 Task: Create tabs for every object which are used in bookshop management system.
Action: Mouse moved to (713, 57)
Screenshot: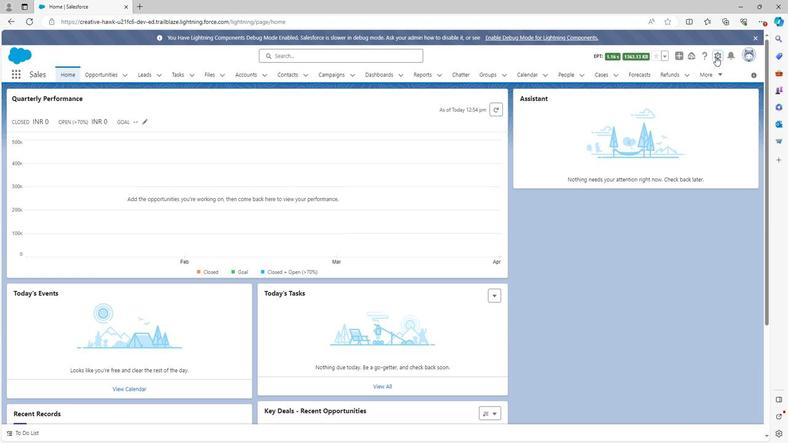 
Action: Mouse pressed left at (713, 57)
Screenshot: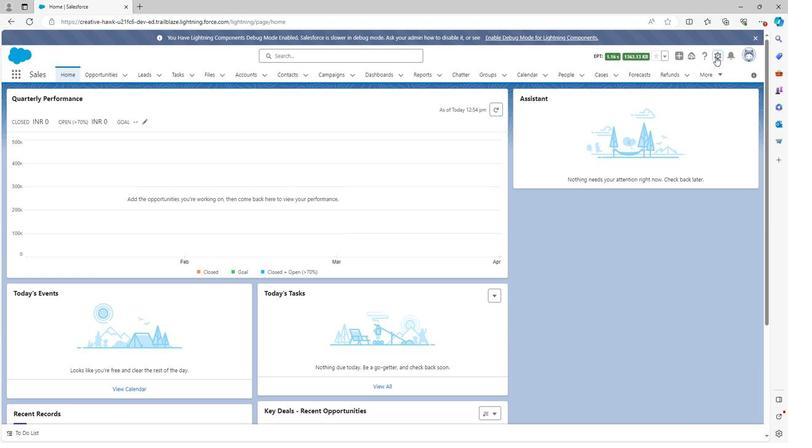 
Action: Mouse moved to (678, 81)
Screenshot: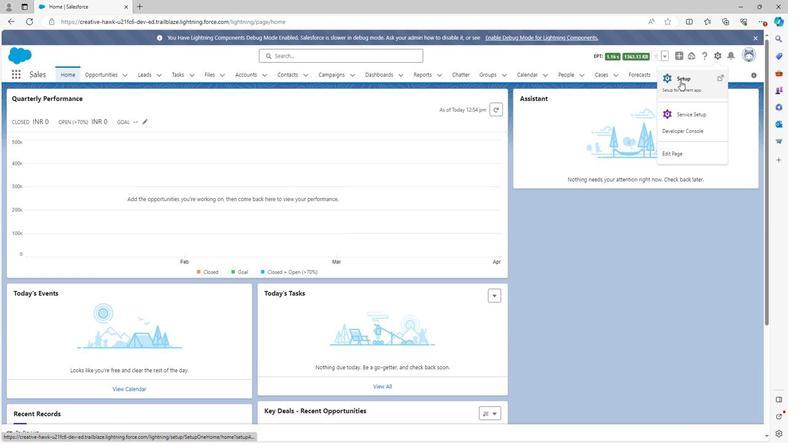 
Action: Mouse pressed left at (678, 81)
Screenshot: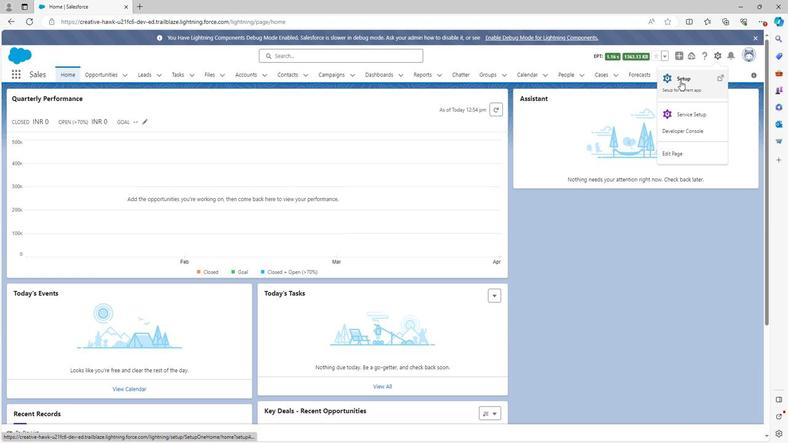 
Action: Mouse moved to (53, 99)
Screenshot: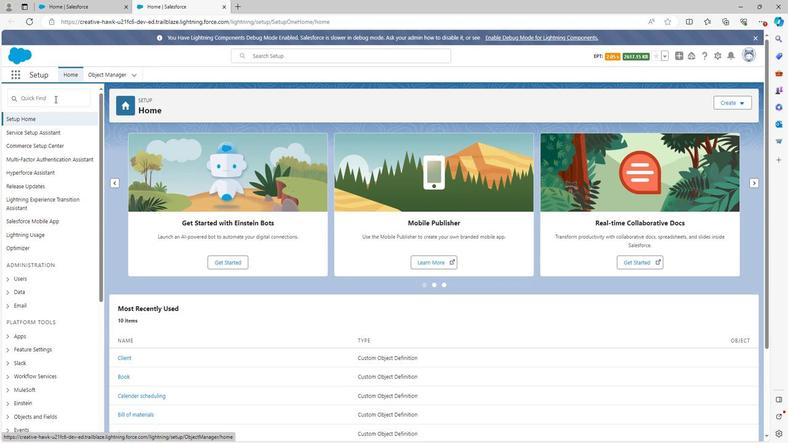 
Action: Mouse pressed left at (53, 99)
Screenshot: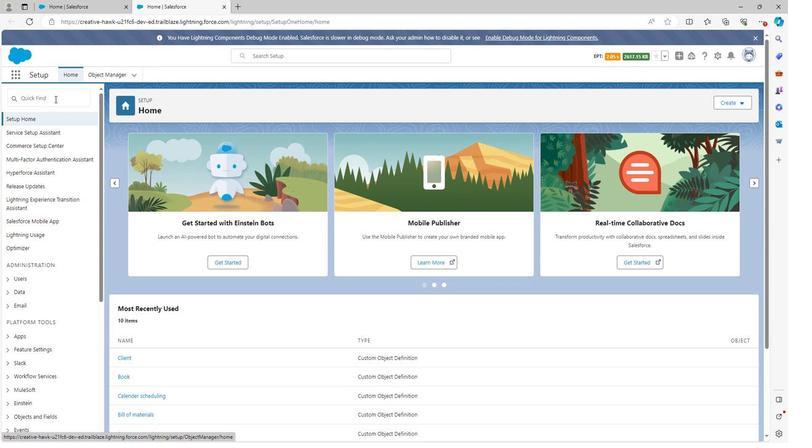 
Action: Mouse moved to (54, 106)
Screenshot: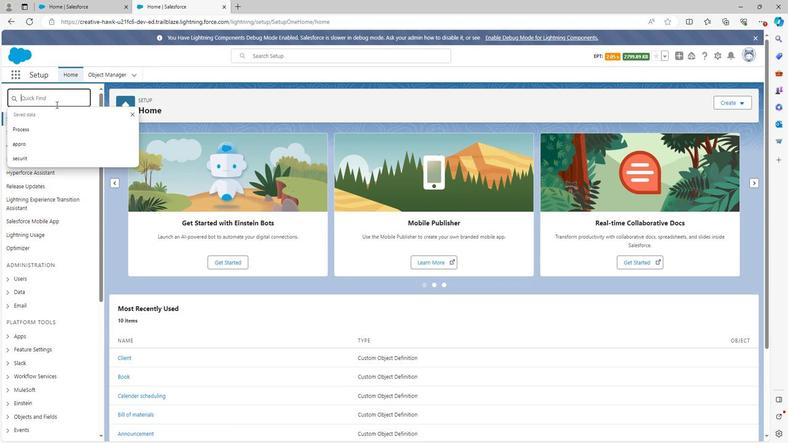 
Action: Key pressed t
Screenshot: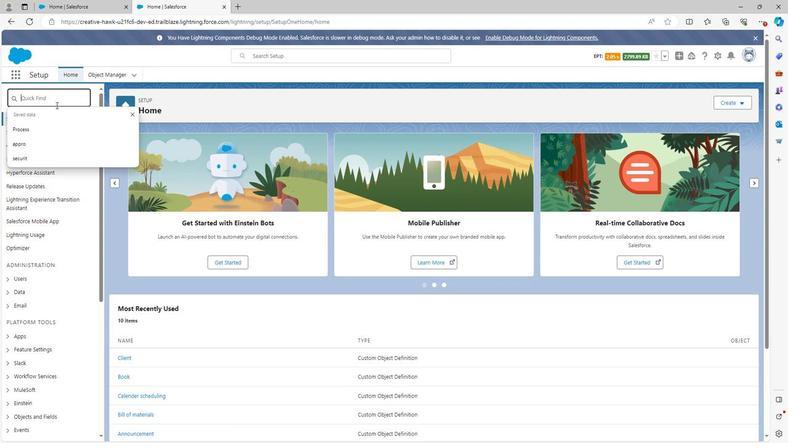 
Action: Mouse moved to (54, 108)
Screenshot: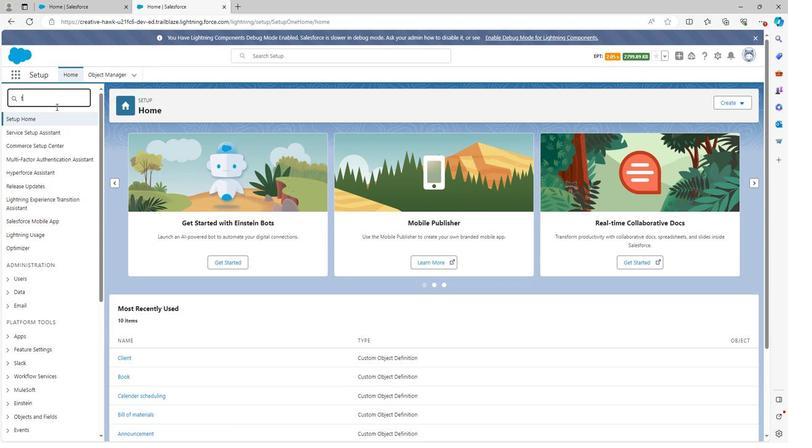 
Action: Key pressed a
Screenshot: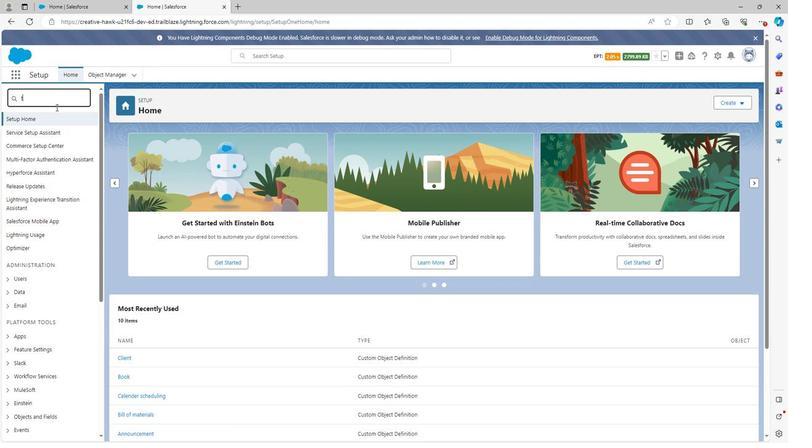 
Action: Mouse moved to (54, 108)
Screenshot: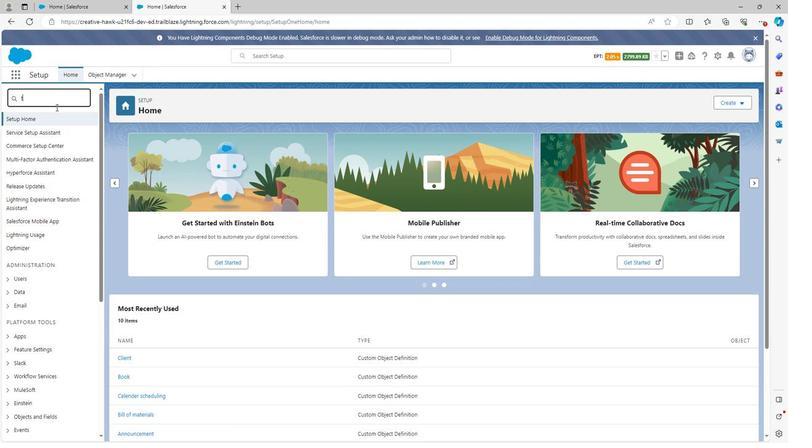 
Action: Key pressed bs
Screenshot: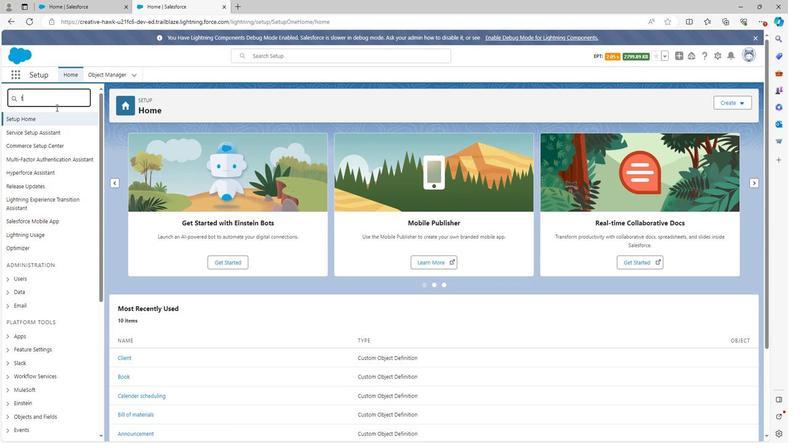 
Action: Mouse moved to (25, 146)
Screenshot: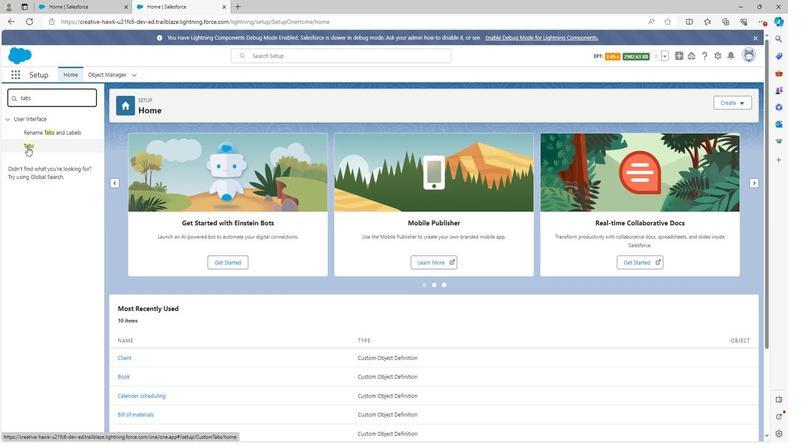 
Action: Mouse pressed left at (25, 146)
Screenshot: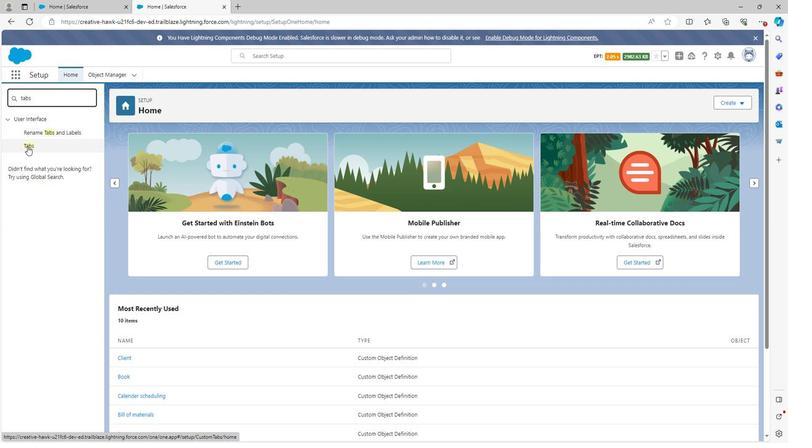 
Action: Mouse moved to (316, 200)
Screenshot: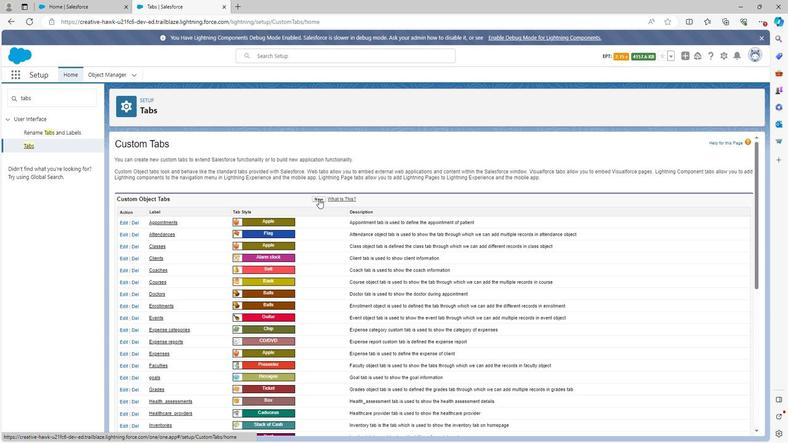 
Action: Mouse pressed left at (316, 200)
Screenshot: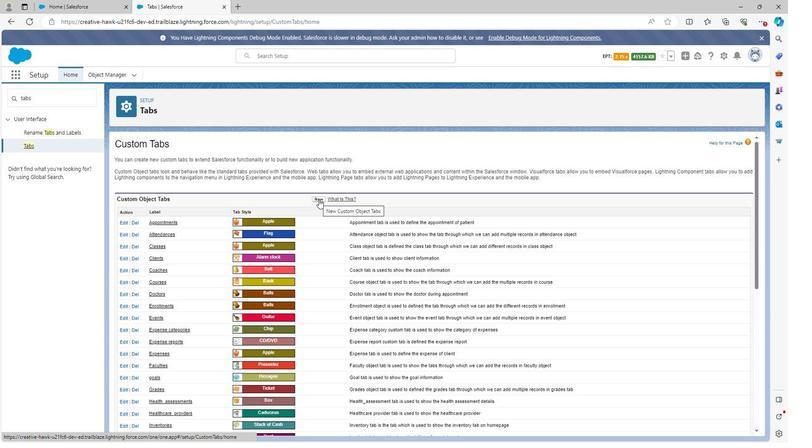 
Action: Mouse moved to (268, 213)
Screenshot: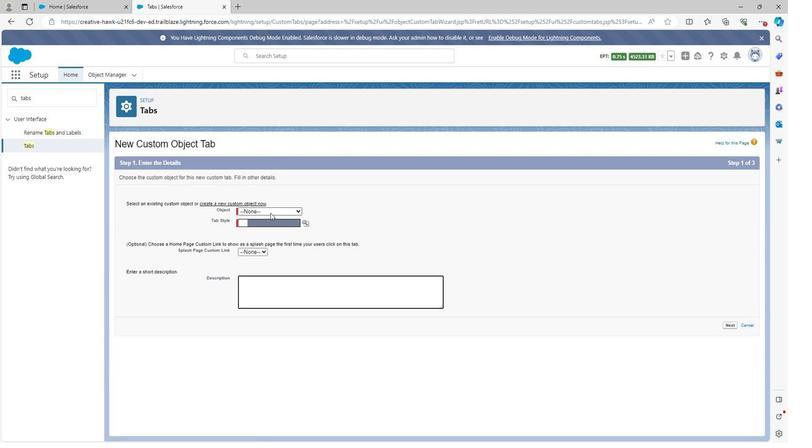 
Action: Mouse pressed left at (268, 213)
Screenshot: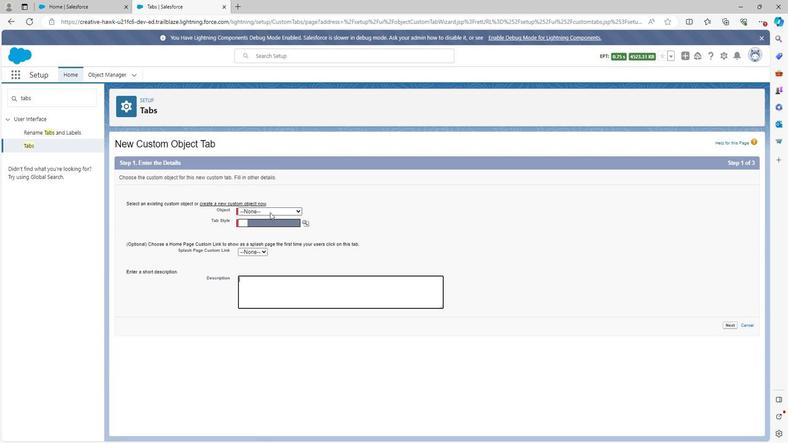 
Action: Mouse moved to (250, 255)
Screenshot: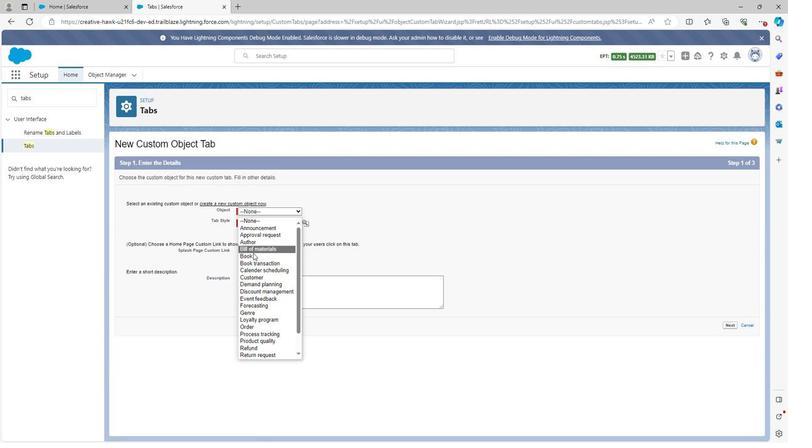 
Action: Mouse pressed left at (250, 255)
Screenshot: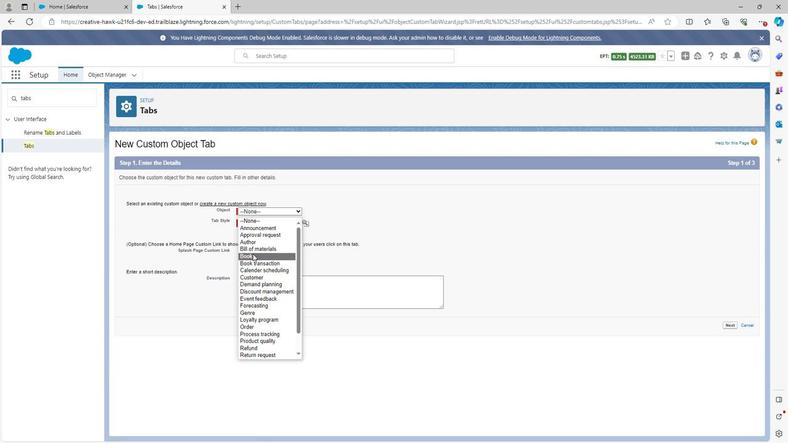 
Action: Mouse moved to (302, 224)
Screenshot: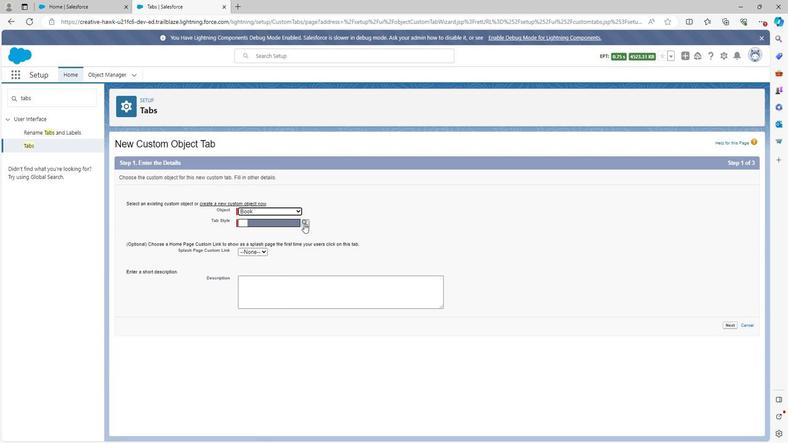 
Action: Mouse pressed left at (302, 224)
Screenshot: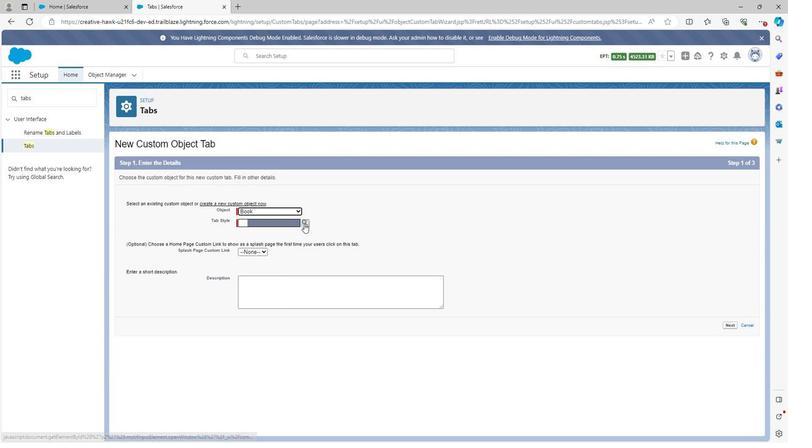 
Action: Mouse moved to (47, 384)
Screenshot: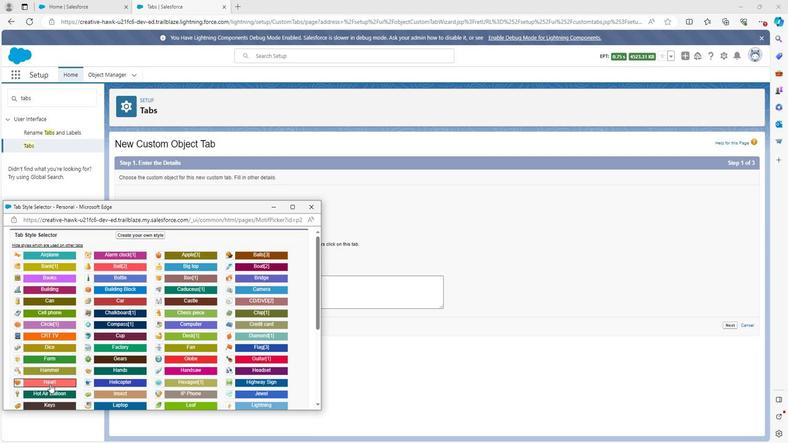 
Action: Mouse pressed left at (47, 384)
Screenshot: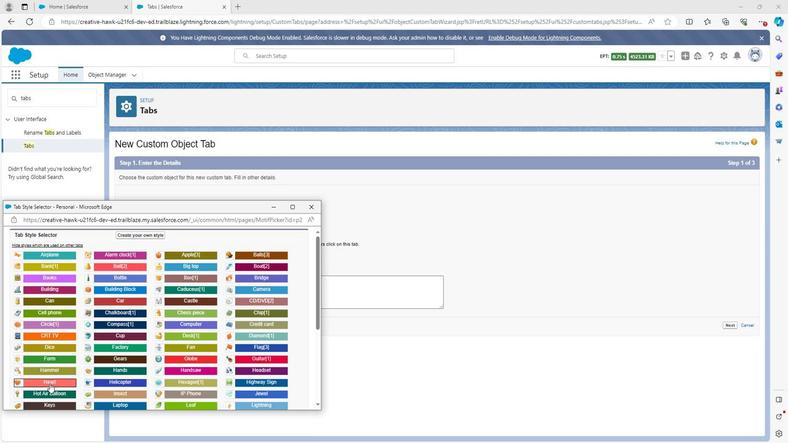 
Action: Mouse moved to (281, 289)
Screenshot: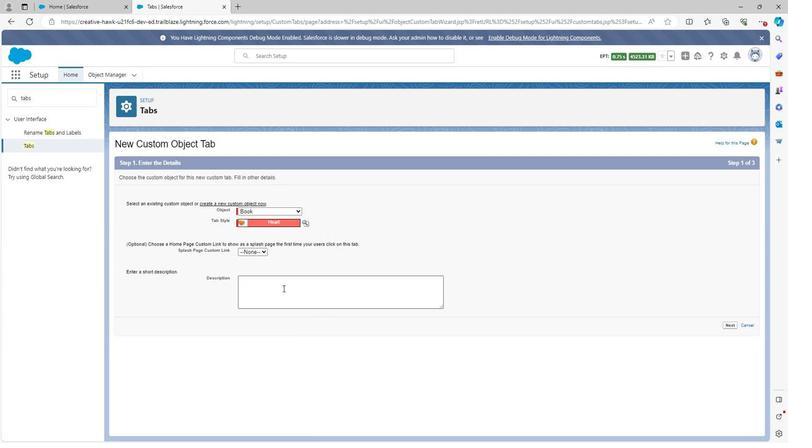 
Action: Mouse pressed left at (281, 289)
Screenshot: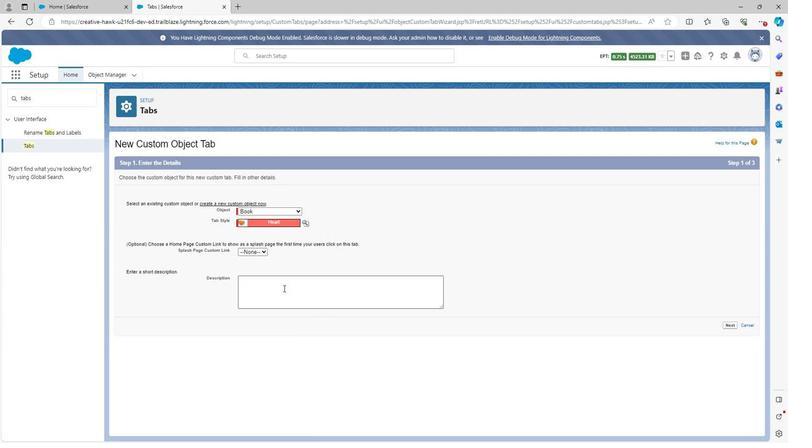 
Action: Mouse moved to (281, 287)
Screenshot: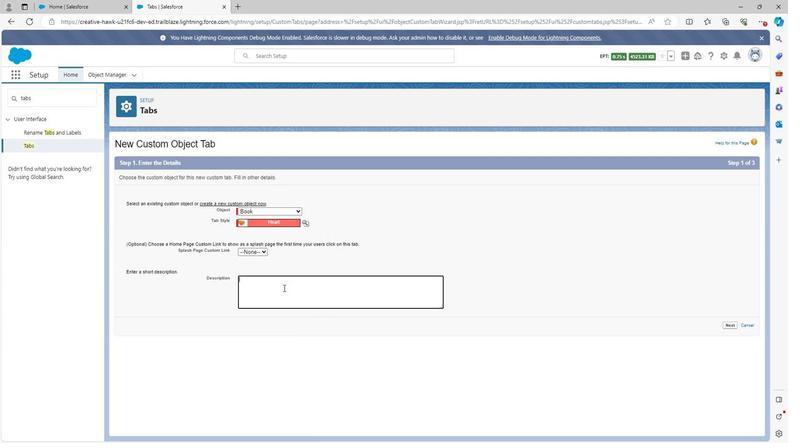 
Action: Key pressed <Key.shift>
Screenshot: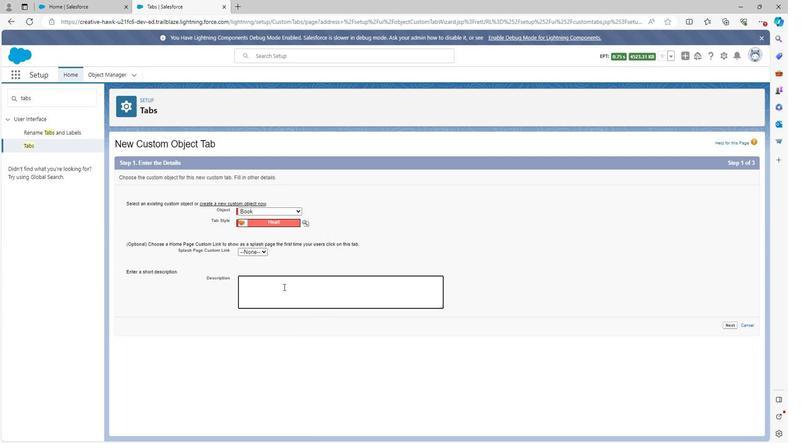 
Action: Mouse moved to (280, 294)
Screenshot: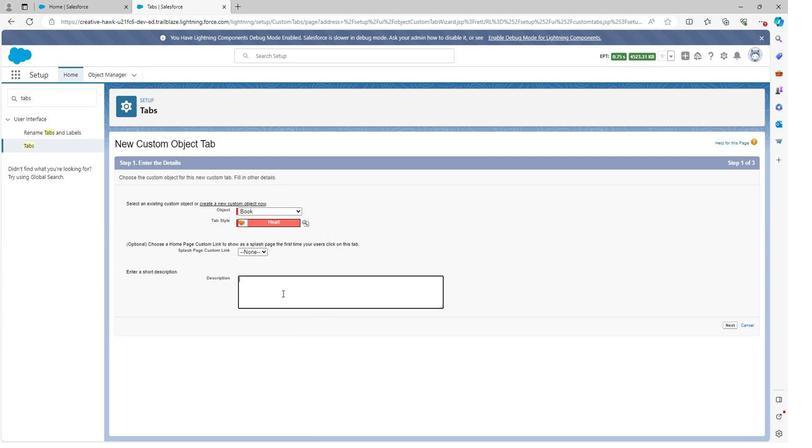 
Action: Key pressed Book<Key.space>t
Screenshot: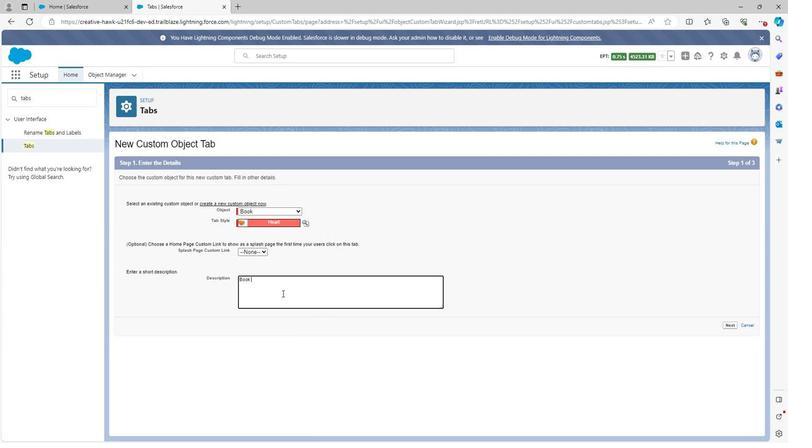 
Action: Mouse moved to (279, 295)
Screenshot: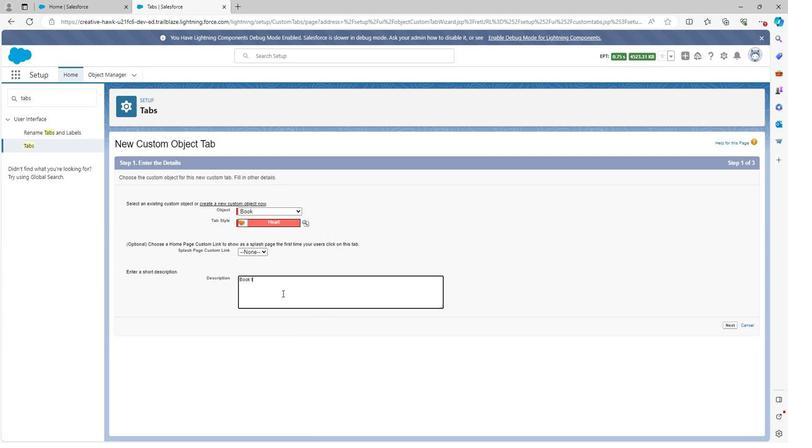 
Action: Key pressed ab<Key.space>
Screenshot: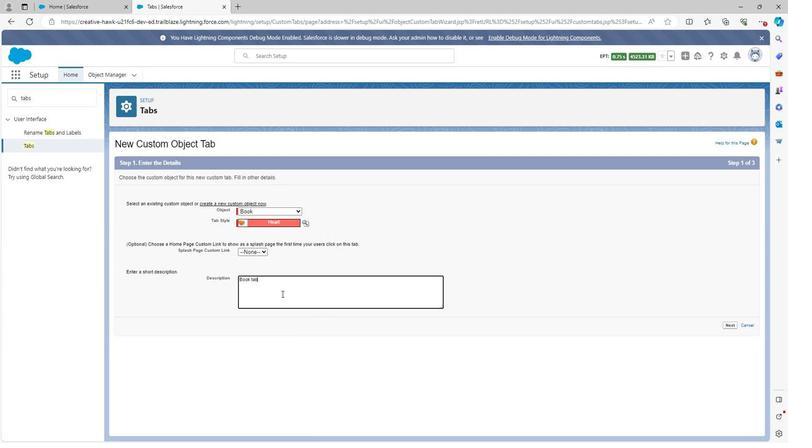 
Action: Mouse moved to (279, 295)
Screenshot: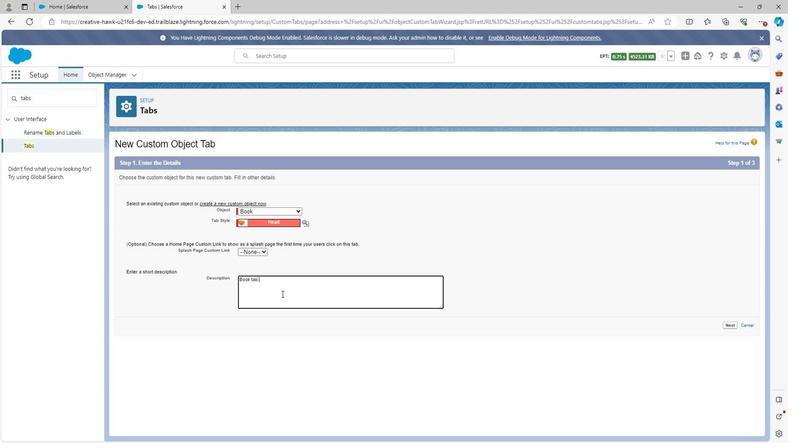 
Action: Key pressed is<Key.space>the<Key.space>tab<Key.space>through
Screenshot: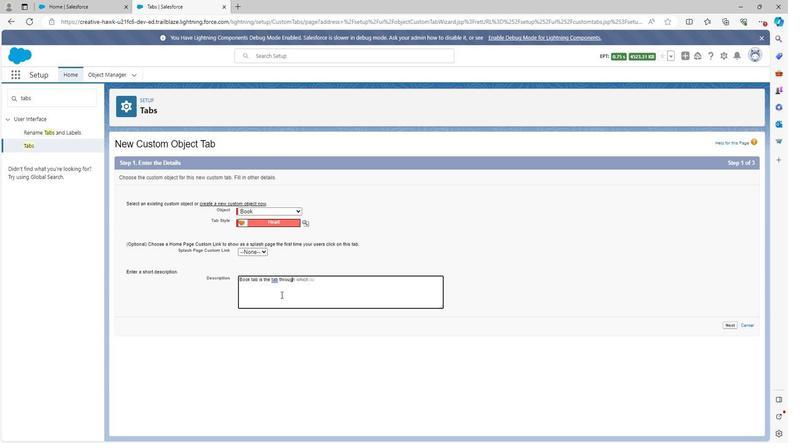 
Action: Mouse moved to (278, 295)
Screenshot: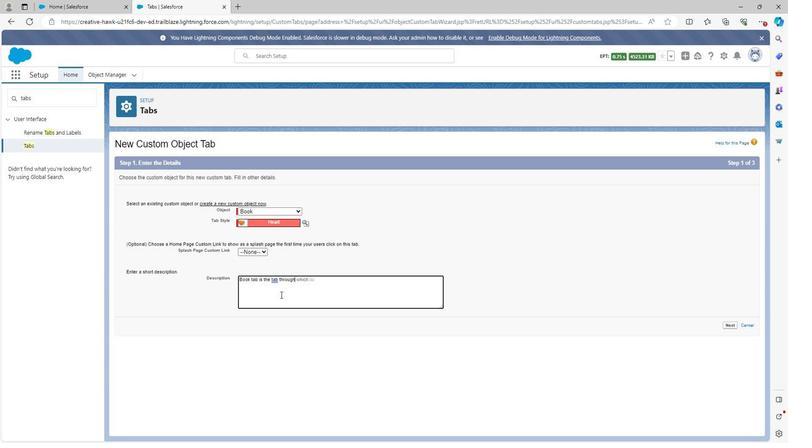 
Action: Key pressed <Key.space>
Screenshot: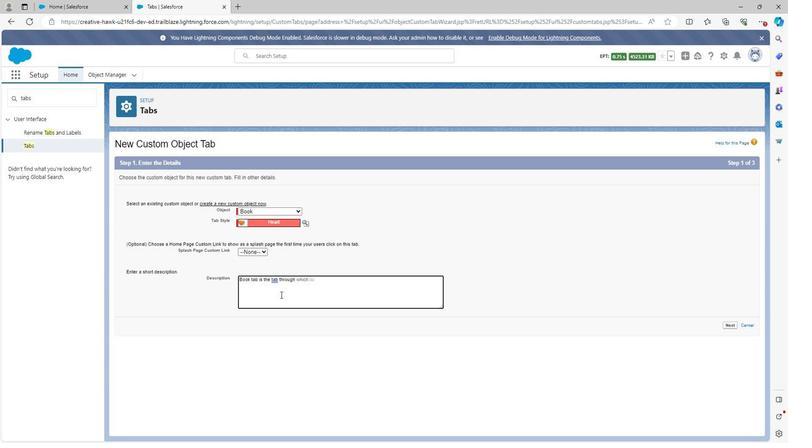 
Action: Mouse moved to (278, 297)
Screenshot: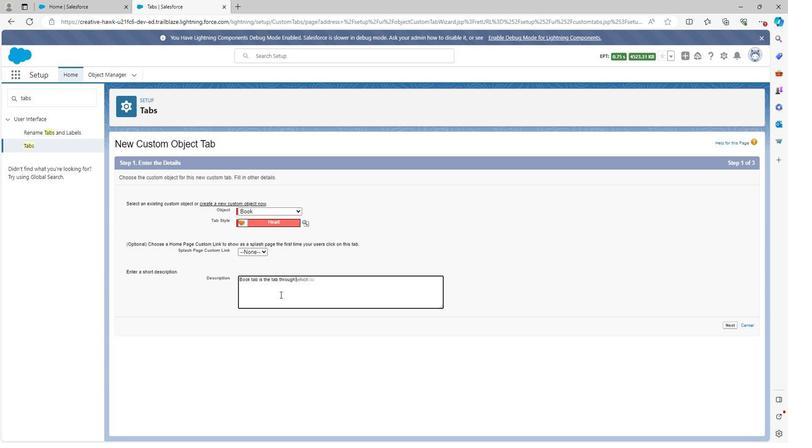
Action: Key pressed which<Key.space>we<Key.space>can<Key.space>add<Key.space>book
Screenshot: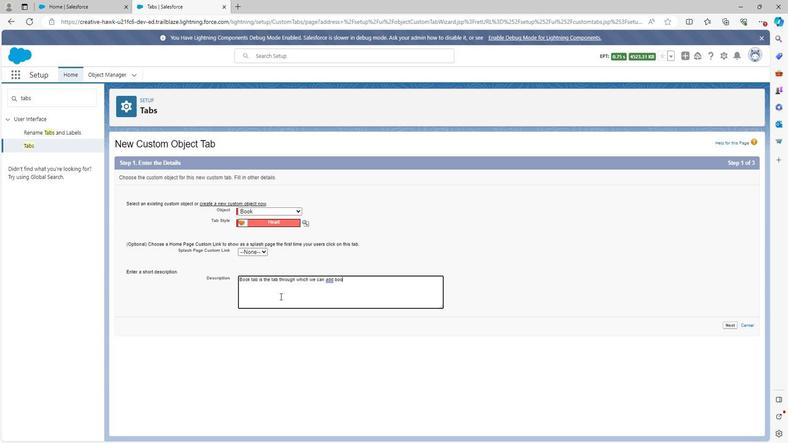 
Action: Mouse moved to (277, 297)
Screenshot: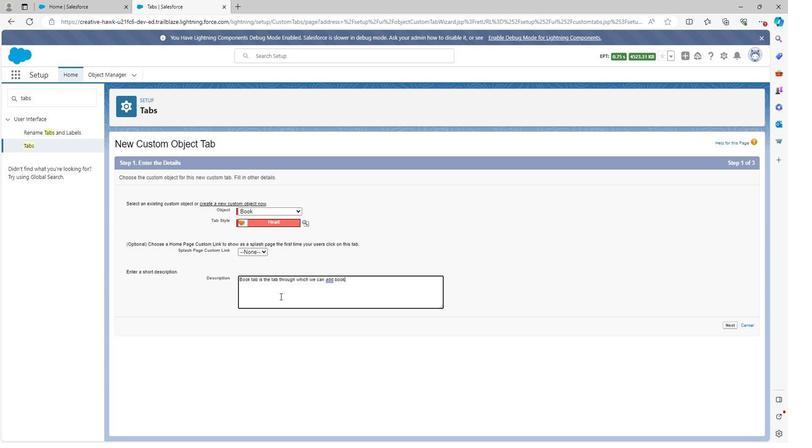 
Action: Key pressed <Key.space>re
Screenshot: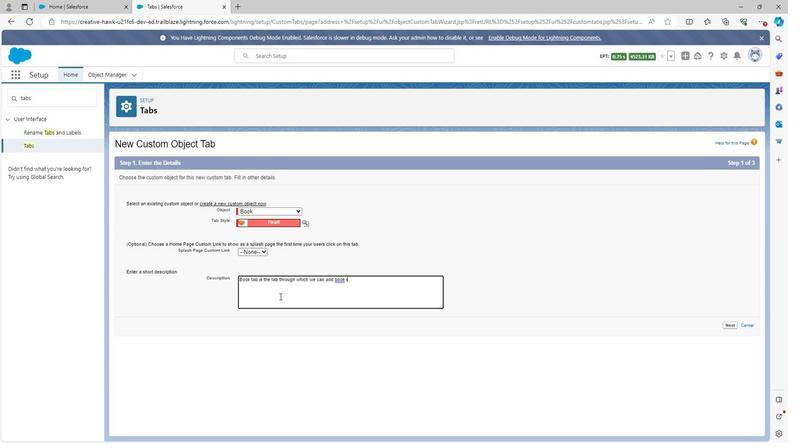 
Action: Mouse moved to (277, 297)
Screenshot: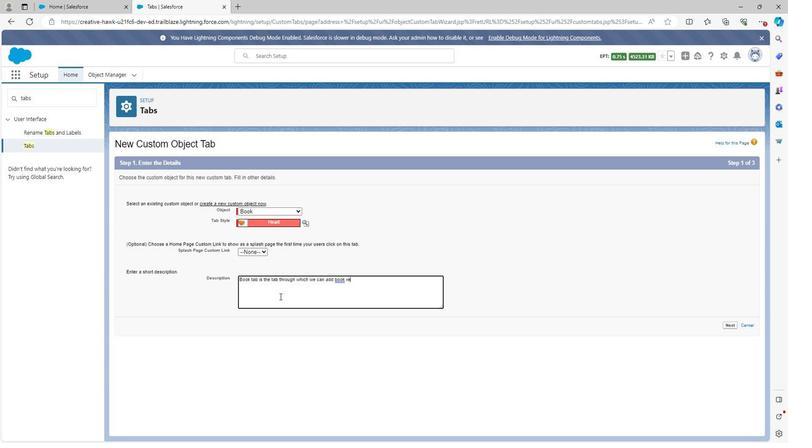 
Action: Key pressed co
Screenshot: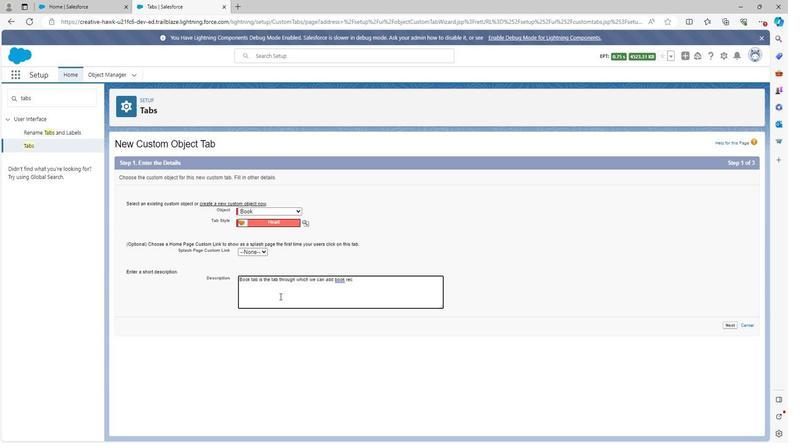 
Action: Mouse moved to (277, 297)
Screenshot: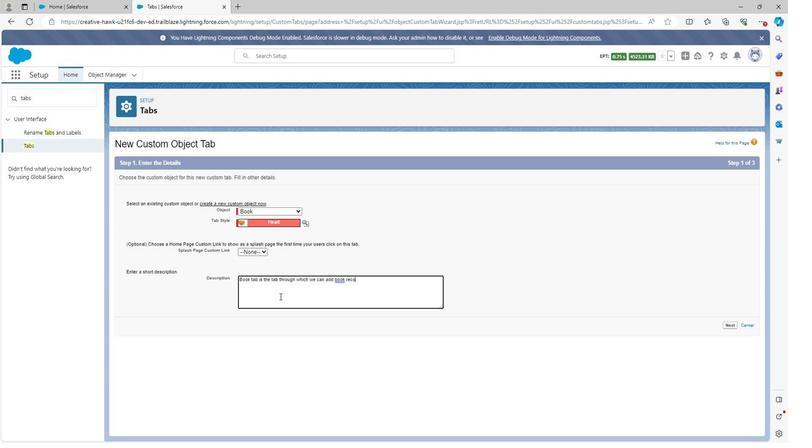 
Action: Key pressed rd
Screenshot: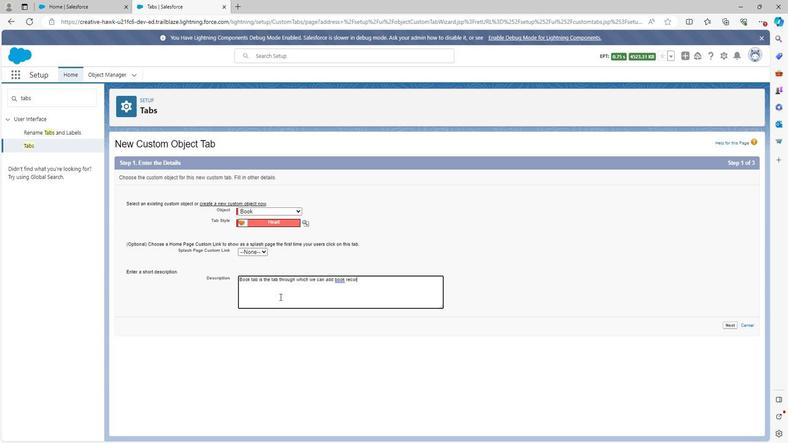 
Action: Mouse moved to (277, 298)
Screenshot: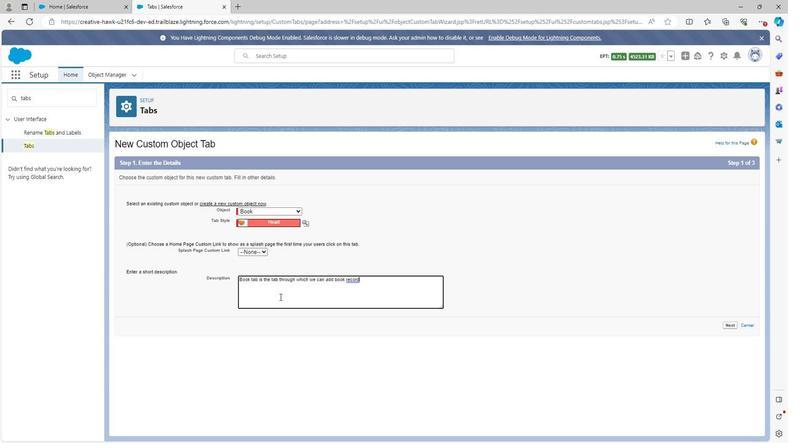 
Action: Key pressed s<Key.space>
Screenshot: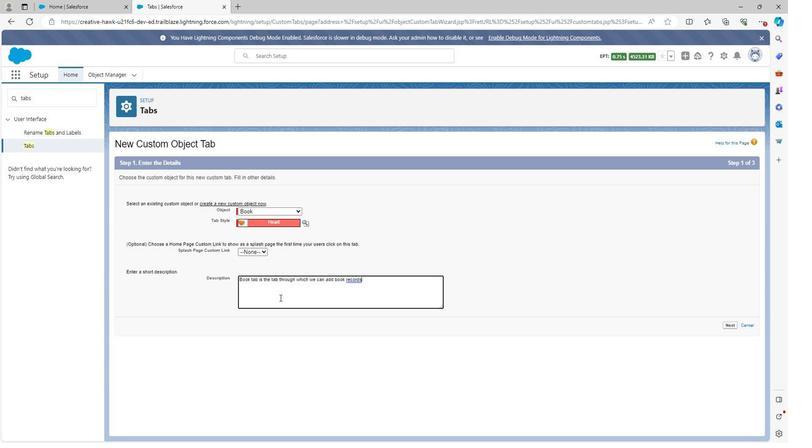 
Action: Mouse moved to (726, 325)
Screenshot: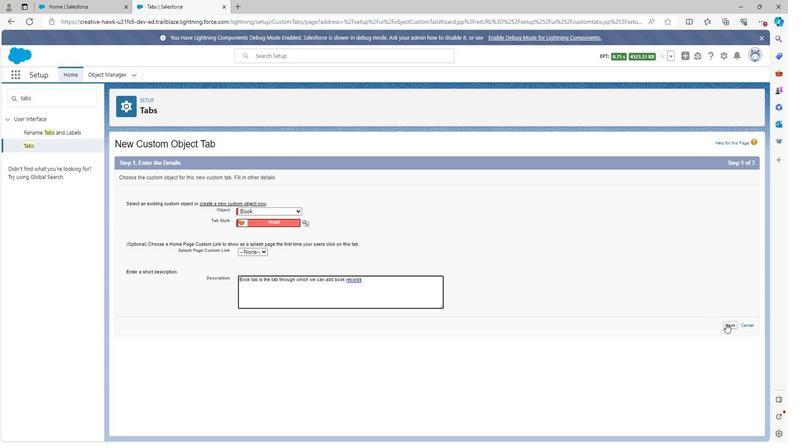 
Action: Mouse pressed left at (726, 325)
Screenshot: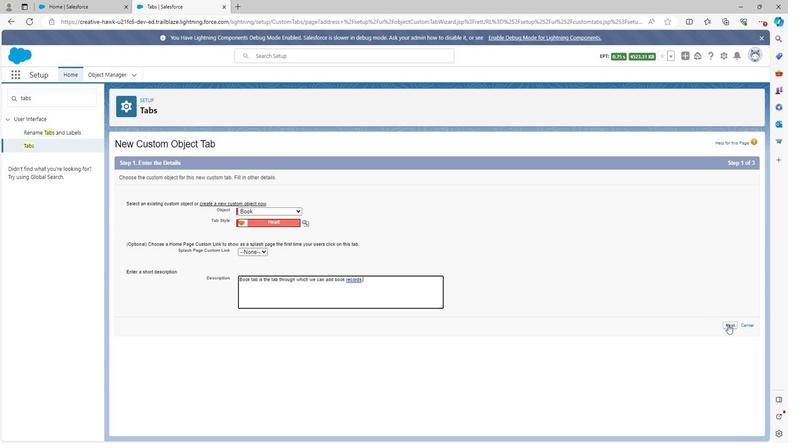 
Action: Mouse moved to (397, 284)
Screenshot: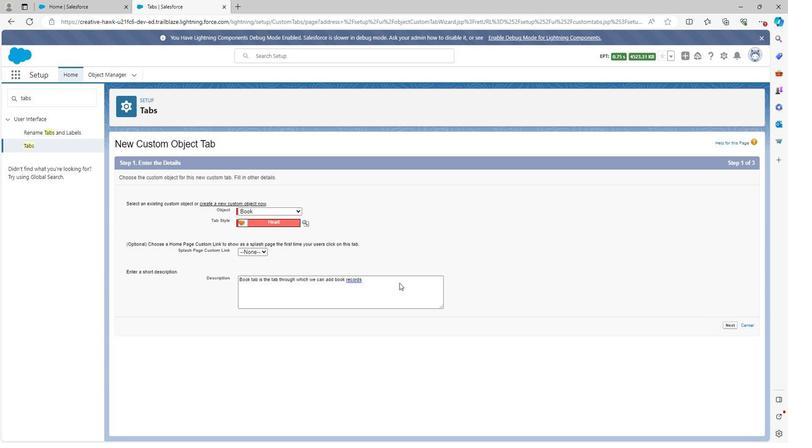 
Action: Mouse scrolled (397, 283) with delta (0, 0)
Screenshot: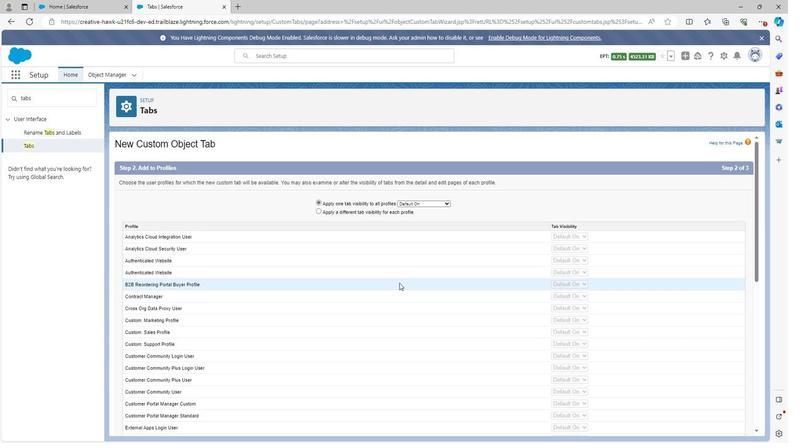 
Action: Mouse scrolled (397, 283) with delta (0, 0)
Screenshot: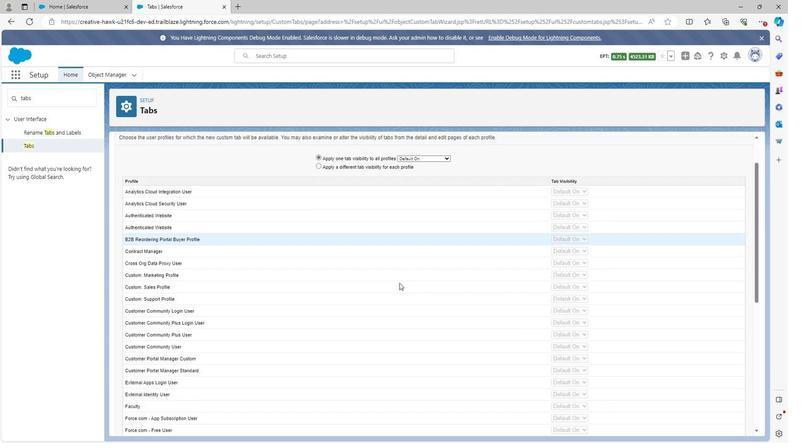 
Action: Mouse scrolled (397, 283) with delta (0, 0)
Screenshot: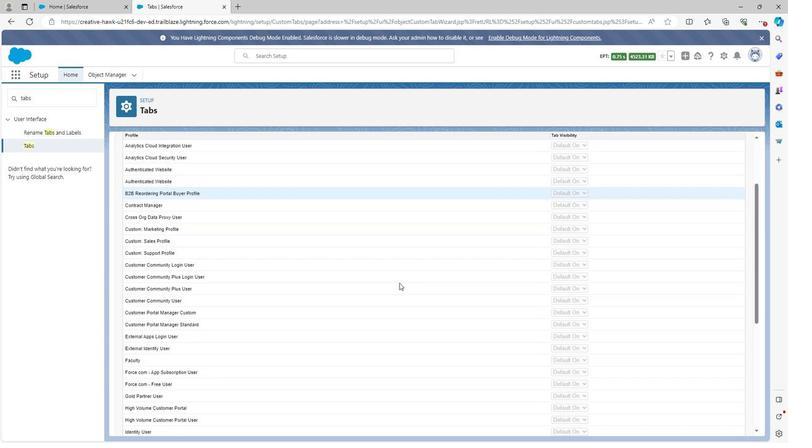 
Action: Mouse scrolled (397, 283) with delta (0, 0)
Screenshot: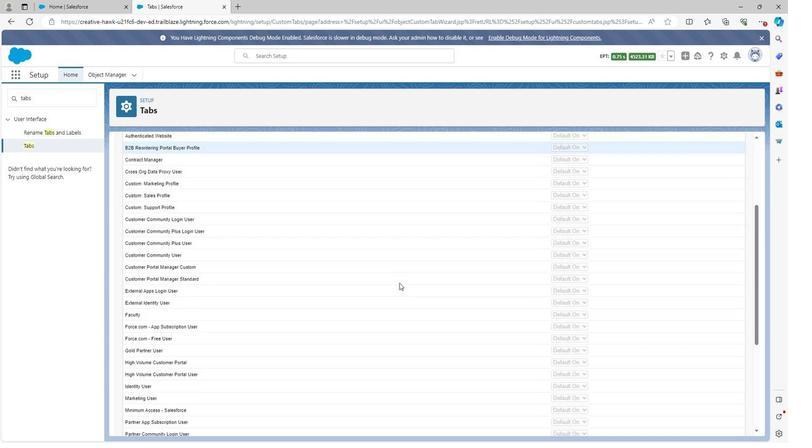 
Action: Mouse scrolled (397, 283) with delta (0, 0)
Screenshot: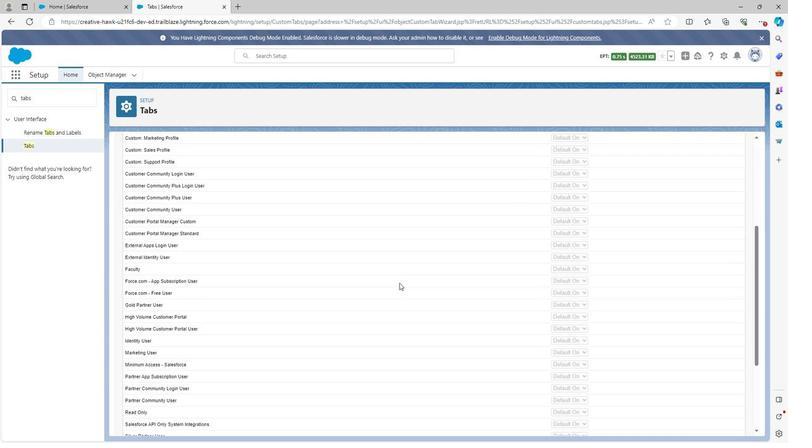 
Action: Mouse scrolled (397, 283) with delta (0, 0)
Screenshot: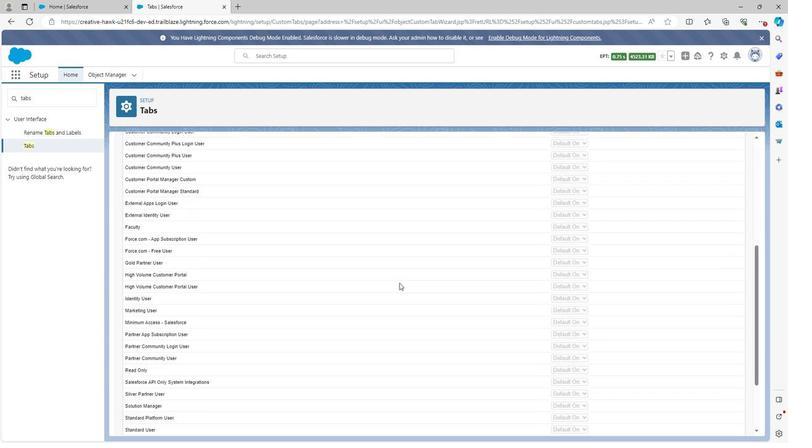 
Action: Mouse scrolled (397, 283) with delta (0, 0)
Screenshot: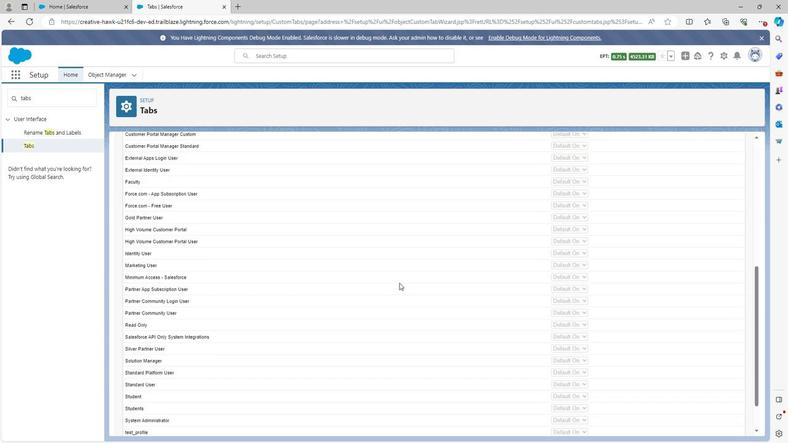 
Action: Mouse scrolled (397, 283) with delta (0, 0)
Screenshot: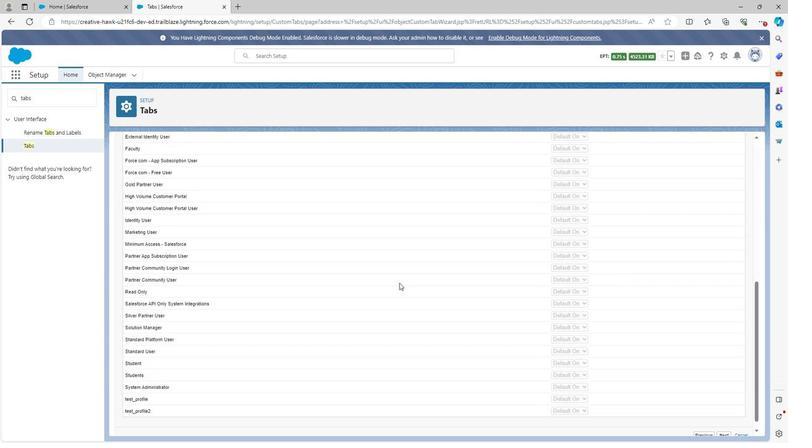 
Action: Mouse moved to (722, 424)
Screenshot: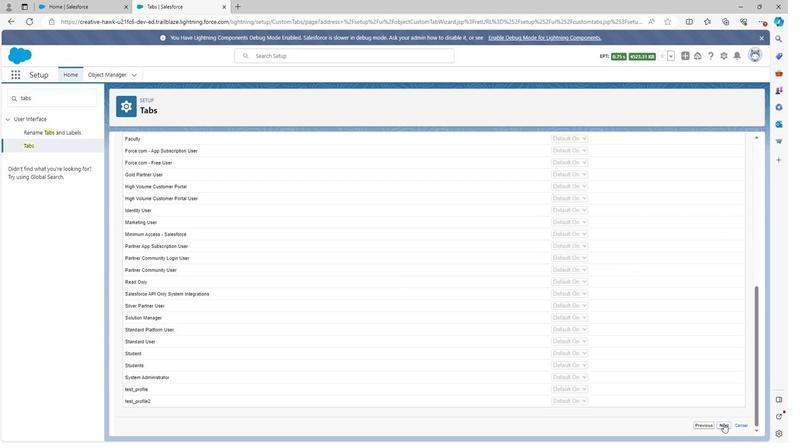 
Action: Mouse pressed left at (722, 424)
Screenshot: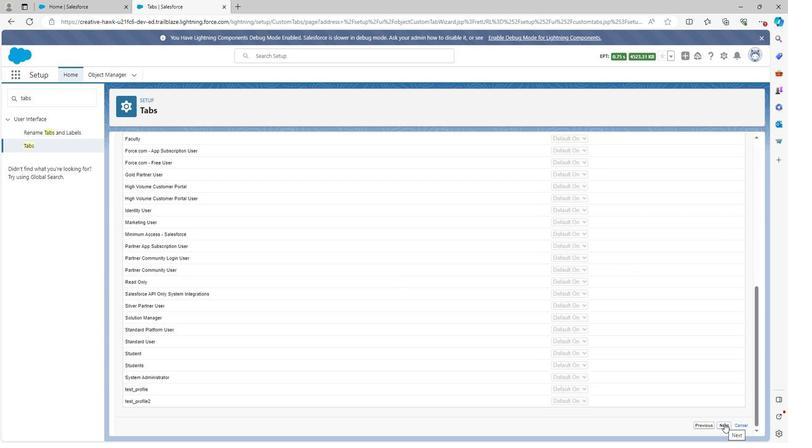 
Action: Mouse moved to (554, 272)
Screenshot: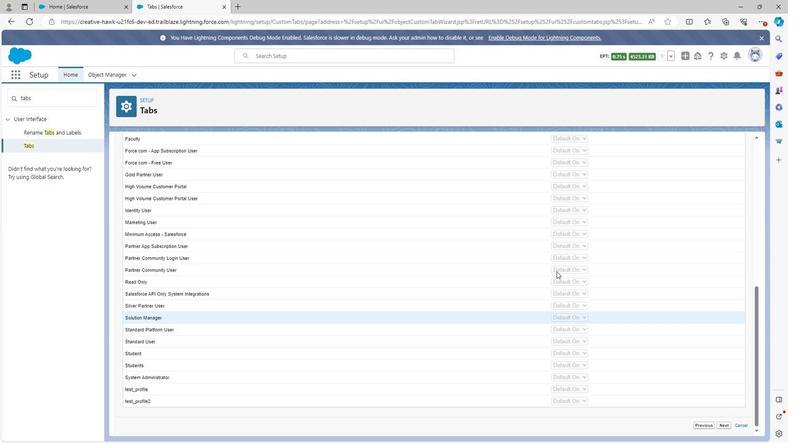 
Action: Mouse scrolled (554, 271) with delta (0, 0)
Screenshot: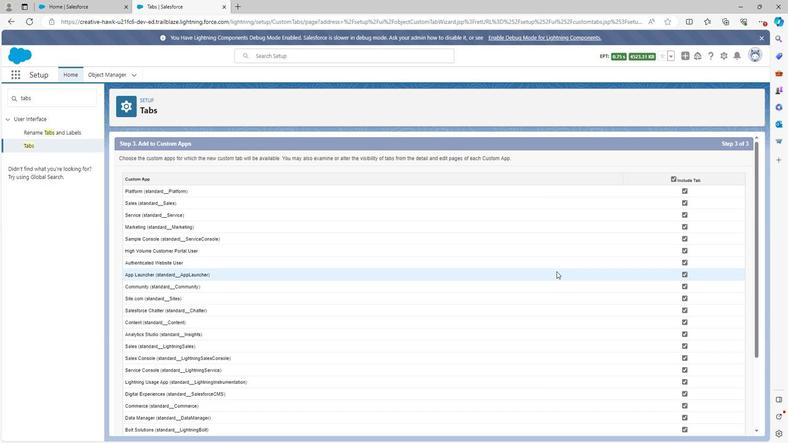 
Action: Mouse scrolled (554, 271) with delta (0, 0)
Screenshot: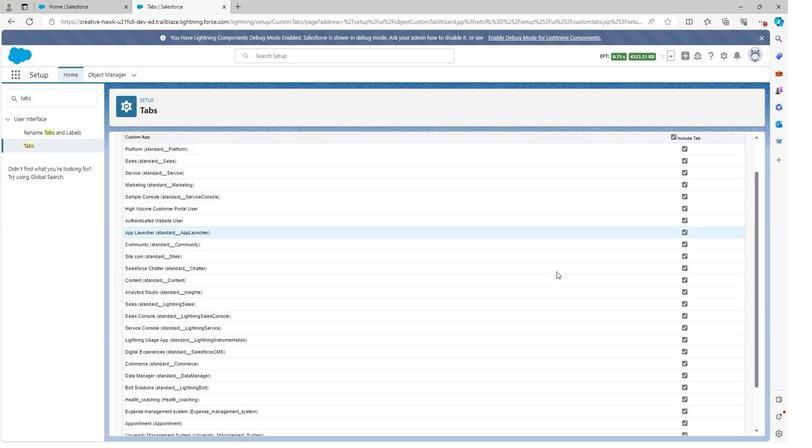 
Action: Mouse scrolled (554, 271) with delta (0, 0)
Screenshot: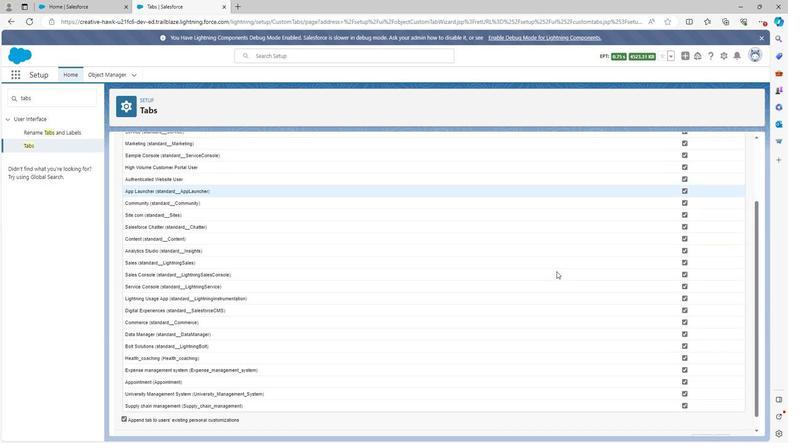 
Action: Mouse scrolled (554, 271) with delta (0, 0)
Screenshot: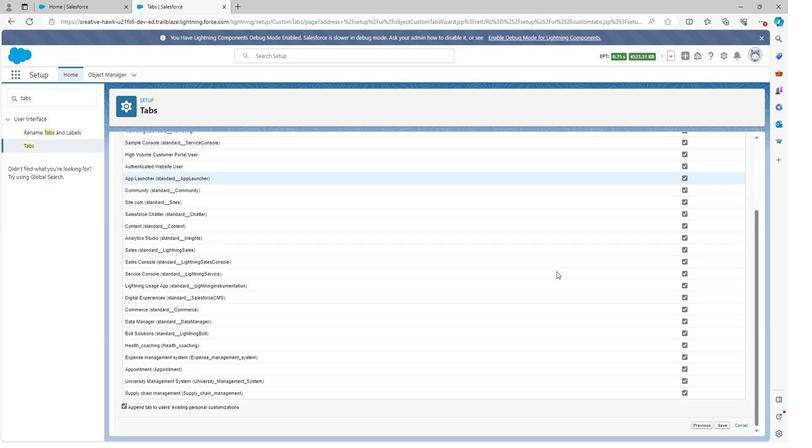 
Action: Mouse moved to (719, 425)
Screenshot: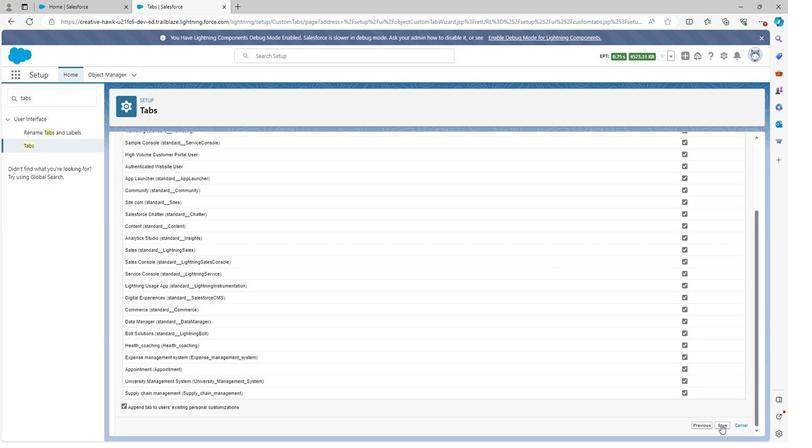 
Action: Mouse pressed left at (719, 425)
Screenshot: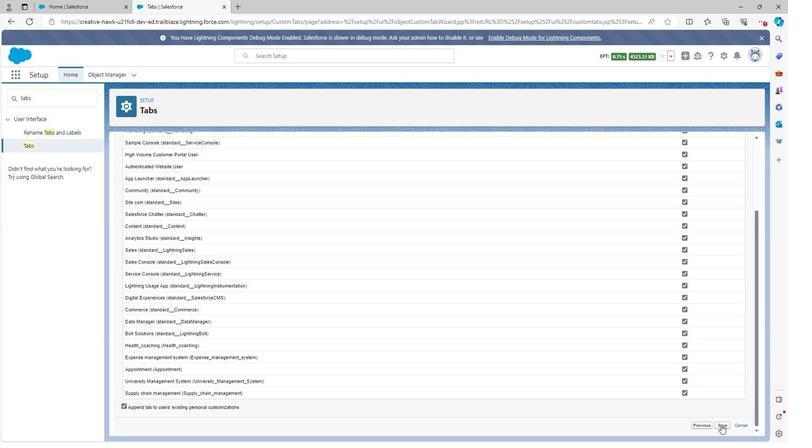 
Action: Mouse moved to (314, 197)
Screenshot: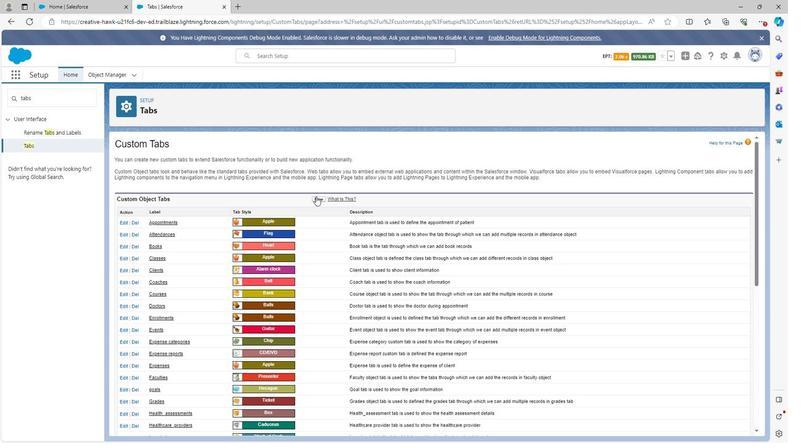 
Action: Mouse pressed left at (314, 197)
Screenshot: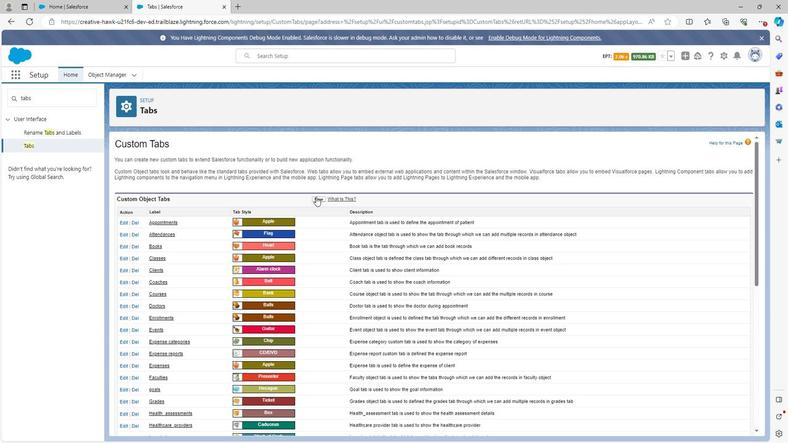
Action: Mouse moved to (261, 213)
Screenshot: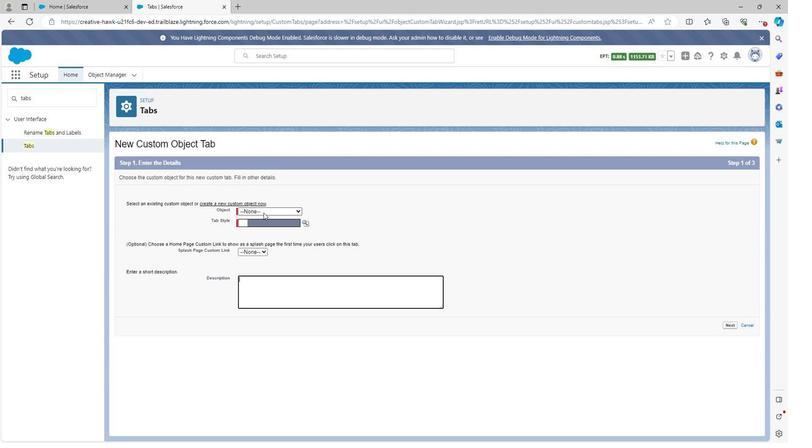 
Action: Mouse pressed left at (261, 213)
Screenshot: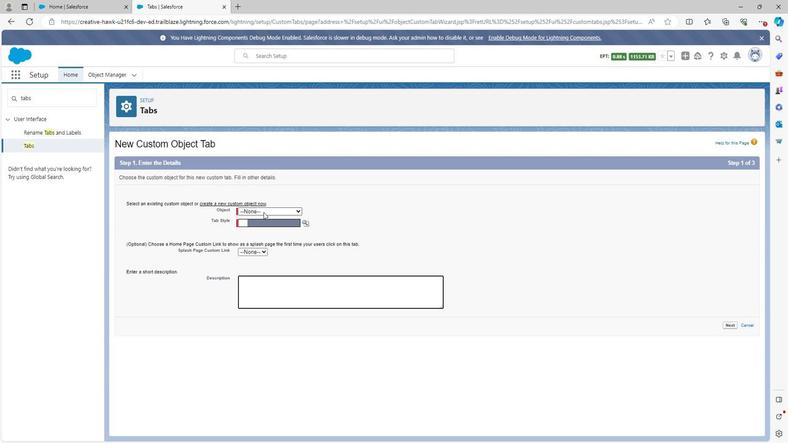
Action: Mouse moved to (255, 240)
Screenshot: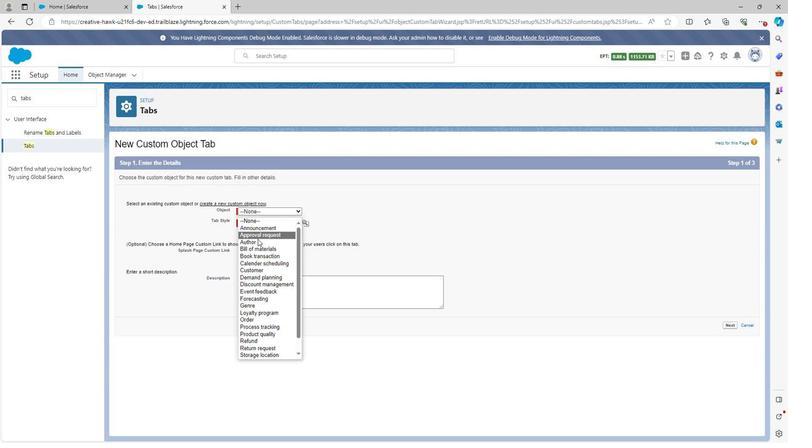 
Action: Mouse pressed left at (255, 240)
Screenshot: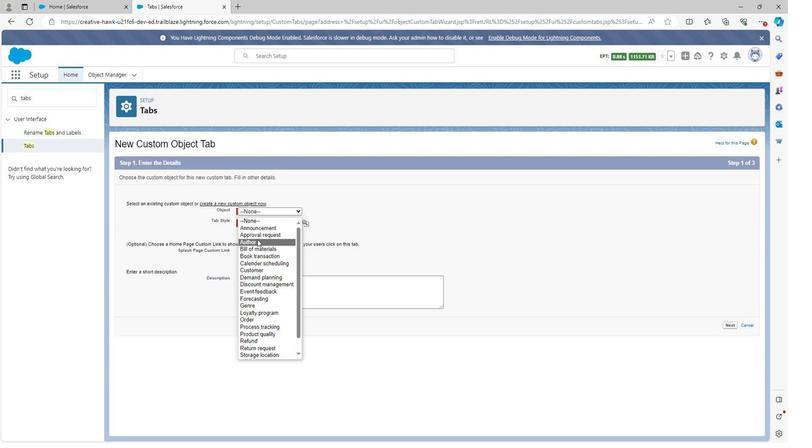 
Action: Mouse moved to (301, 223)
Screenshot: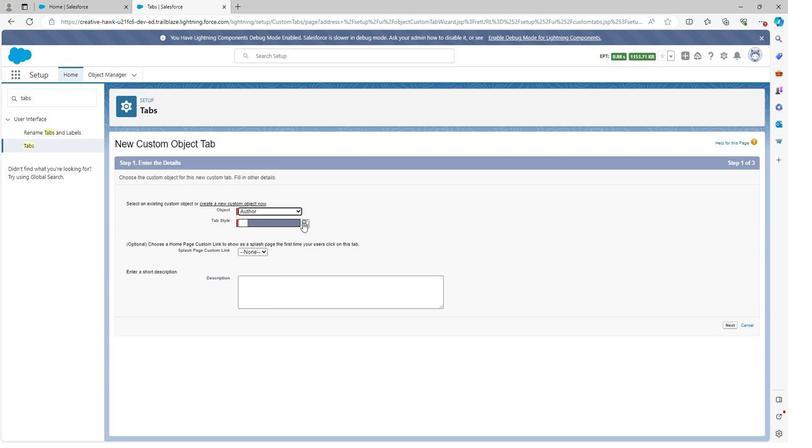 
Action: Mouse pressed left at (301, 223)
Screenshot: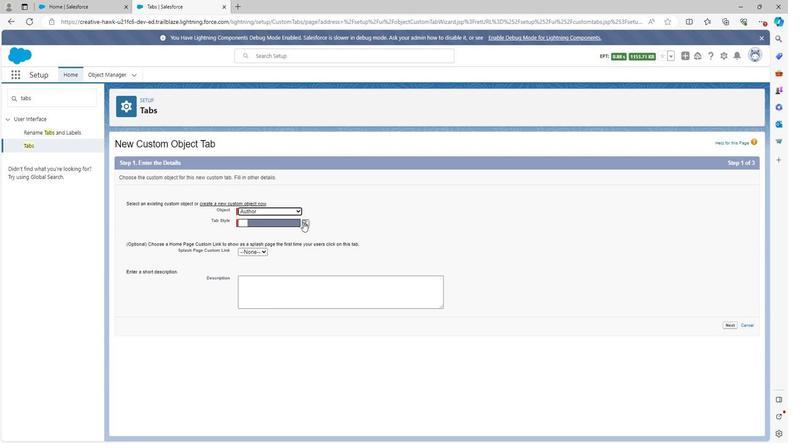 
Action: Mouse moved to (130, 395)
Screenshot: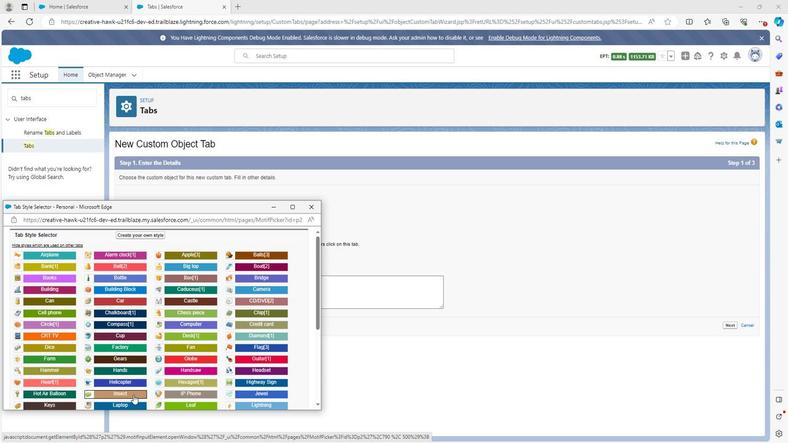 
Action: Mouse pressed left at (130, 395)
Screenshot: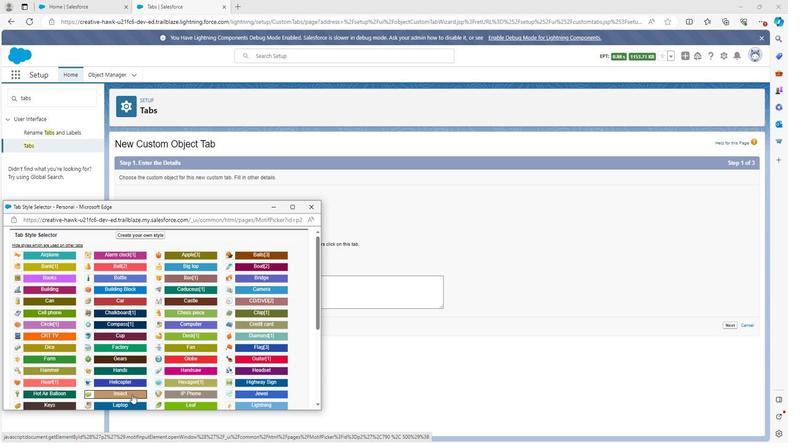 
Action: Mouse moved to (271, 293)
Screenshot: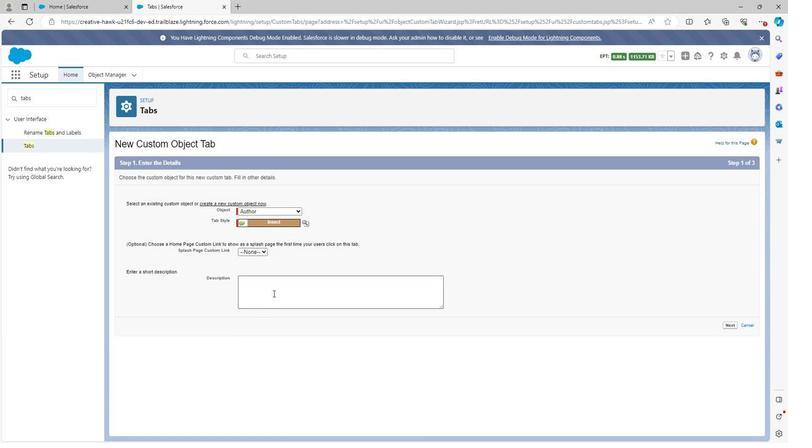 
Action: Mouse pressed left at (271, 293)
Screenshot: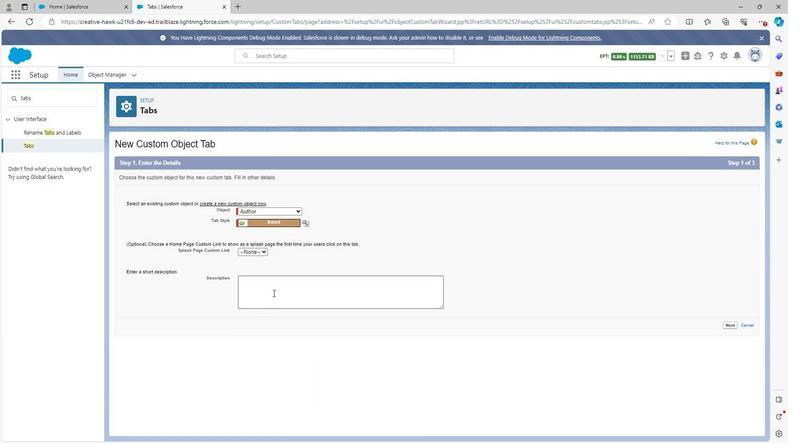 
Action: Key pressed <Key.shift>A
Screenshot: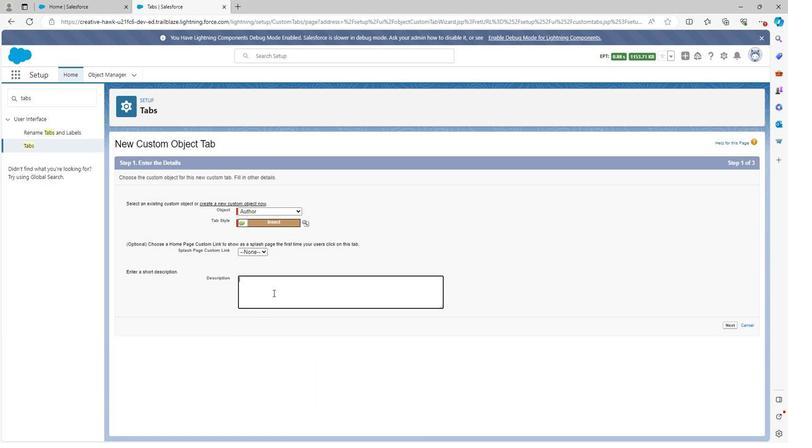 
Action: Mouse moved to (271, 293)
Screenshot: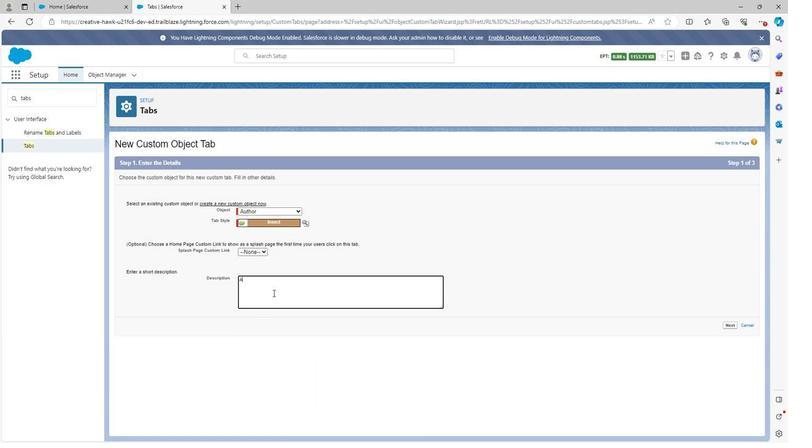 
Action: Key pressed u
Screenshot: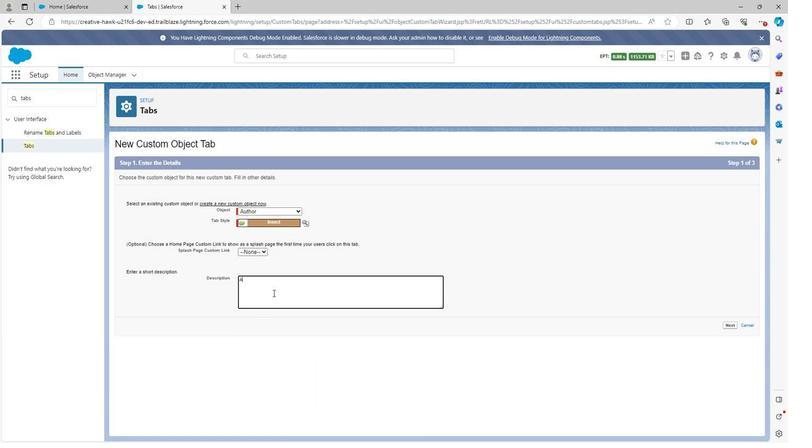 
Action: Mouse moved to (271, 293)
Screenshot: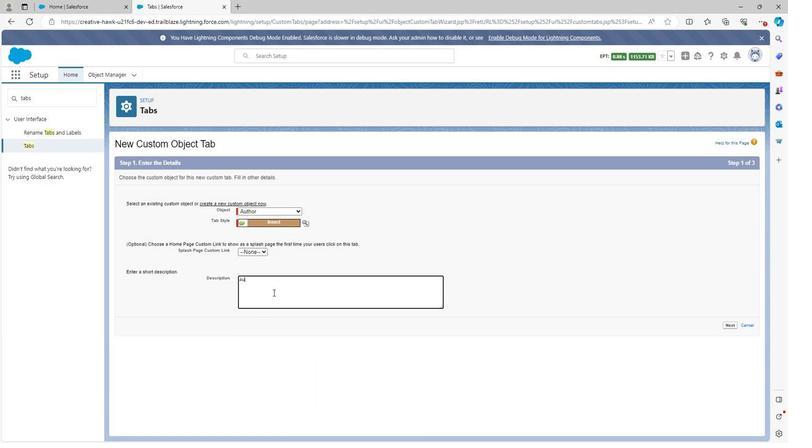 
Action: Key pressed tho
Screenshot: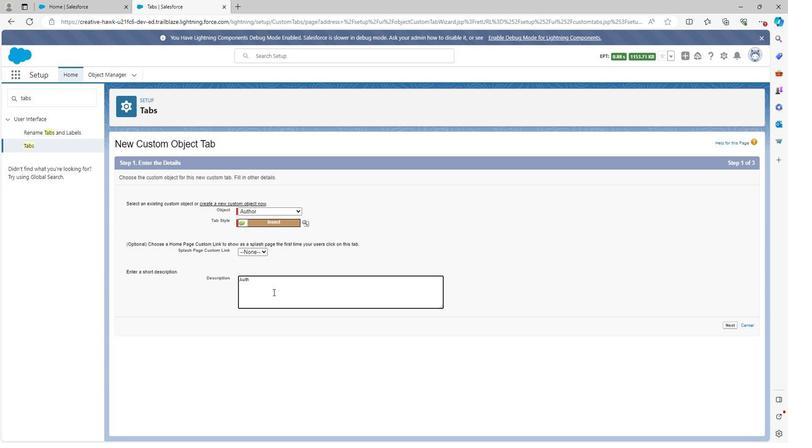 
Action: Mouse moved to (270, 293)
Screenshot: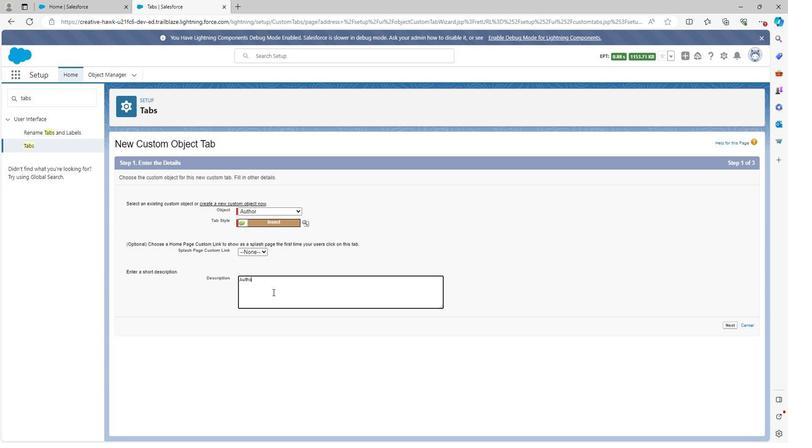 
Action: Key pressed r<Key.space>
Screenshot: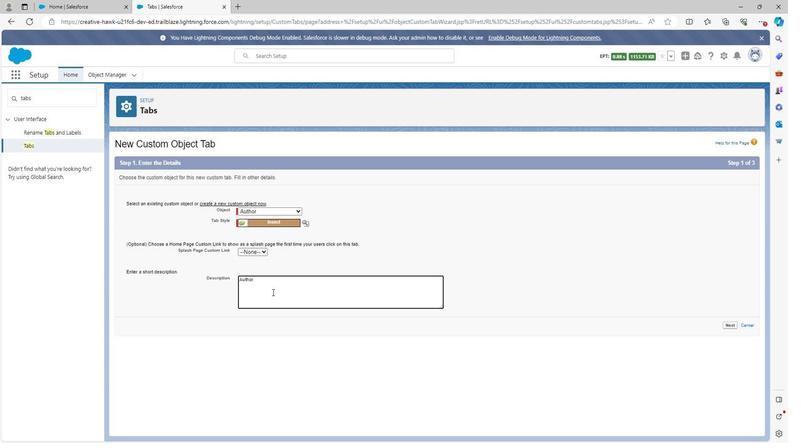 
Action: Mouse moved to (270, 292)
Screenshot: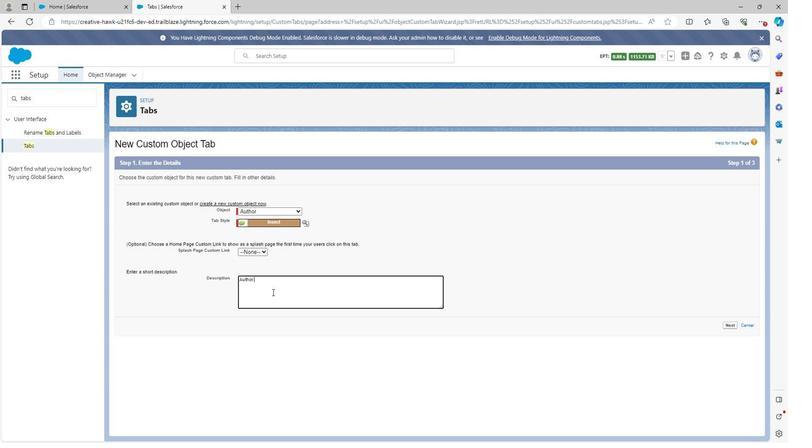 
Action: Key pressed tab<Key.space>
Screenshot: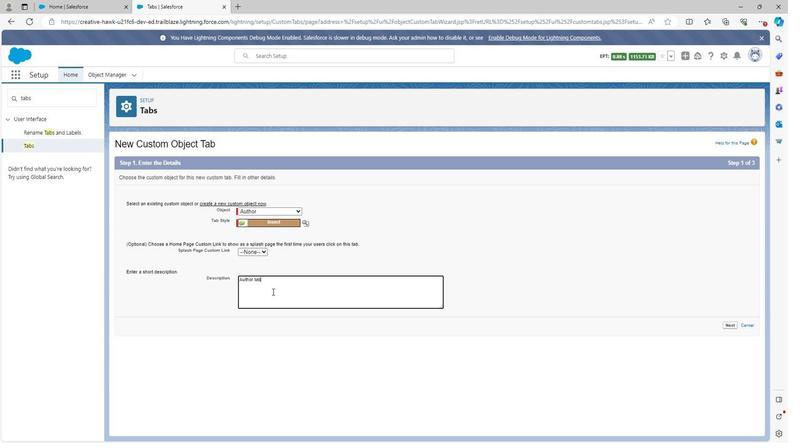 
Action: Mouse moved to (269, 292)
Screenshot: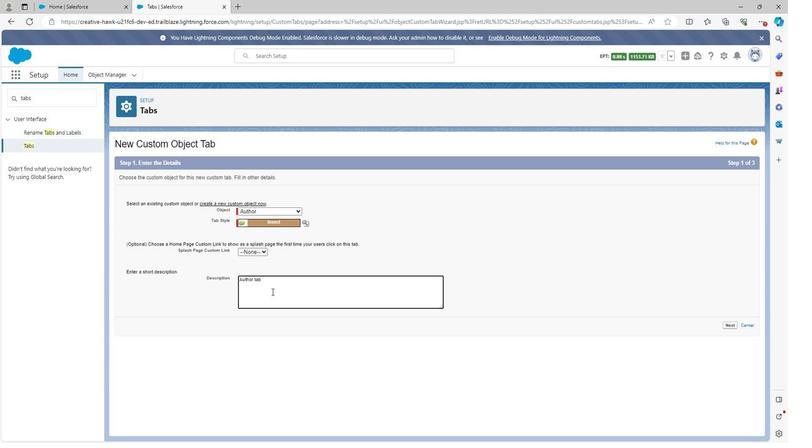 
Action: Key pressed i
Screenshot: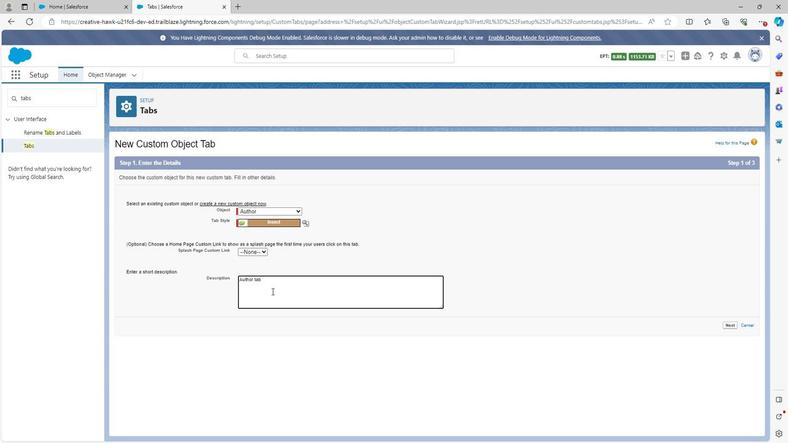 
Action: Mouse moved to (269, 292)
Screenshot: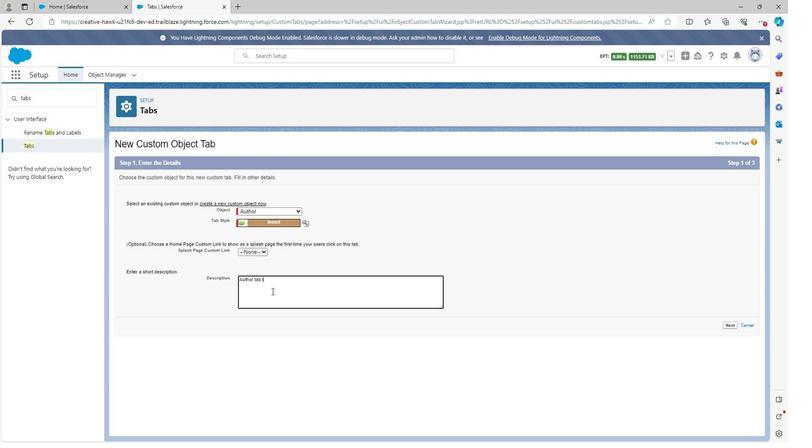 
Action: Key pressed s
Screenshot: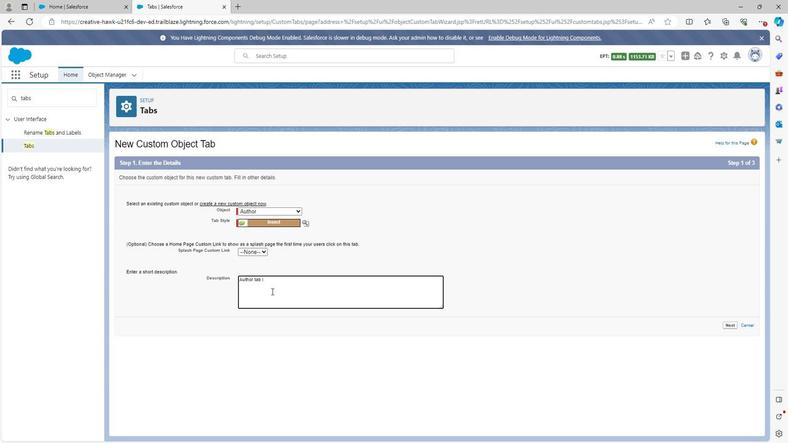 
Action: Mouse moved to (268, 292)
Screenshot: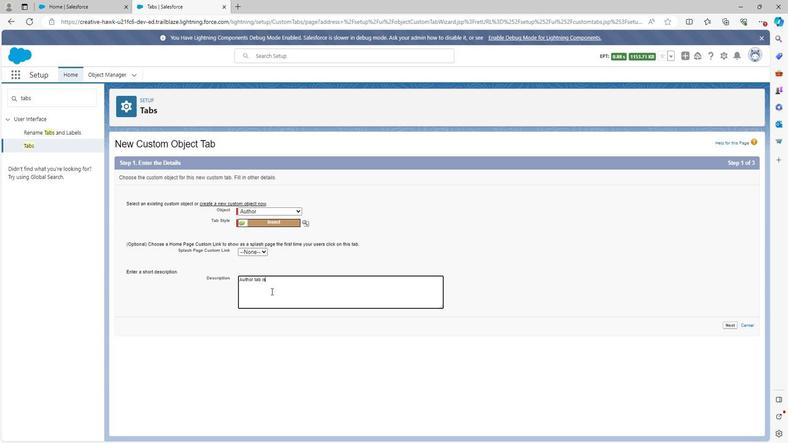 
Action: Key pressed <Key.space>the<Key.space>tab<Key.space>through<Key.space>which<Key.space>we<Key.space>can<Key.space>add<Key.space>author<Key.space>reco
Screenshot: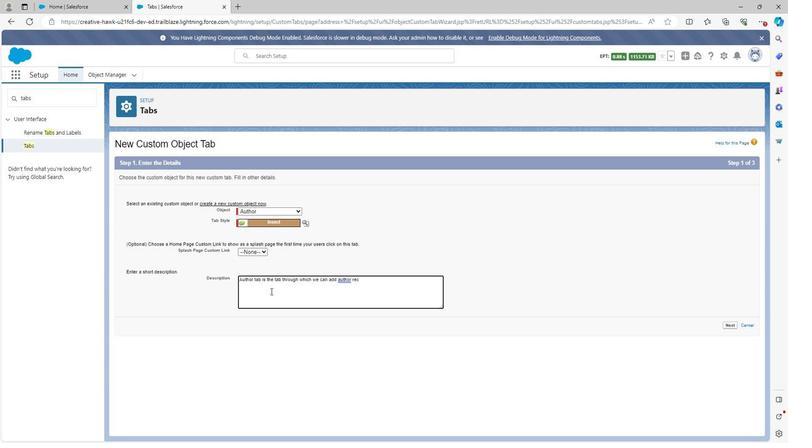 
Action: Mouse moved to (268, 292)
Screenshot: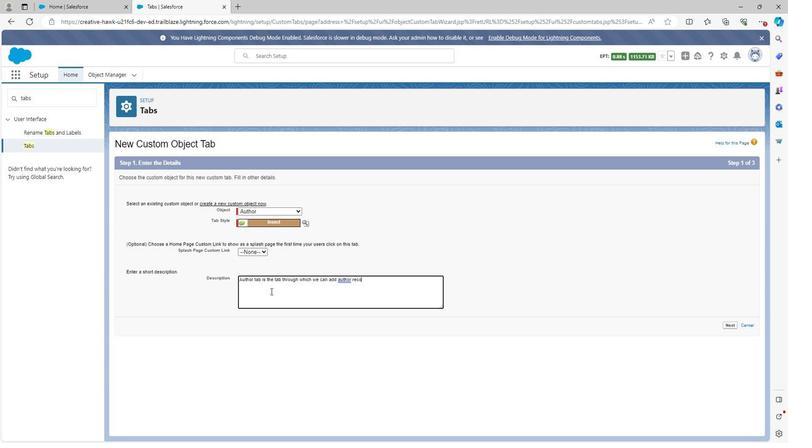 
Action: Key pressed rds
Screenshot: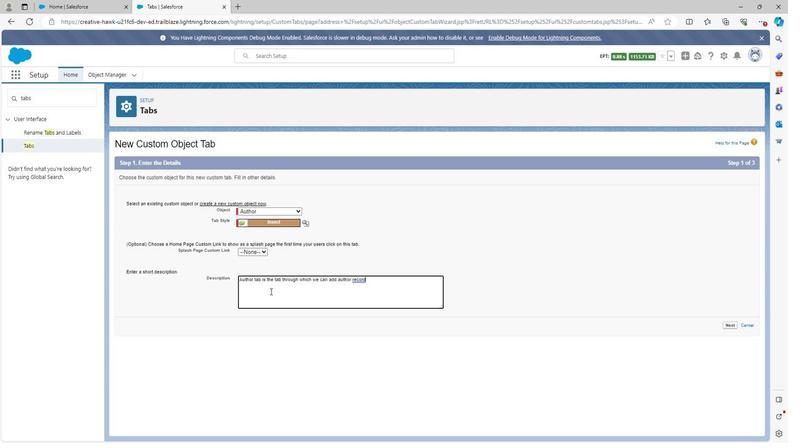 
Action: Mouse moved to (729, 326)
Screenshot: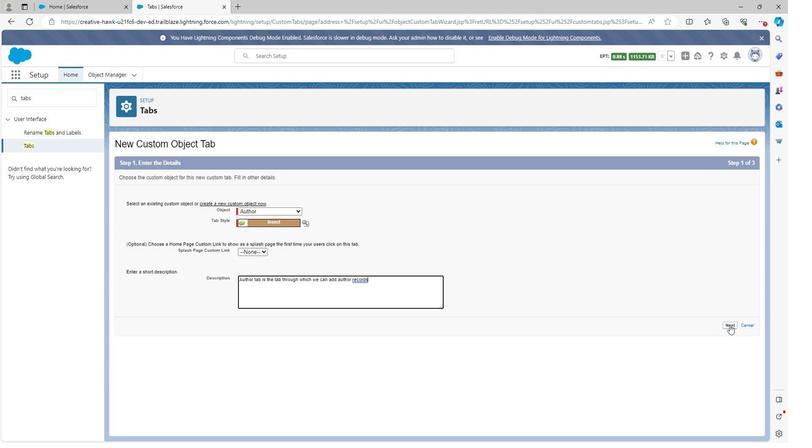 
Action: Mouse pressed left at (729, 326)
Screenshot: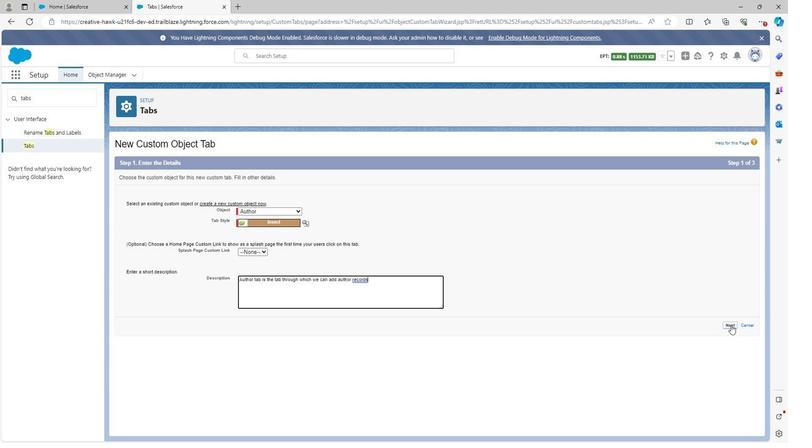
Action: Mouse moved to (513, 278)
Screenshot: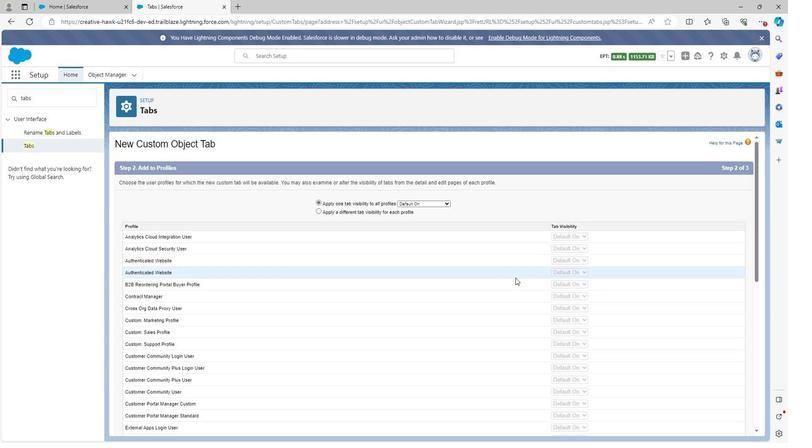 
Action: Mouse scrolled (513, 278) with delta (0, 0)
Screenshot: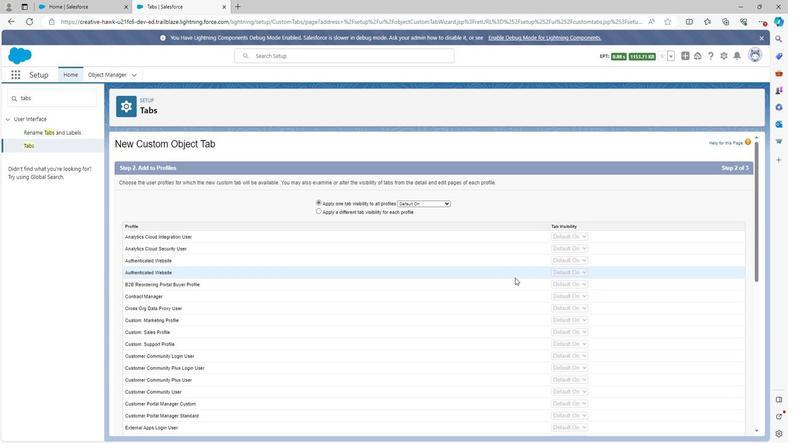 
Action: Mouse scrolled (513, 278) with delta (0, 0)
Screenshot: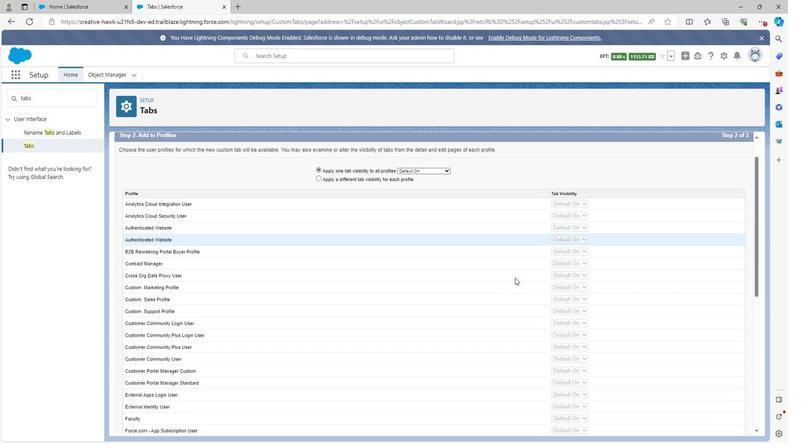 
Action: Mouse scrolled (513, 278) with delta (0, 0)
Screenshot: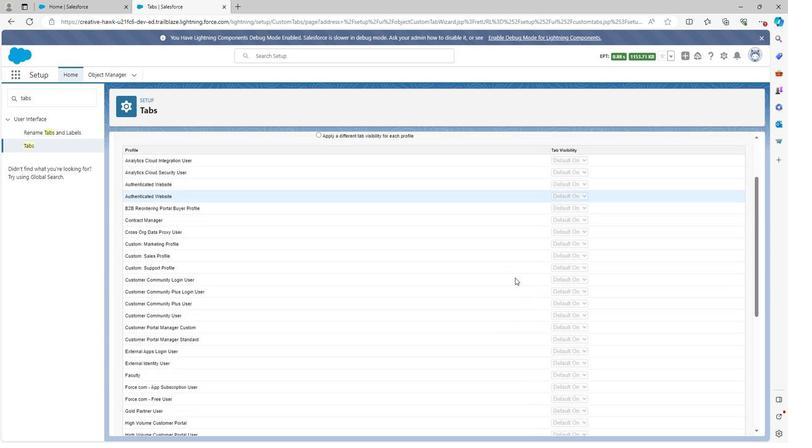 
Action: Mouse scrolled (513, 278) with delta (0, 0)
Screenshot: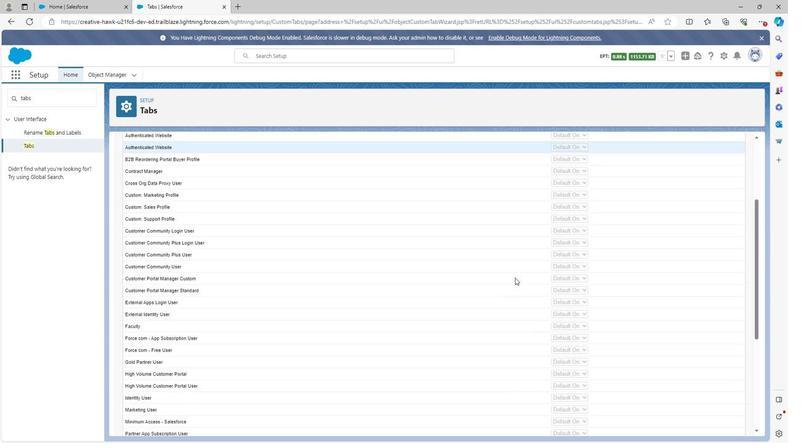 
Action: Mouse scrolled (513, 278) with delta (0, 0)
Screenshot: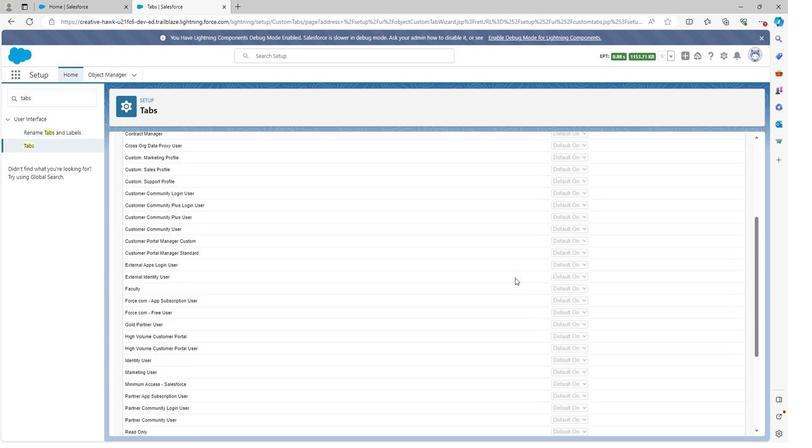 
Action: Mouse scrolled (513, 278) with delta (0, 0)
Screenshot: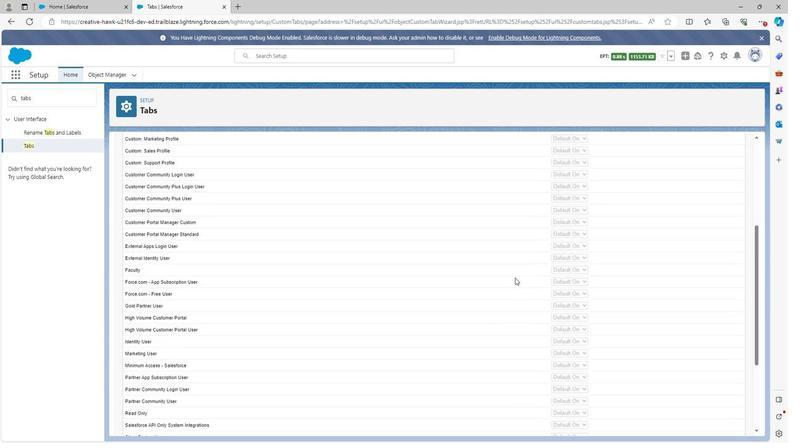 
Action: Mouse scrolled (513, 278) with delta (0, 0)
Screenshot: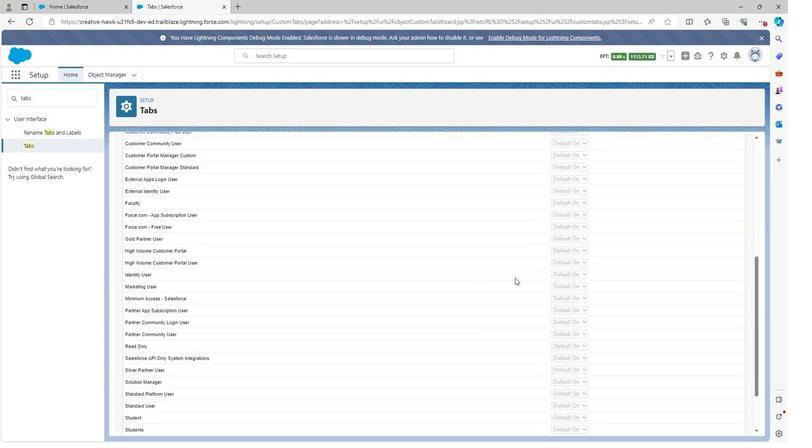
Action: Mouse scrolled (513, 278) with delta (0, 0)
Screenshot: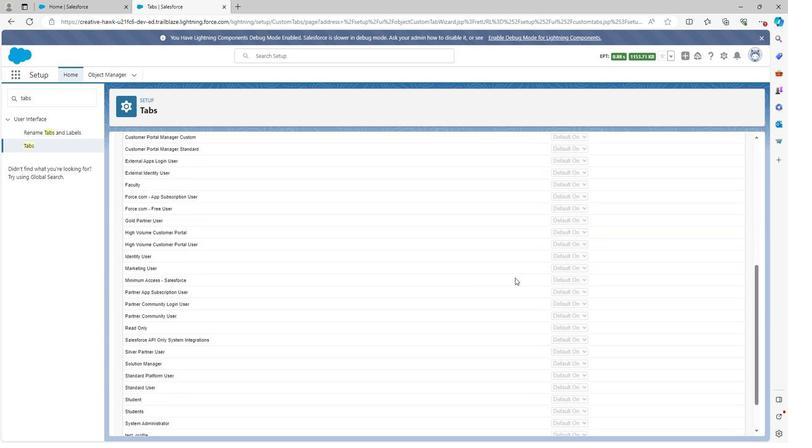 
Action: Mouse moved to (724, 425)
Screenshot: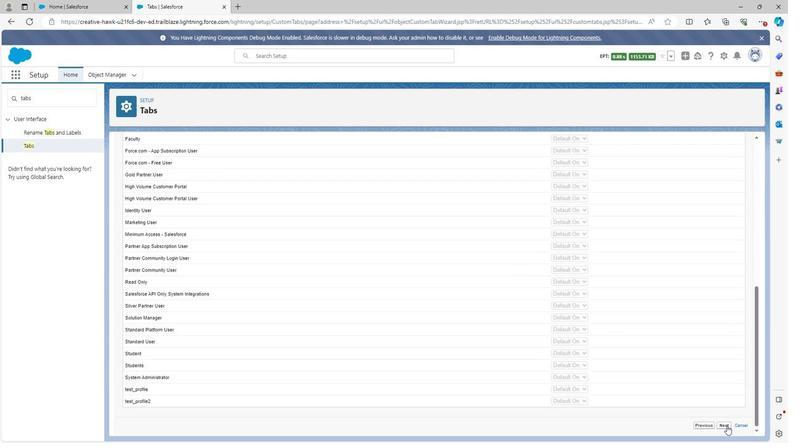 
Action: Mouse pressed left at (724, 425)
Screenshot: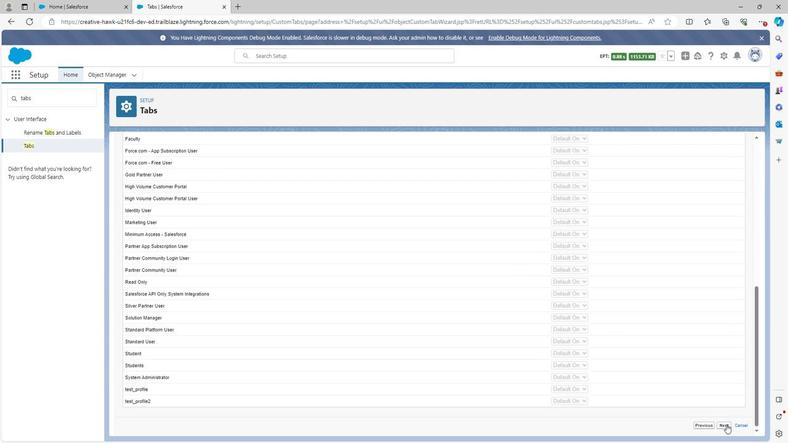 
Action: Mouse moved to (486, 318)
Screenshot: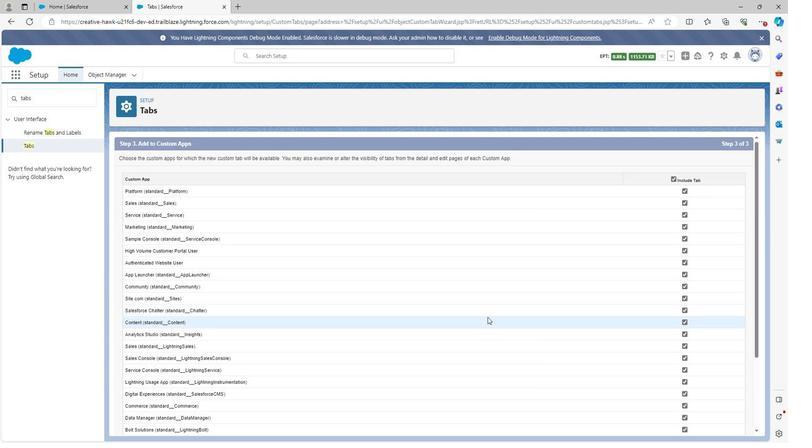 
Action: Mouse scrolled (486, 318) with delta (0, 0)
Screenshot: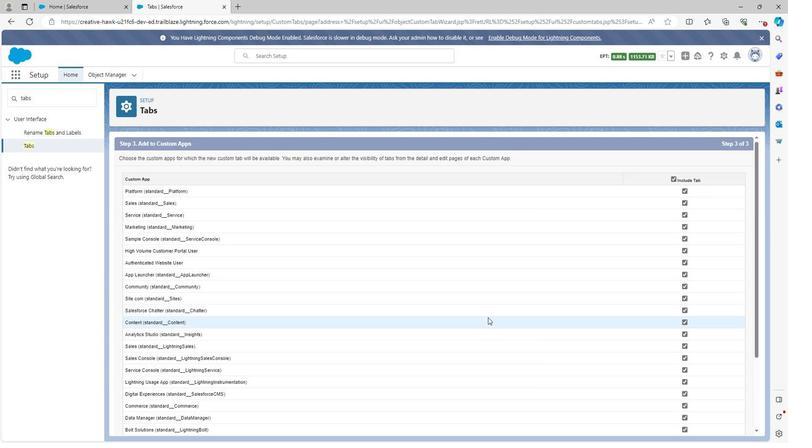 
Action: Mouse scrolled (486, 318) with delta (0, 0)
Screenshot: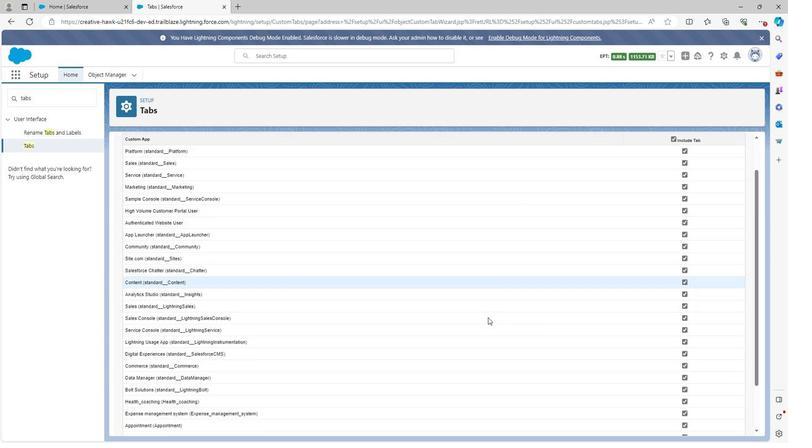 
Action: Mouse scrolled (486, 318) with delta (0, 0)
Screenshot: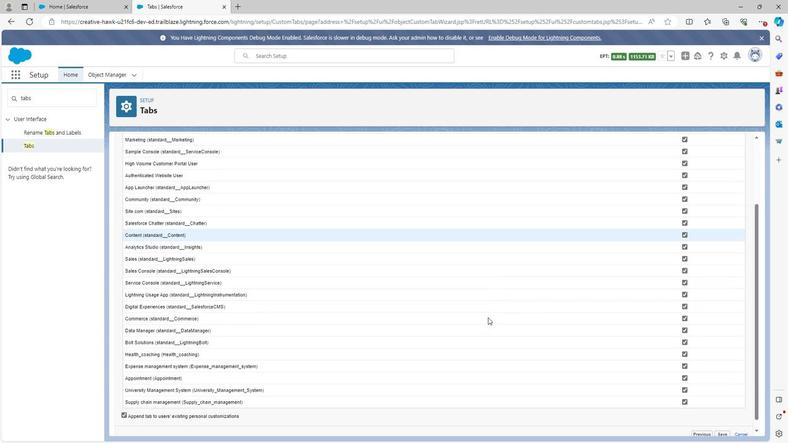 
Action: Mouse moved to (722, 425)
Screenshot: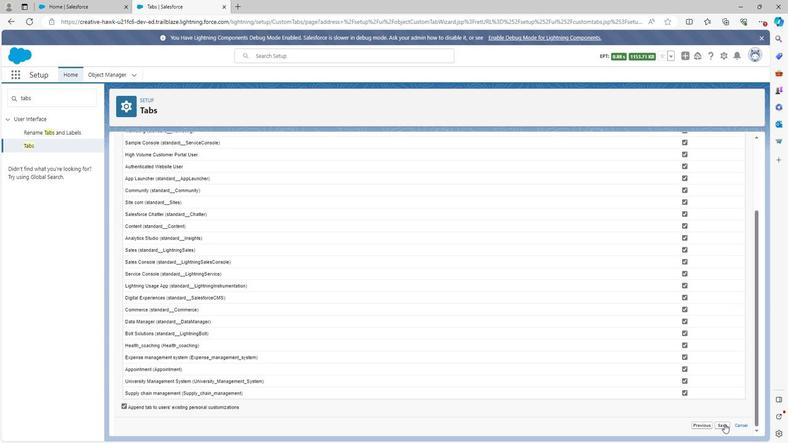 
Action: Mouse pressed left at (722, 425)
Screenshot: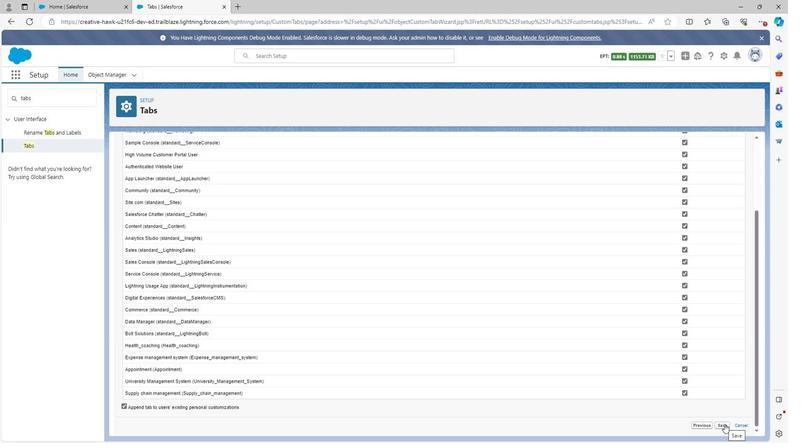 
Action: Mouse moved to (320, 199)
Screenshot: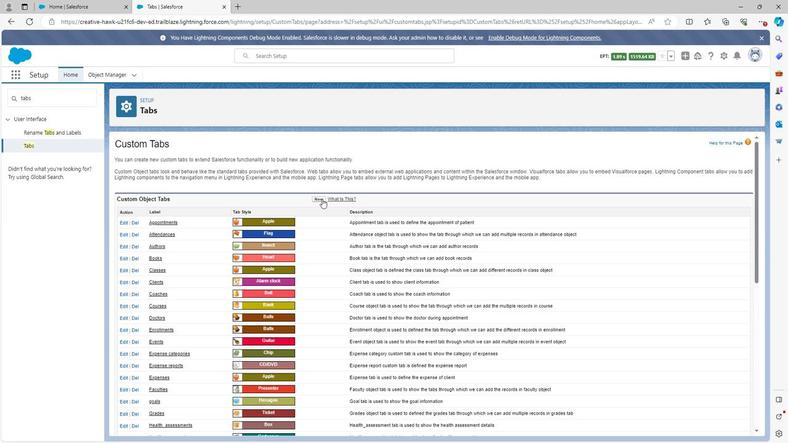 
Action: Mouse pressed left at (320, 199)
Screenshot: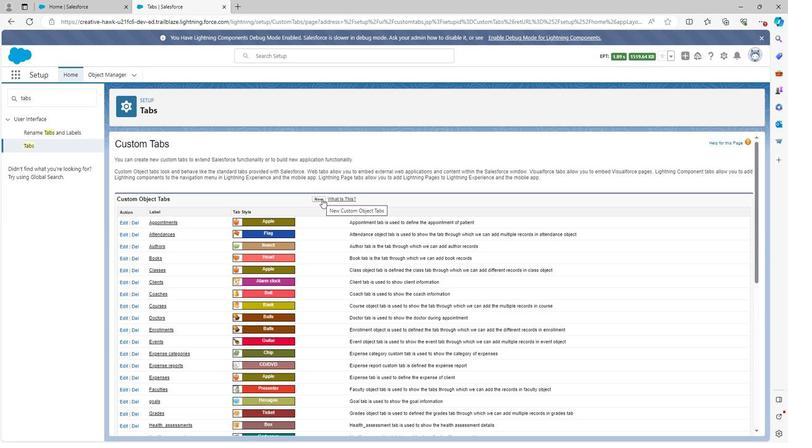 
Action: Mouse moved to (275, 212)
Screenshot: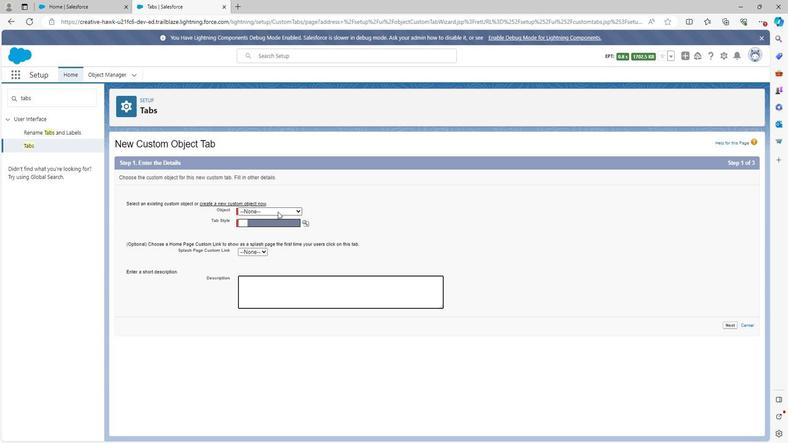 
Action: Mouse pressed left at (275, 212)
Screenshot: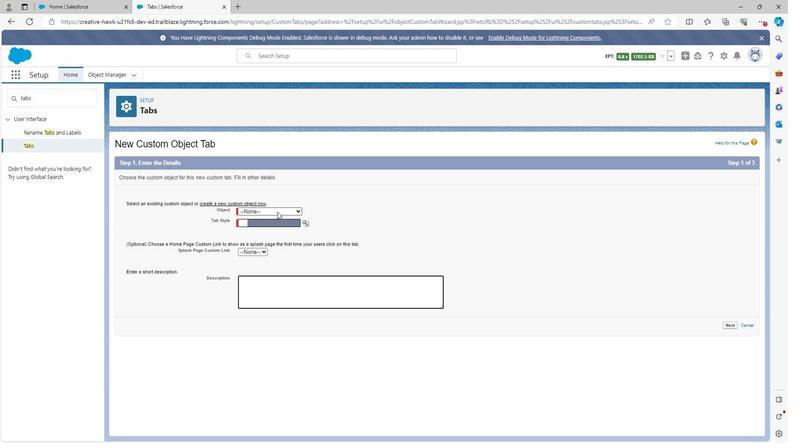 
Action: Mouse moved to (250, 298)
Screenshot: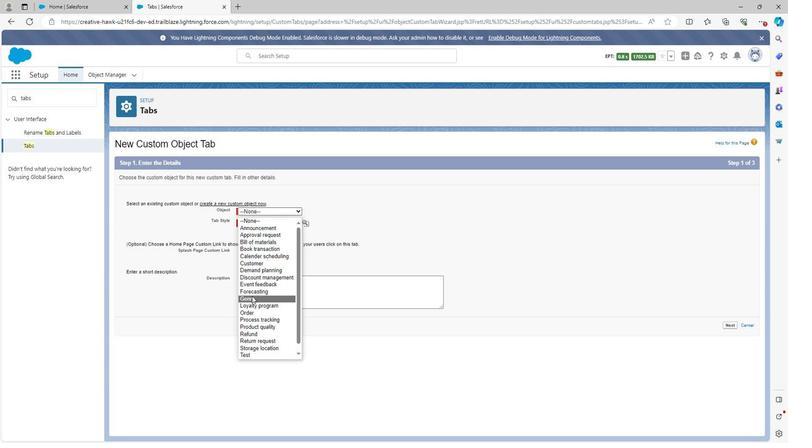 
Action: Mouse pressed left at (250, 298)
Screenshot: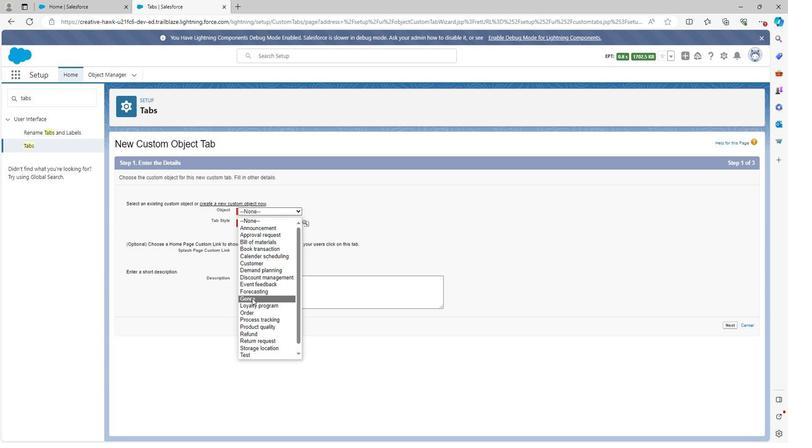 
Action: Mouse moved to (305, 221)
Screenshot: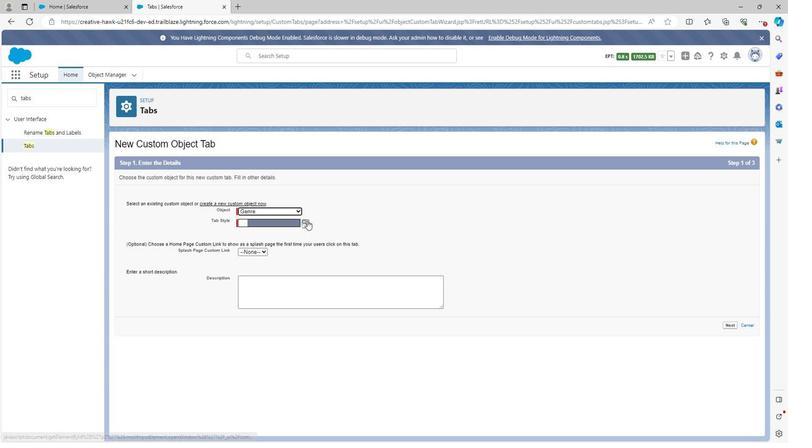 
Action: Mouse pressed left at (305, 221)
Screenshot: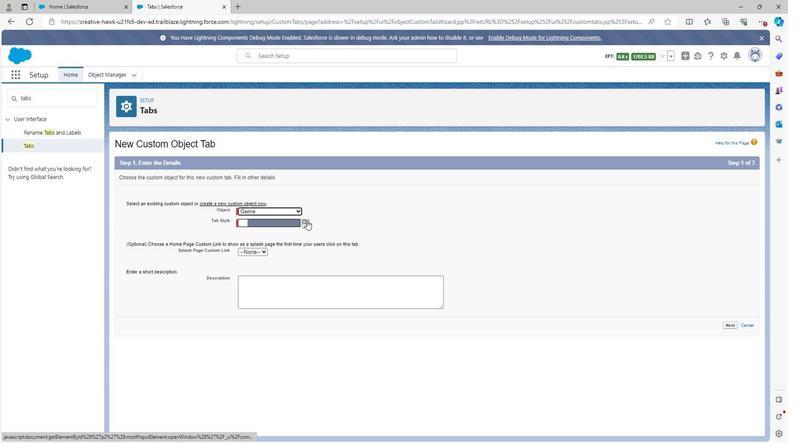
Action: Mouse moved to (48, 368)
Screenshot: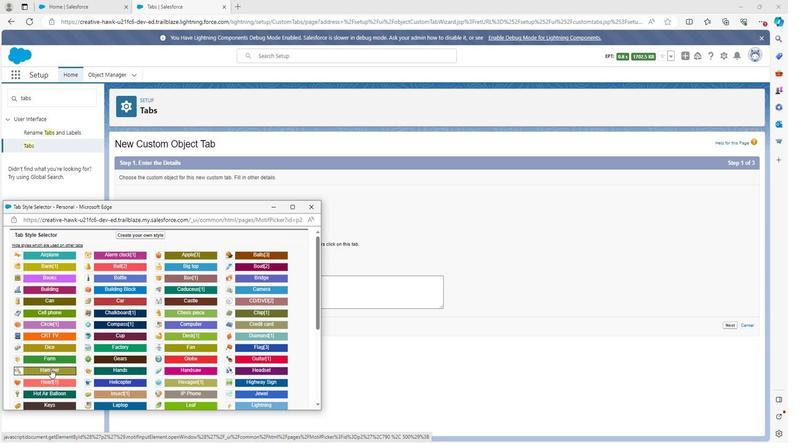 
Action: Mouse pressed left at (48, 368)
Screenshot: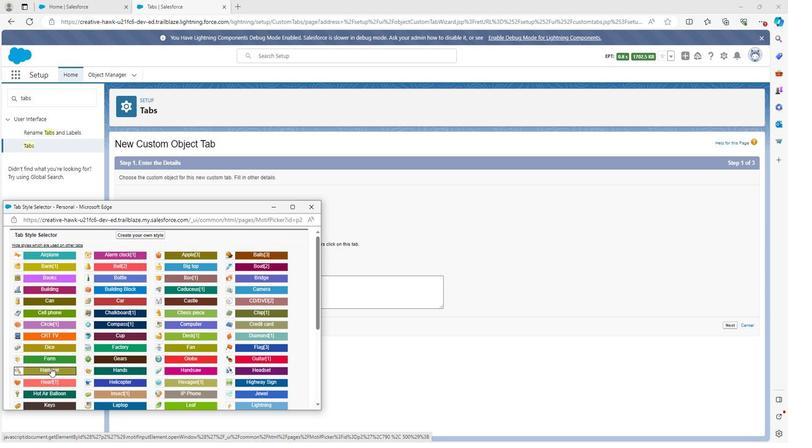 
Action: Mouse moved to (299, 295)
Screenshot: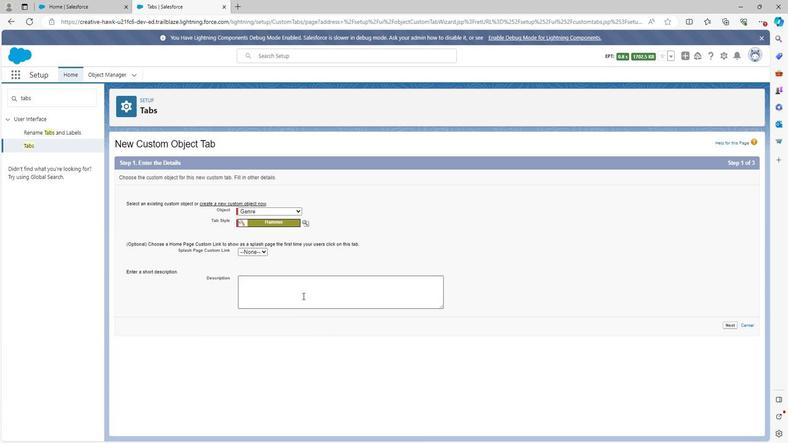 
Action: Mouse pressed left at (299, 295)
Screenshot: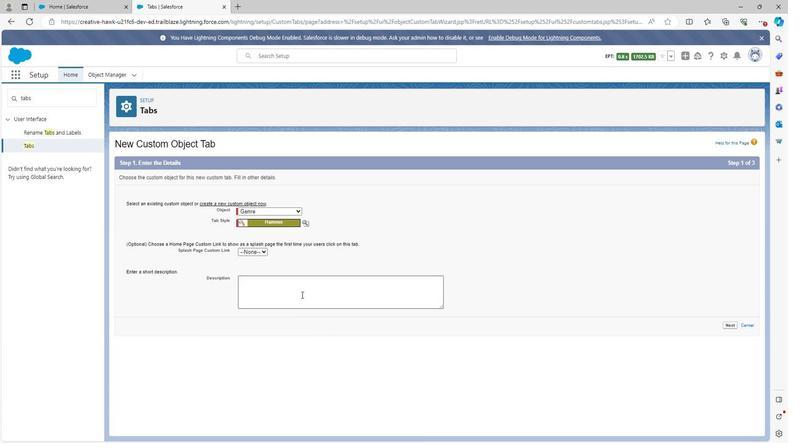 
Action: Key pressed <Key.shift>G
Screenshot: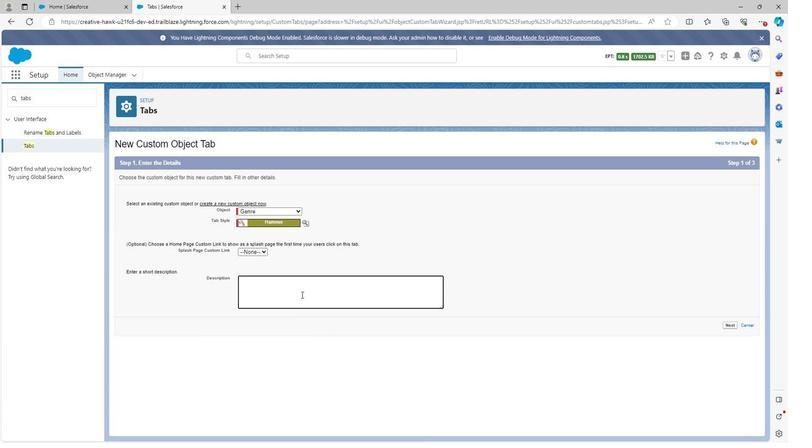 
Action: Mouse moved to (299, 295)
Screenshot: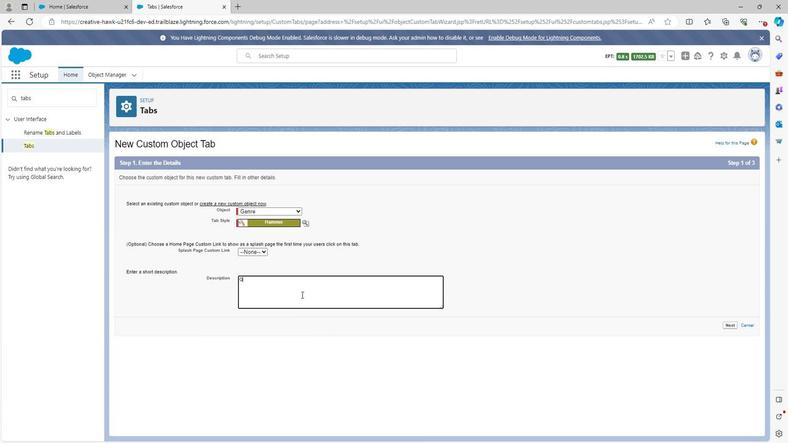 
Action: Key pressed e
Screenshot: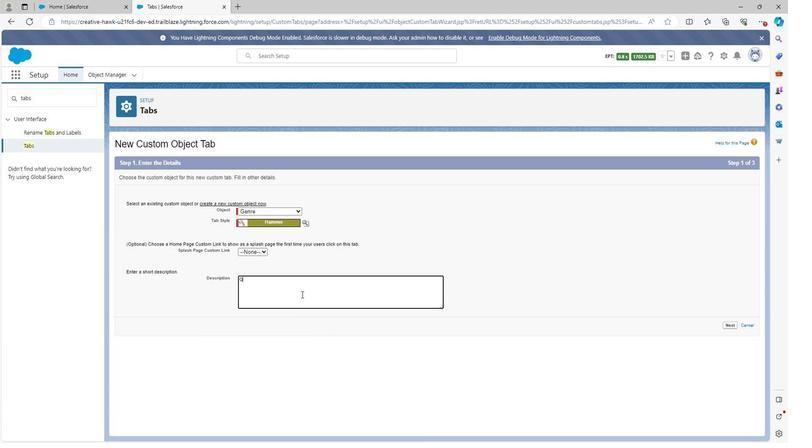 
Action: Mouse moved to (299, 295)
Screenshot: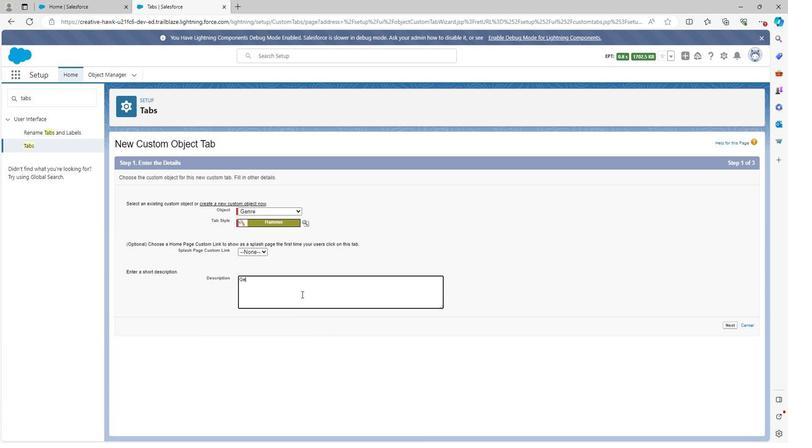 
Action: Key pressed n
Screenshot: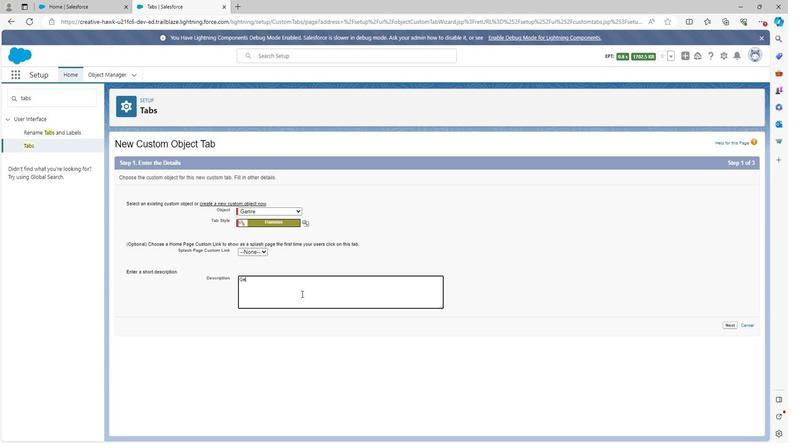
Action: Mouse moved to (299, 295)
Screenshot: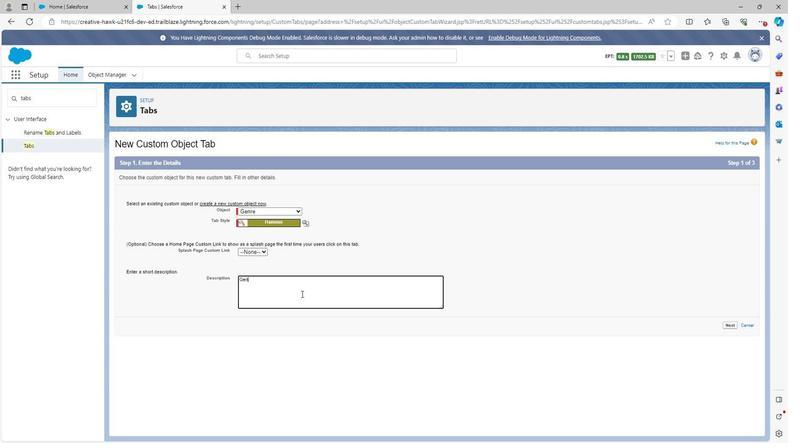 
Action: Key pressed r
Screenshot: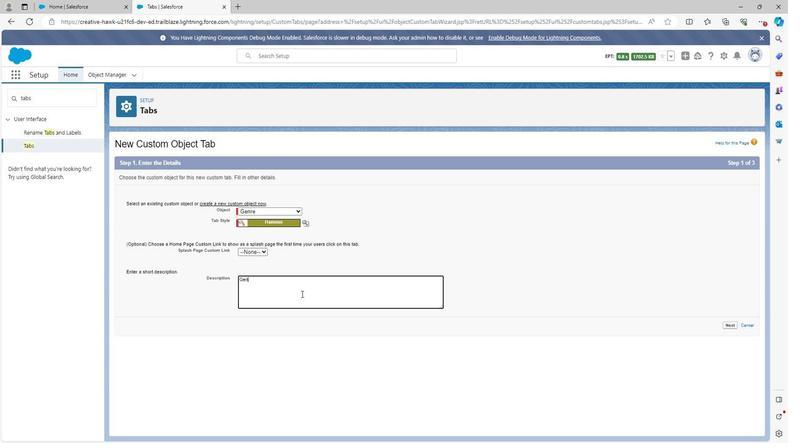 
Action: Mouse moved to (299, 293)
Screenshot: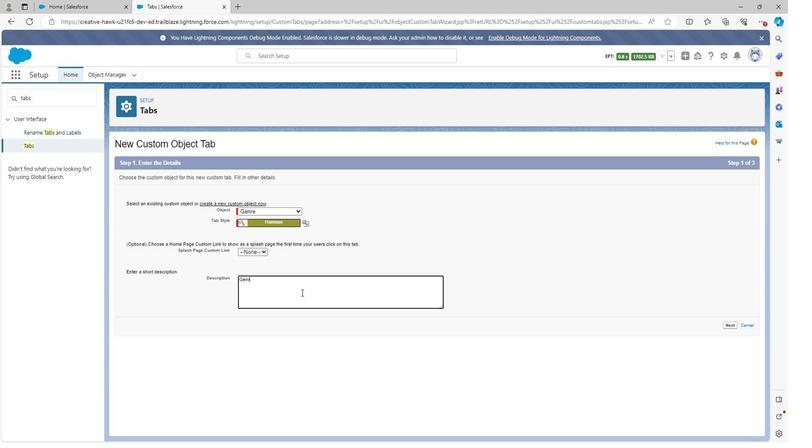 
Action: Key pressed e
Screenshot: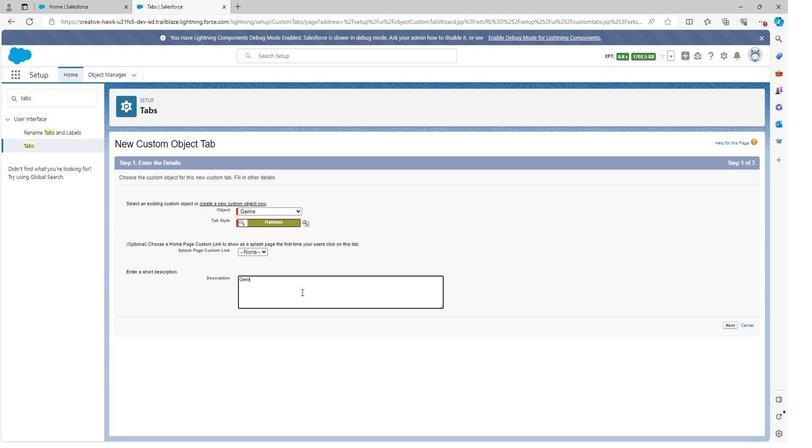 
Action: Mouse moved to (299, 293)
Screenshot: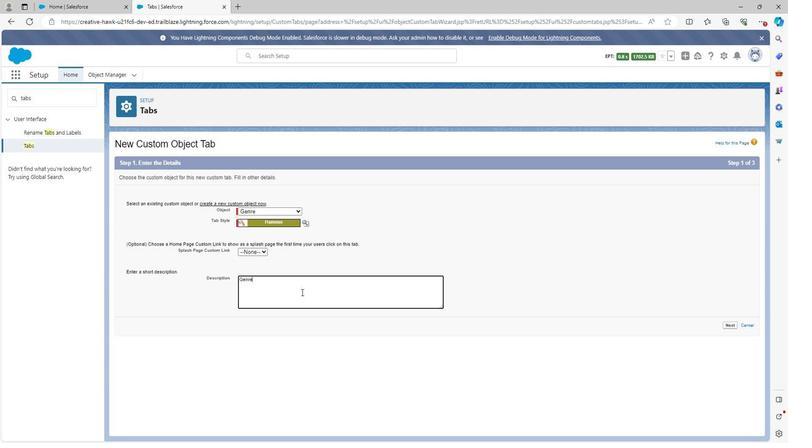 
Action: Key pressed <Key.space>t 735, 685)ab<Key.space>
Screenshot: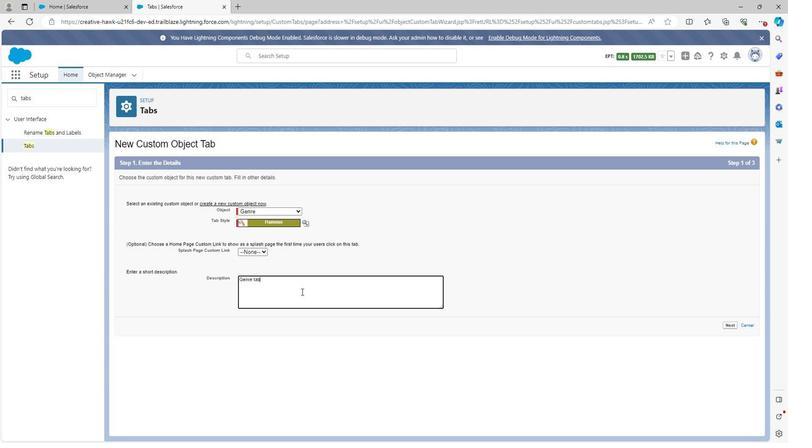 
Action: Mouse moved to (299, 292)
Screenshot: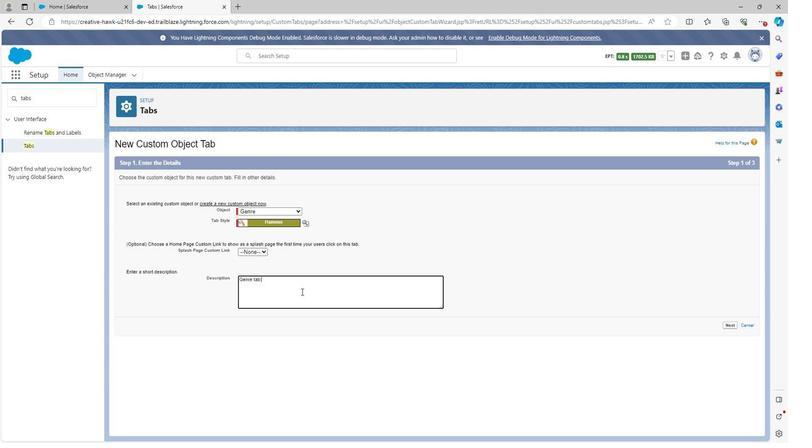
Action: Key pressed i
Screenshot: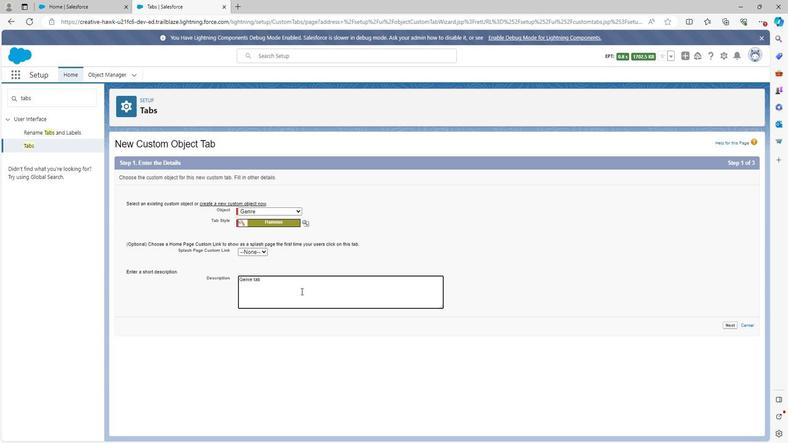 
Action: Mouse moved to (298, 292)
Screenshot: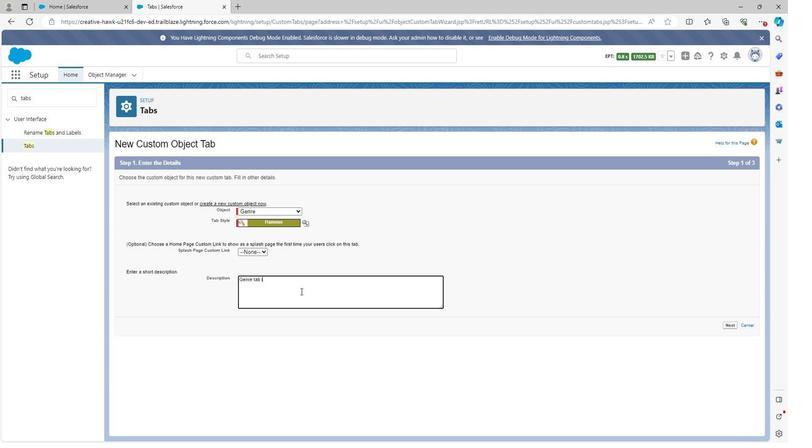 
Action: Key pressed s<Key.space>the<Key.space>
Screenshot: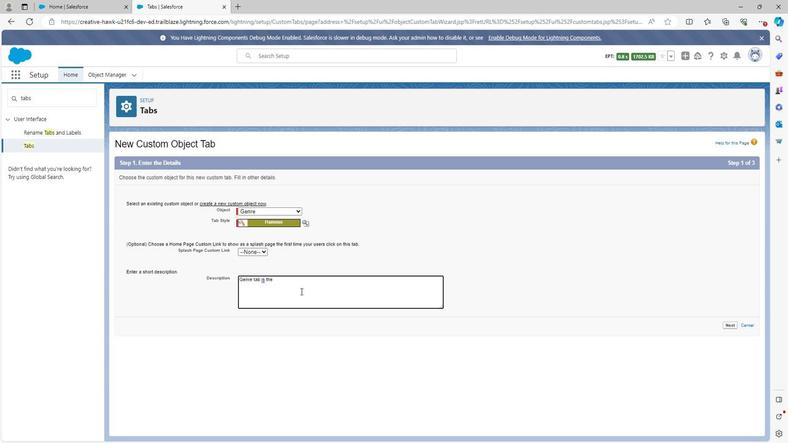 
Action: Mouse moved to (298, 292)
Screenshot: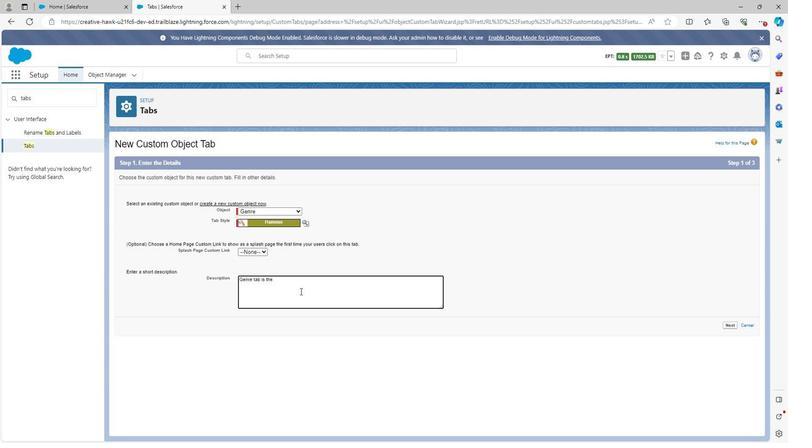 
Action: Key pressed tab<Key.space>th
Screenshot: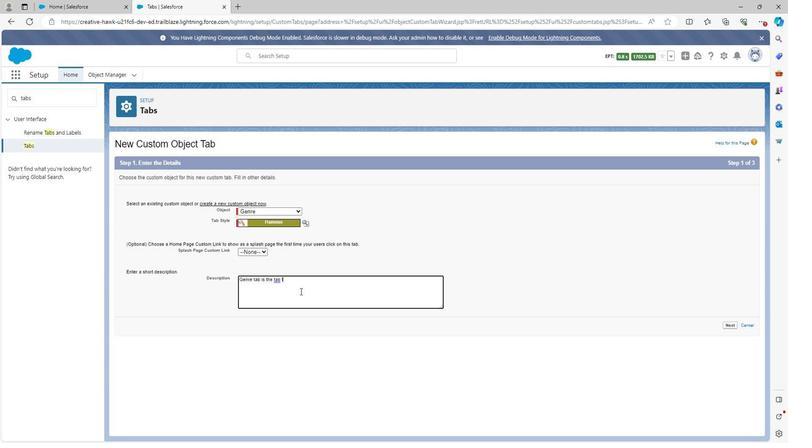 
Action: Mouse moved to (298, 292)
Screenshot: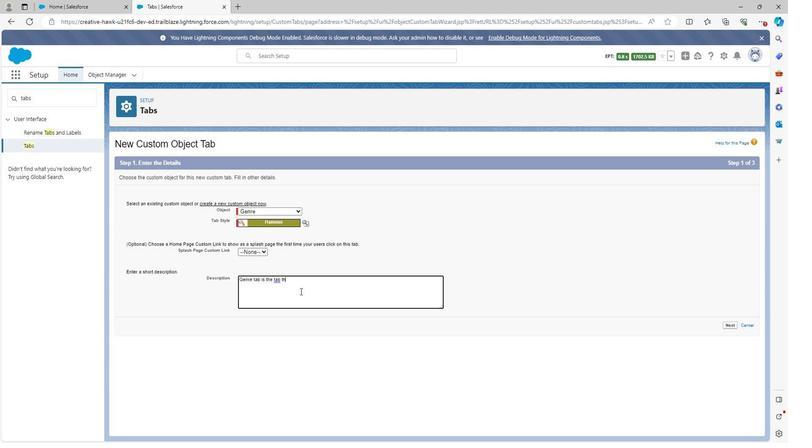 
Action: Key pressed r
Screenshot: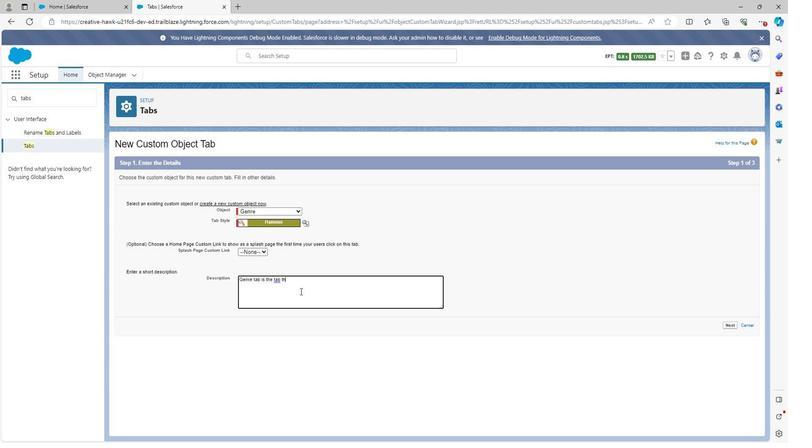 
Action: Mouse moved to (297, 292)
Screenshot: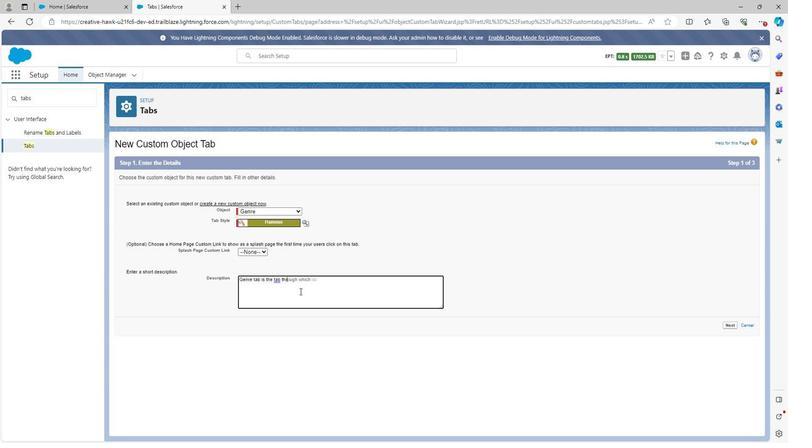 
Action: Key pressed o
Screenshot: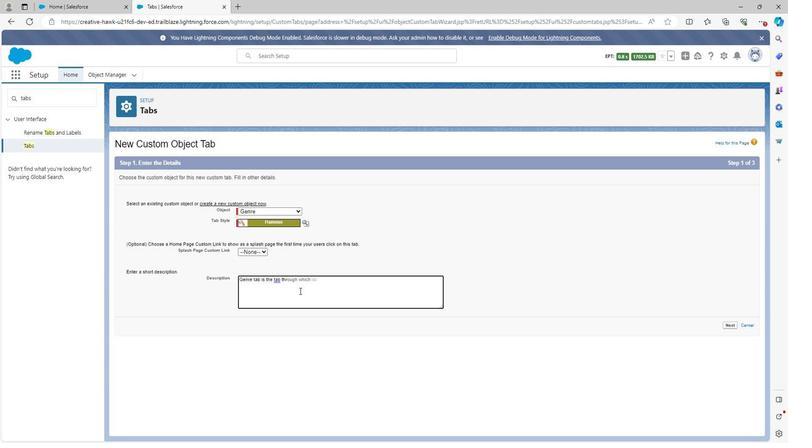 
Action: Mouse moved to (297, 292)
Screenshot: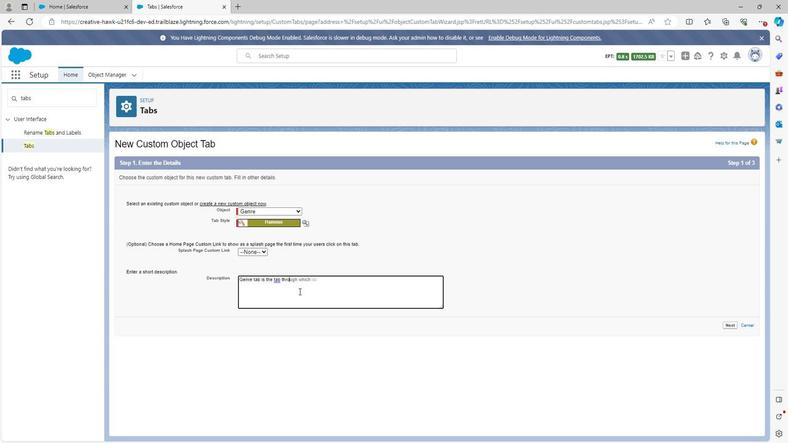 
Action: Key pressed ugh<Key.space>
Screenshot: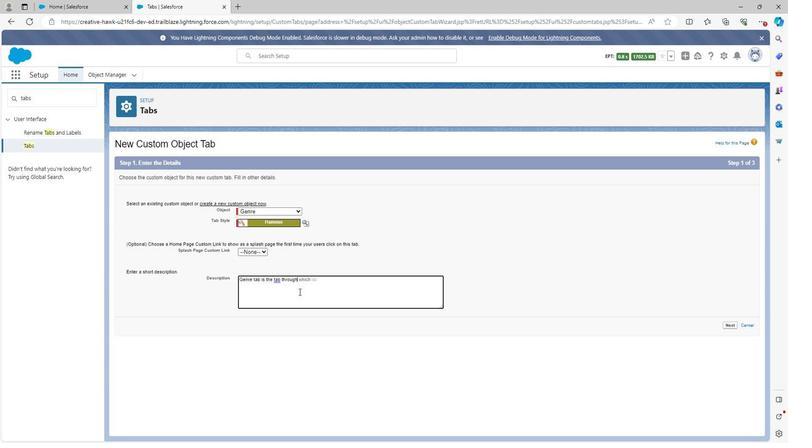 
Action: Mouse moved to (297, 293)
Screenshot: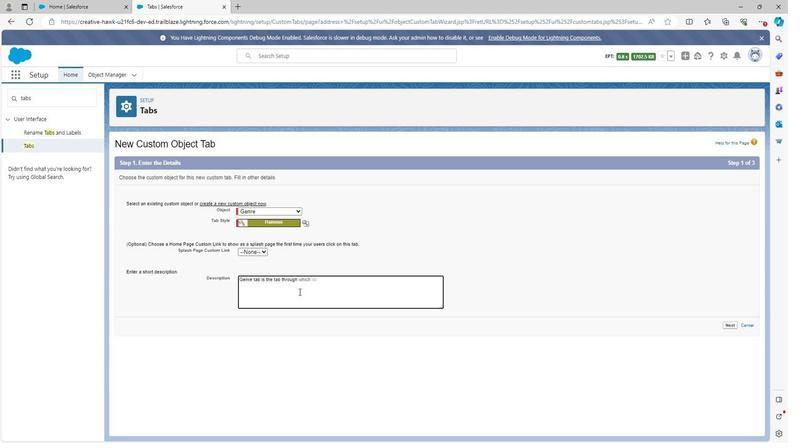 
Action: Key pressed which<Key.space>we<Key.space>can<Key.space>add<Key.space>genre<Key.space>records
Screenshot: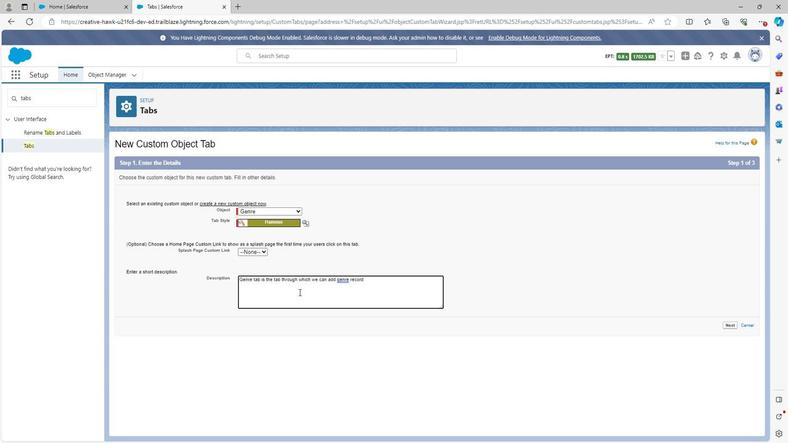 
Action: Mouse moved to (730, 326)
Screenshot: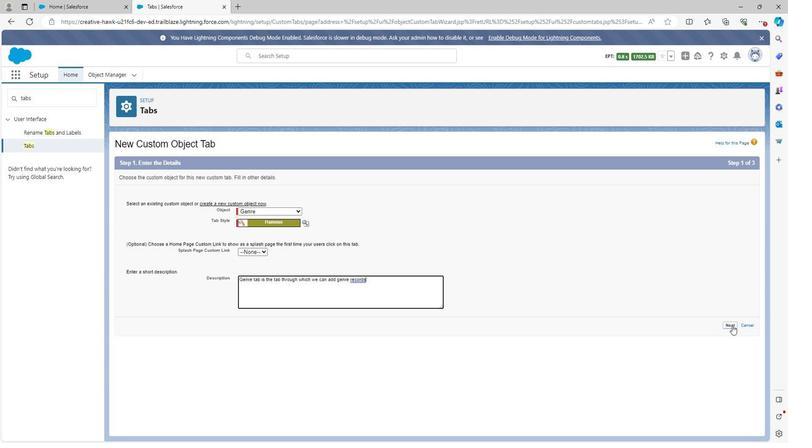 
Action: Mouse pressed left at (730, 326)
Screenshot: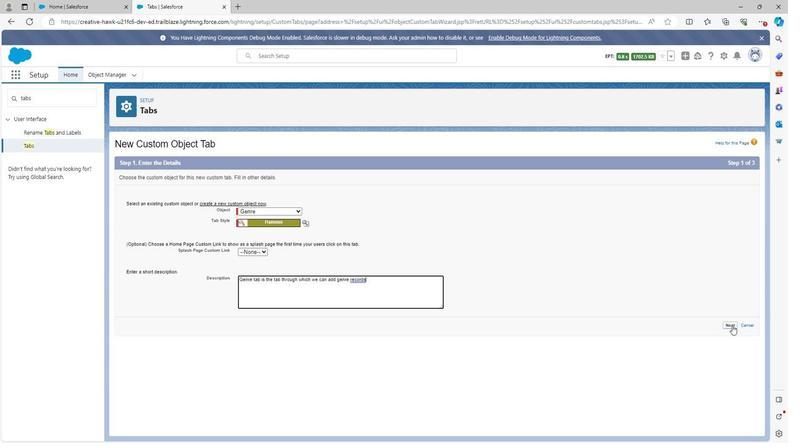 
Action: Mouse moved to (495, 317)
Screenshot: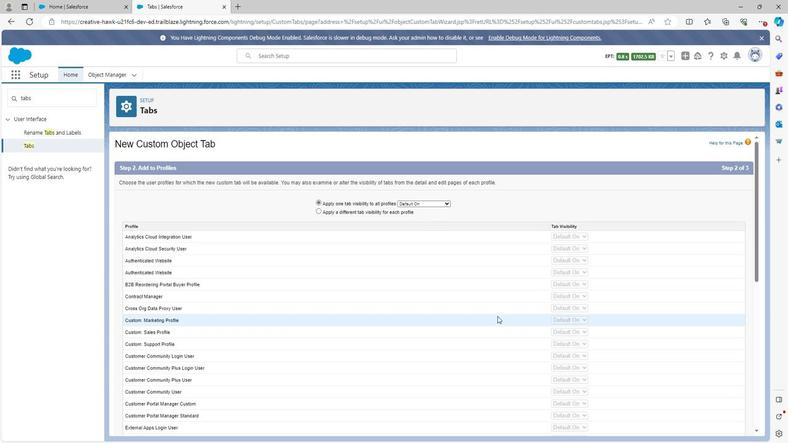 
Action: Mouse scrolled (495, 317) with delta (0, 0)
Screenshot: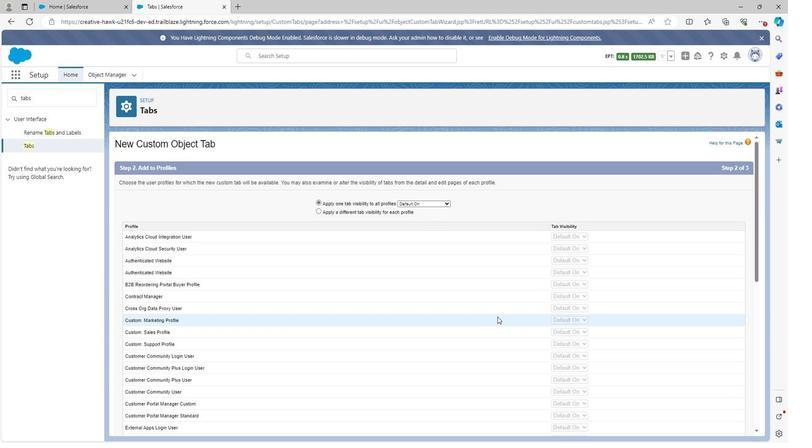 
Action: Mouse moved to (496, 318)
Screenshot: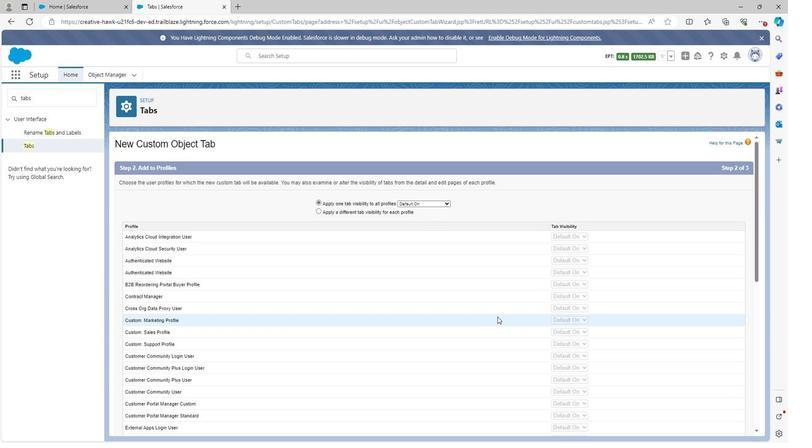 
Action: Mouse scrolled (496, 317) with delta (0, 0)
Screenshot: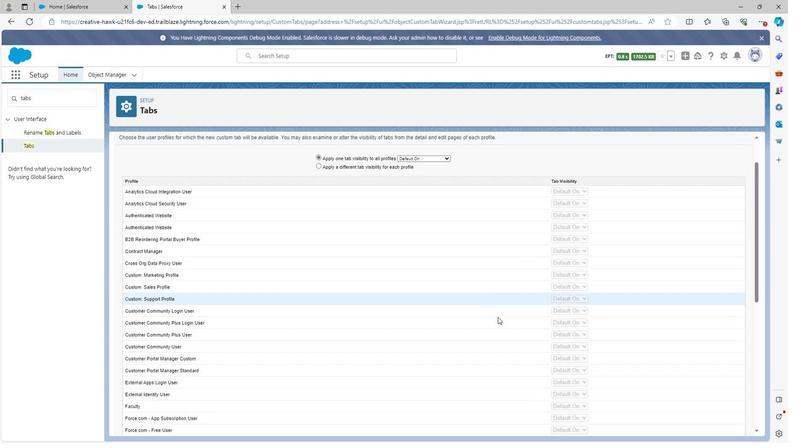 
Action: Mouse scrolled (496, 317) with delta (0, 0)
Screenshot: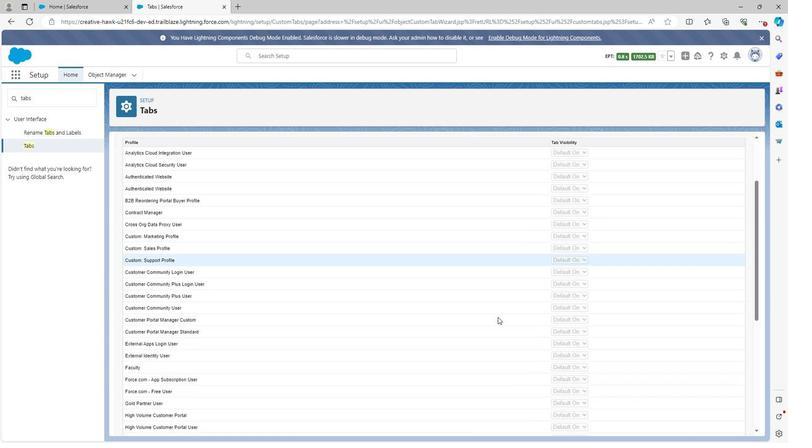 
Action: Mouse scrolled (496, 317) with delta (0, 0)
Screenshot: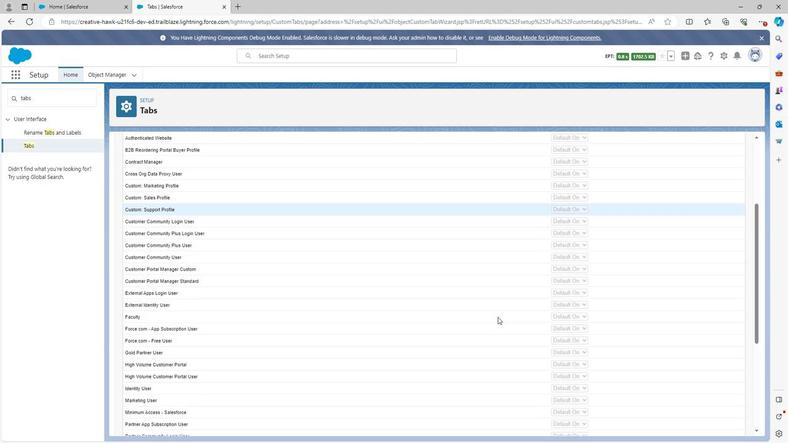 
Action: Mouse scrolled (496, 317) with delta (0, 0)
Screenshot: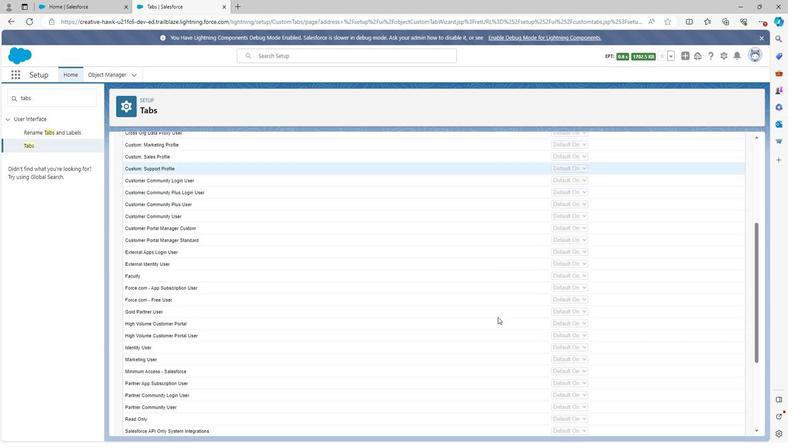 
Action: Mouse scrolled (496, 317) with delta (0, 0)
Screenshot: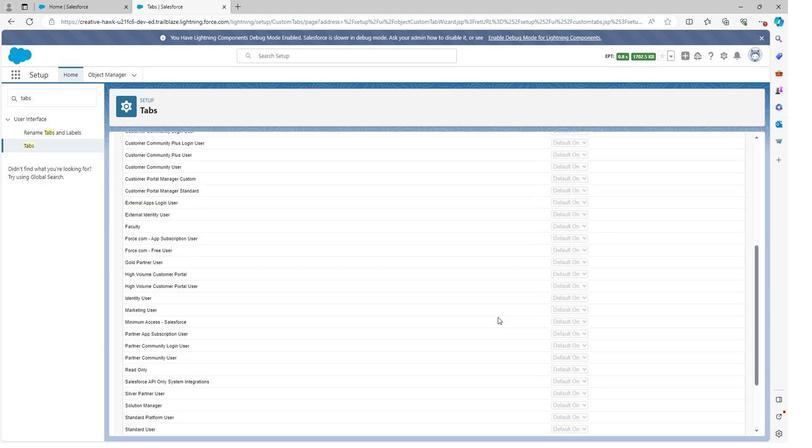 
Action: Mouse scrolled (496, 317) with delta (0, 0)
Screenshot: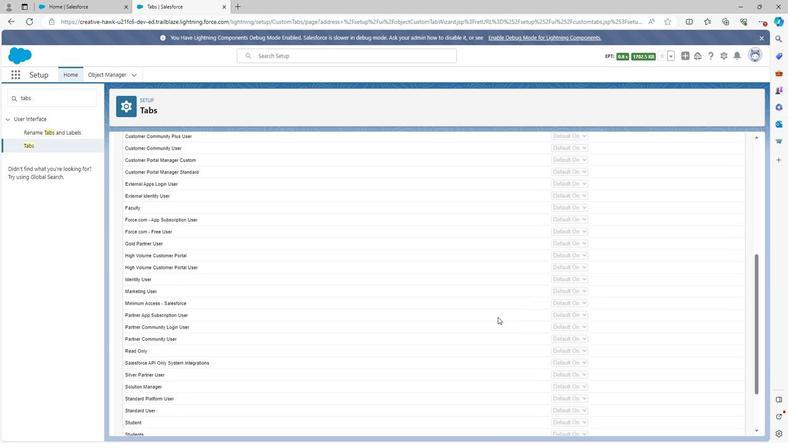 
Action: Mouse scrolled (496, 317) with delta (0, 0)
Screenshot: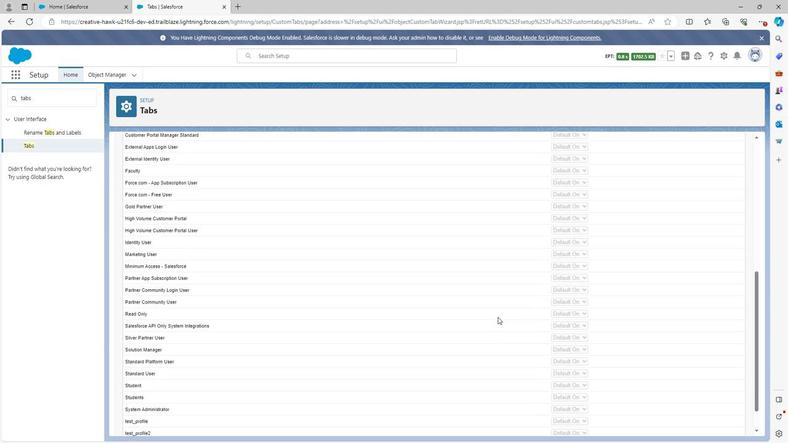 
Action: Mouse scrolled (496, 317) with delta (0, 0)
Screenshot: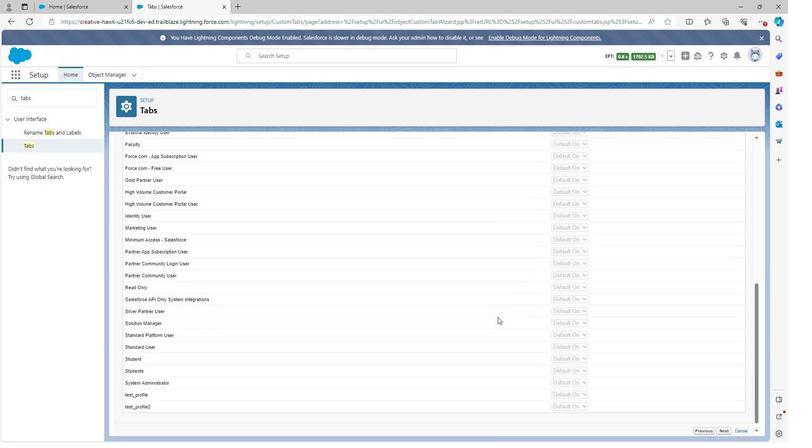 
Action: Mouse moved to (721, 425)
Screenshot: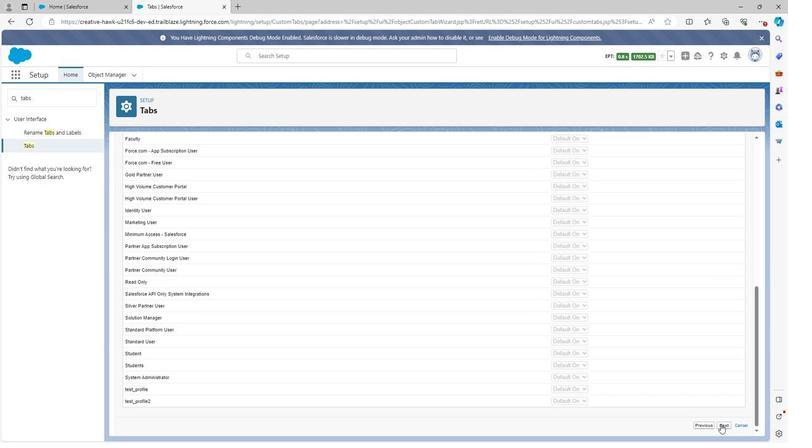 
Action: Mouse pressed left at (721, 425)
Screenshot: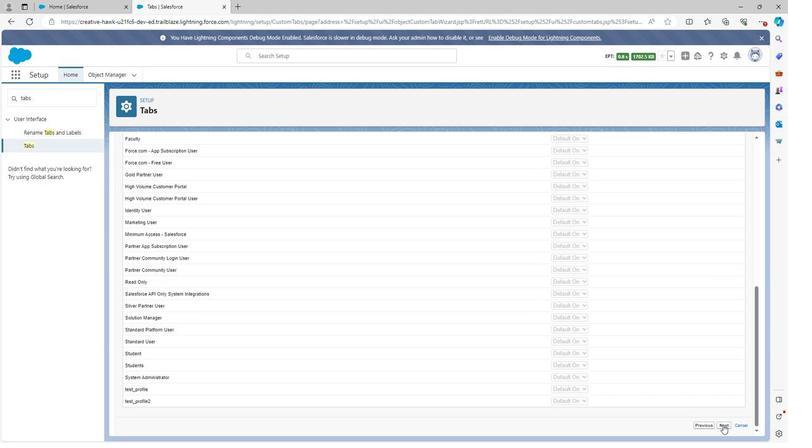 
Action: Mouse moved to (660, 366)
Screenshot: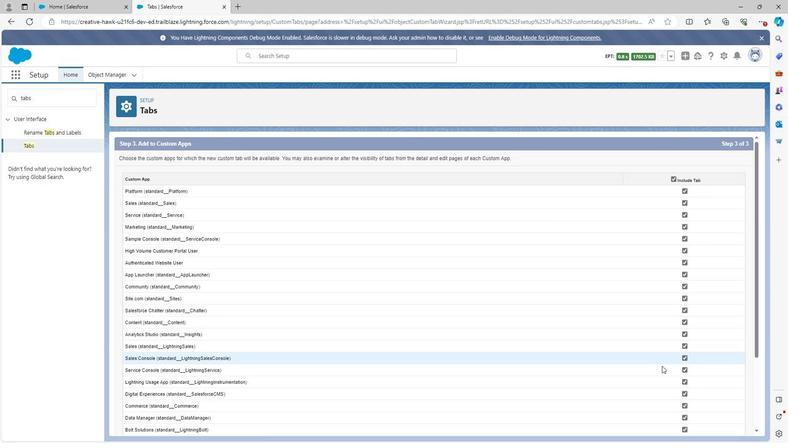 
Action: Mouse scrolled (660, 366) with delta (0, 0)
Screenshot: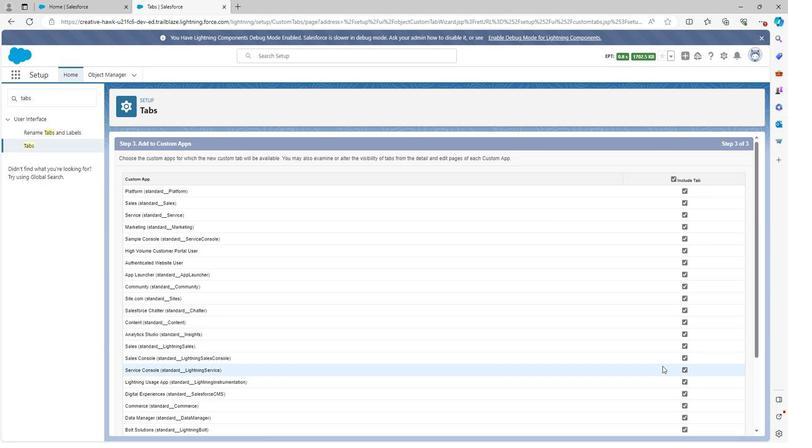 
Action: Mouse scrolled (660, 366) with delta (0, 0)
Screenshot: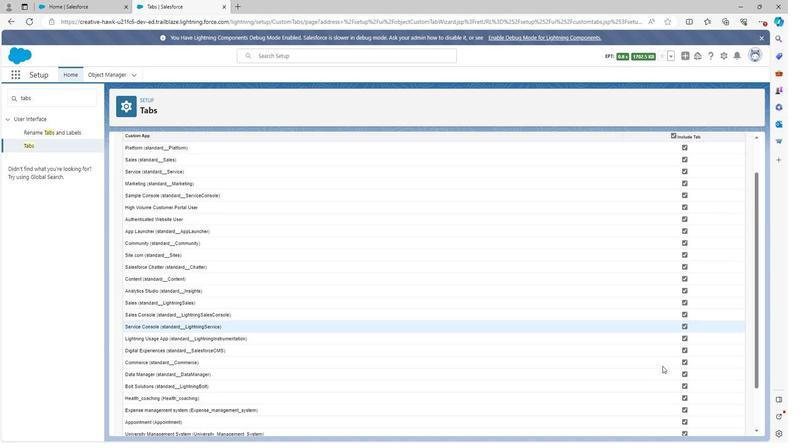 
Action: Mouse moved to (660, 367)
Screenshot: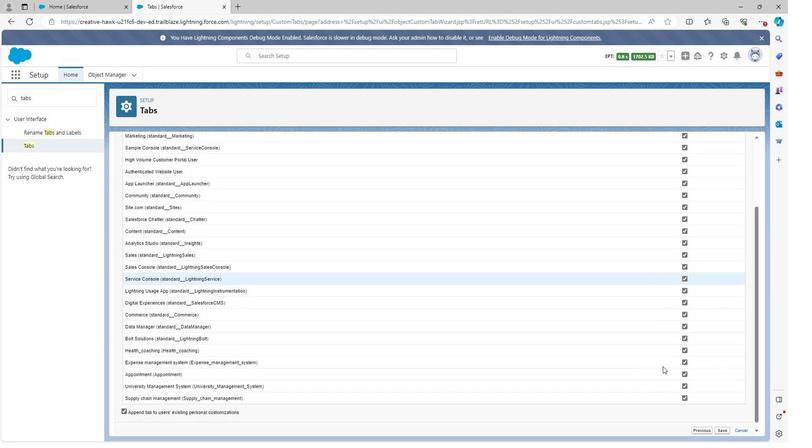 
Action: Mouse scrolled (660, 366) with delta (0, 0)
Screenshot: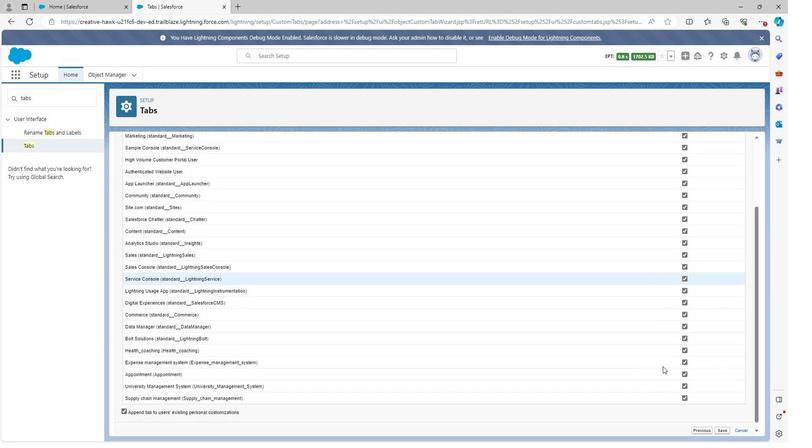 
Action: Mouse moved to (719, 426)
Screenshot: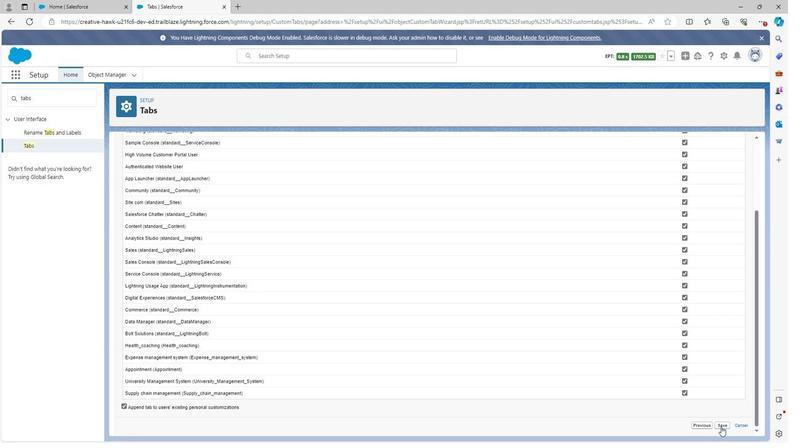 
Action: Mouse pressed left at (719, 426)
Screenshot: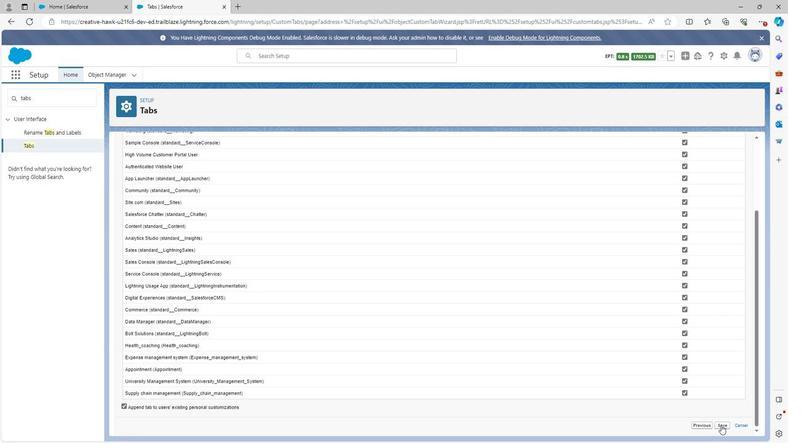 
Action: Mouse moved to (318, 199)
Screenshot: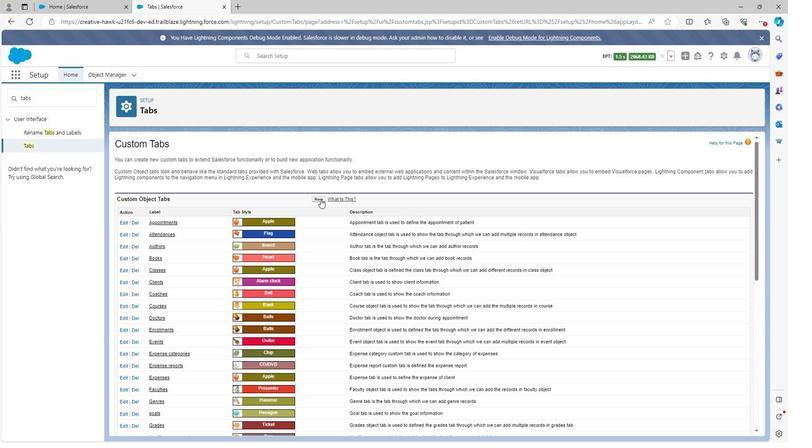 
Action: Mouse pressed left at (318, 199)
Screenshot: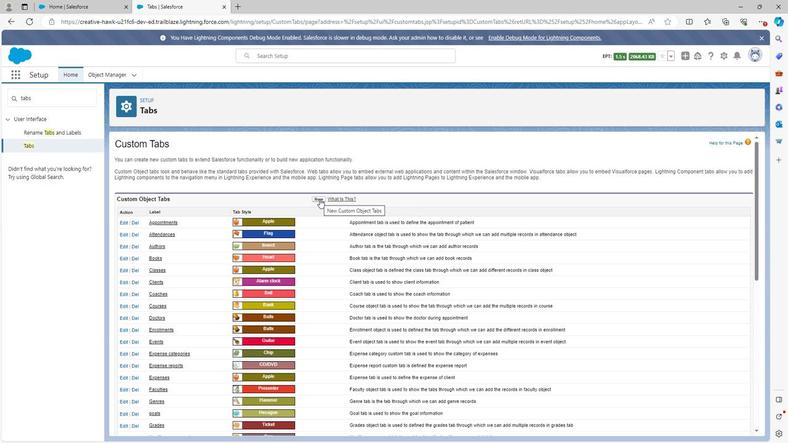 
Action: Mouse moved to (261, 213)
Screenshot: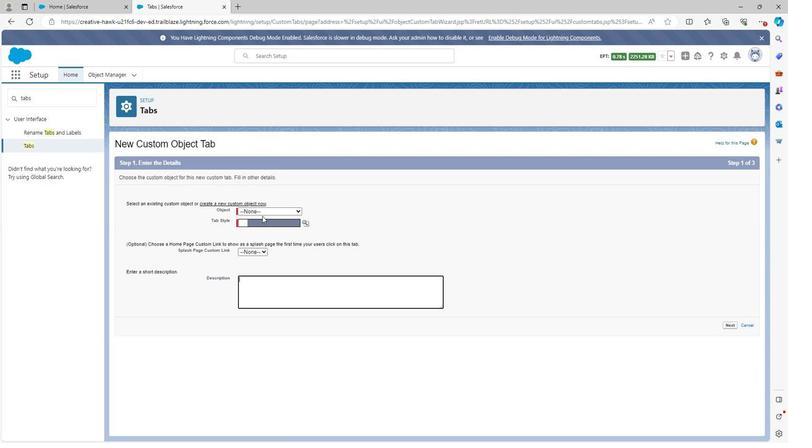 
Action: Mouse pressed left at (261, 213)
Screenshot: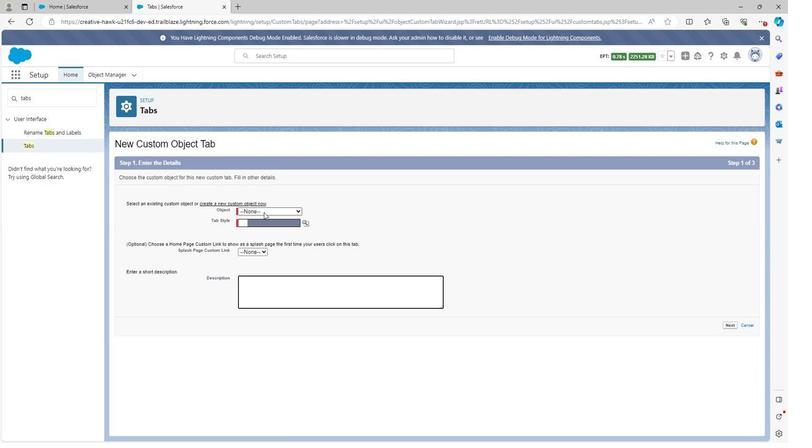 
Action: Mouse moved to (257, 307)
Screenshot: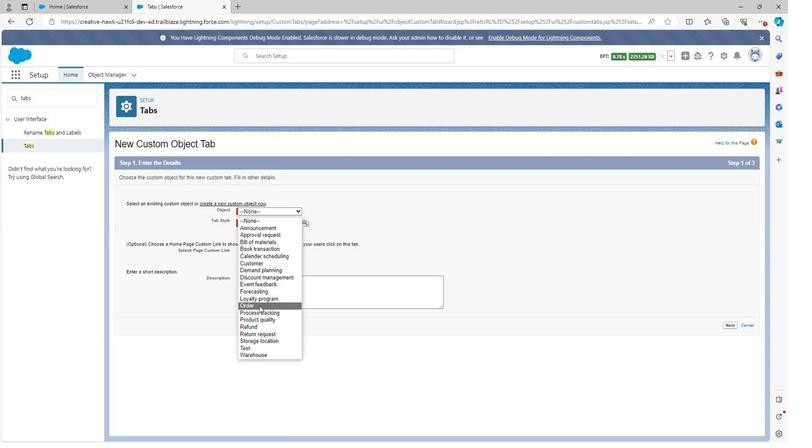 
Action: Mouse pressed left at (257, 307)
Screenshot: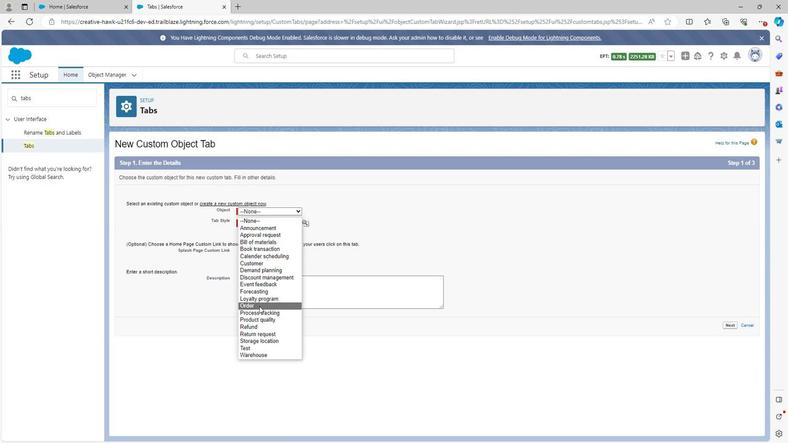 
Action: Mouse moved to (303, 221)
Screenshot: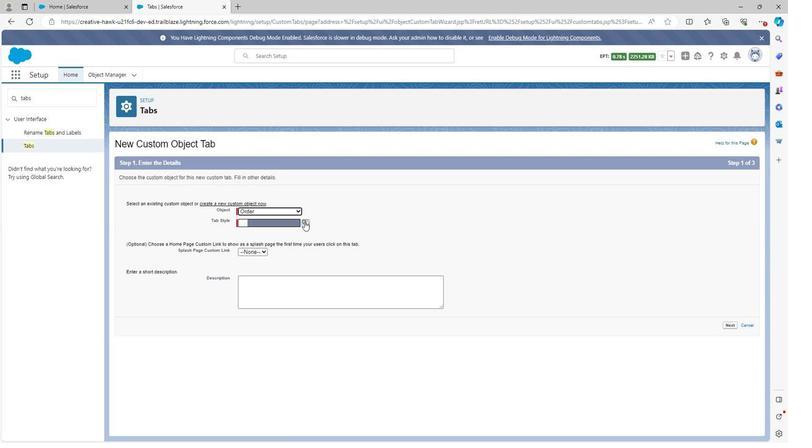 
Action: Mouse pressed left at (303, 221)
Screenshot: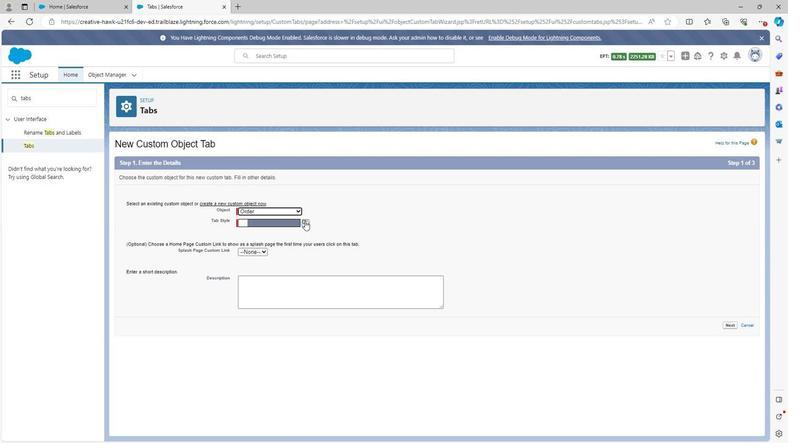 
Action: Mouse moved to (129, 289)
Screenshot: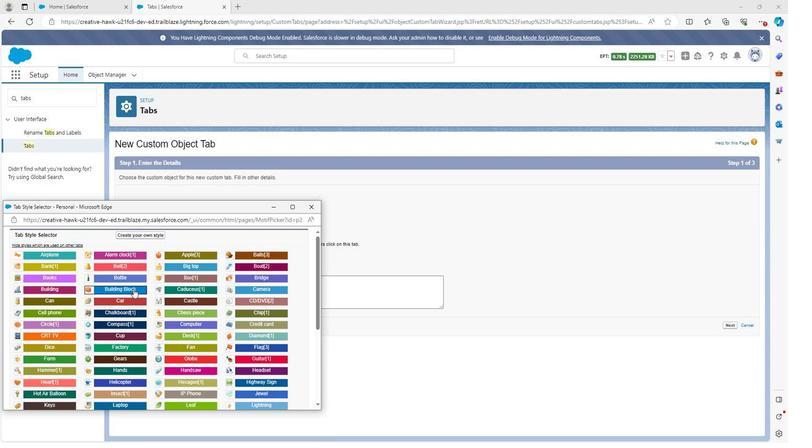 
Action: Mouse pressed left at (129, 289)
Screenshot: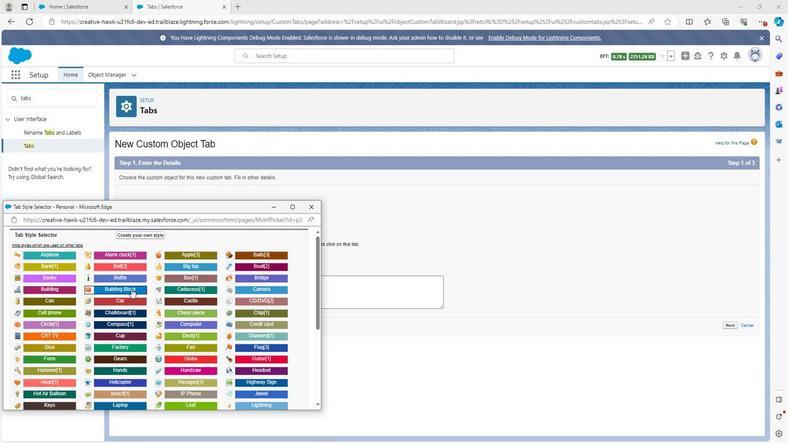 
Action: Mouse moved to (249, 294)
Screenshot: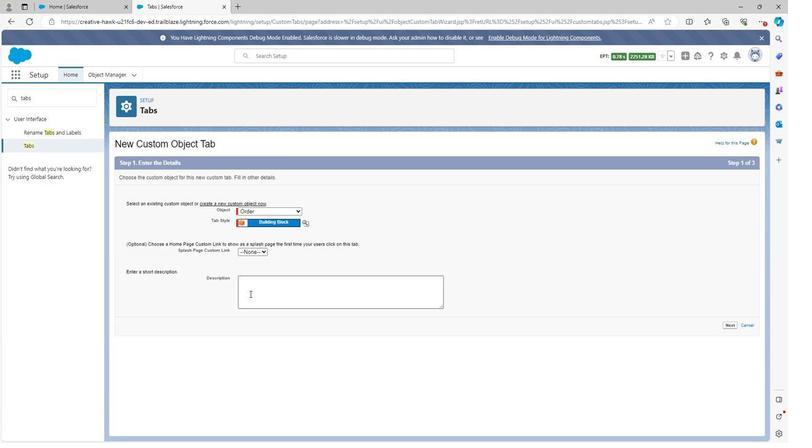 
Action: Mouse pressed left at (249, 294)
Screenshot: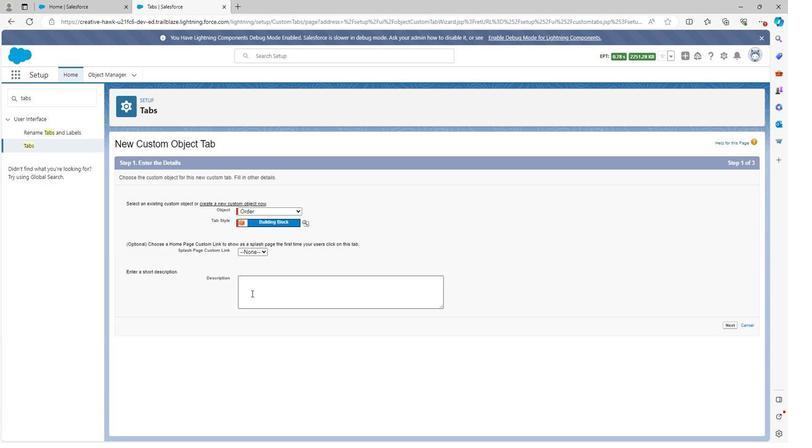 
Action: Key pressed <Key.shift><Key.shift><Key.shift><Key.shift><Key.shift><Key.shift><Key.shift><Key.shift><Key.shift><Key.shift><Key.shift><Key.shift><Key.shift><Key.shift><Key.shift><Key.shift><Key.shift><Key.shift><Key.shift><Key.shift><Key.shift>Order<Key.space>tab<Key.space>is<Key.space>the<Key.space>tab<Key.space>through<Key.space>we<Key.space>can<Key.space>add<Key.space>order<Key.space>records
Screenshot: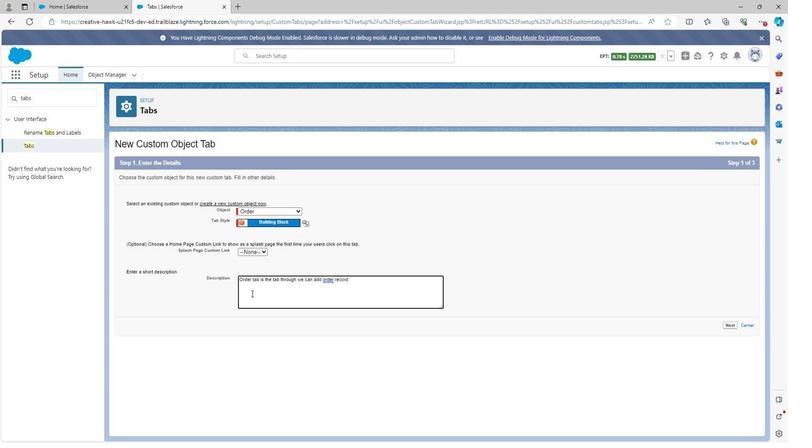 
Action: Mouse moved to (722, 326)
Screenshot: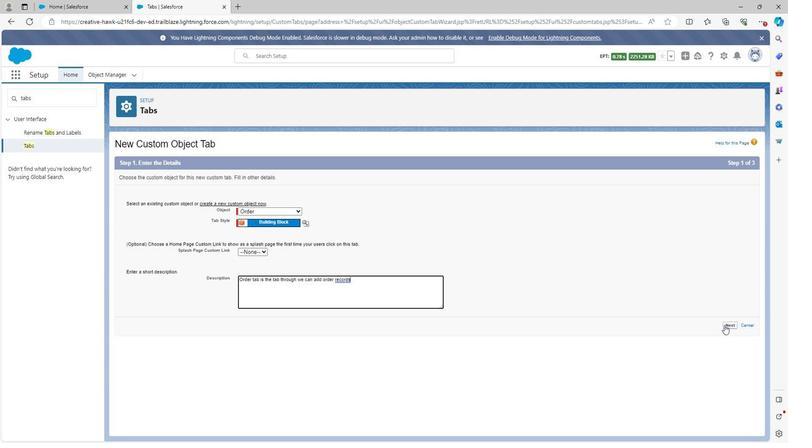 
Action: Mouse pressed left at (722, 326)
Screenshot: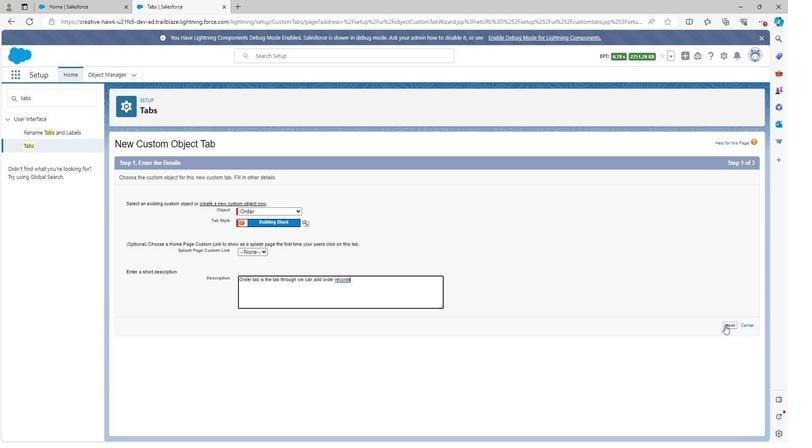 
Action: Mouse moved to (718, 327)
Screenshot: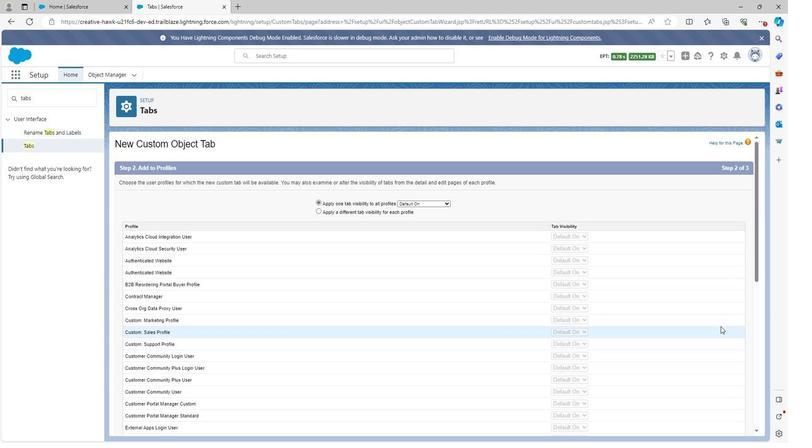 
Action: Mouse scrolled (718, 326) with delta (0, 0)
Screenshot: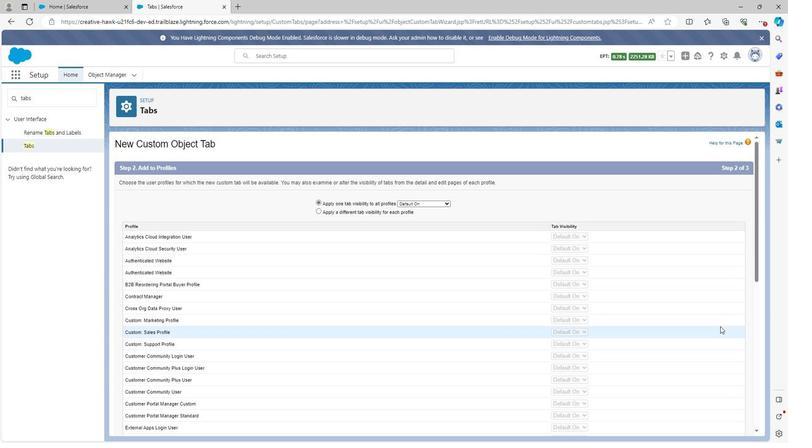 
Action: Mouse scrolled (718, 326) with delta (0, 0)
Screenshot: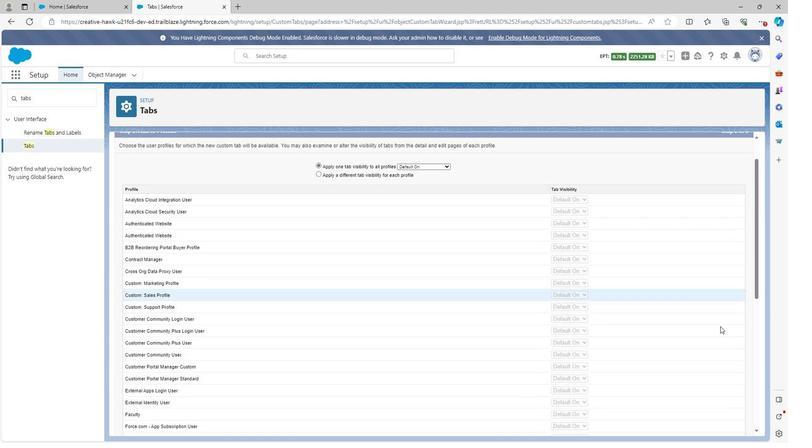 
Action: Mouse scrolled (718, 326) with delta (0, 0)
Screenshot: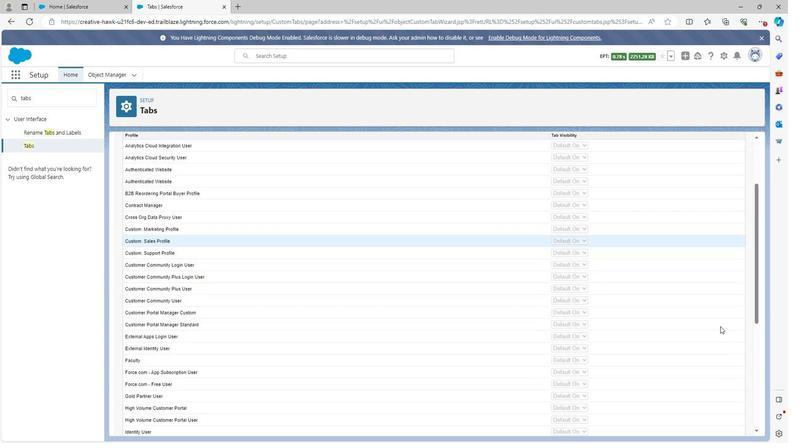 
Action: Mouse scrolled (718, 326) with delta (0, 0)
Screenshot: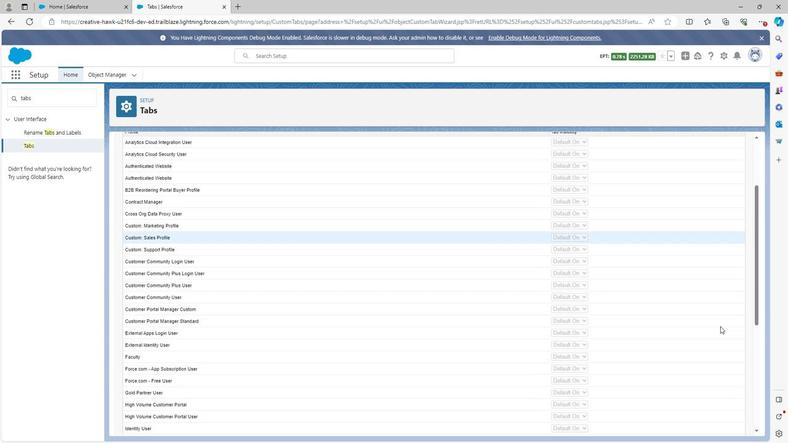 
Action: Mouse scrolled (718, 326) with delta (0, 0)
Screenshot: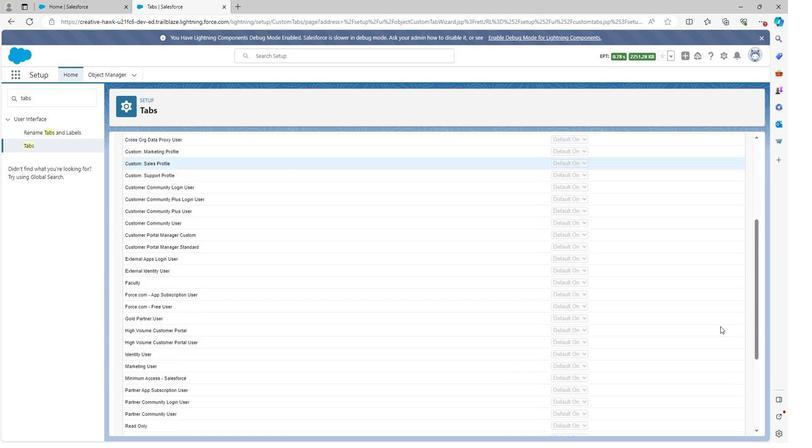
Action: Mouse scrolled (718, 326) with delta (0, 0)
Screenshot: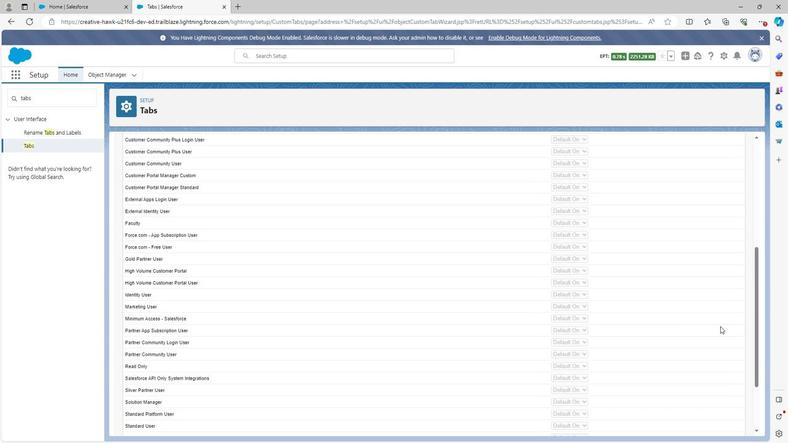 
Action: Mouse moved to (718, 329)
Screenshot: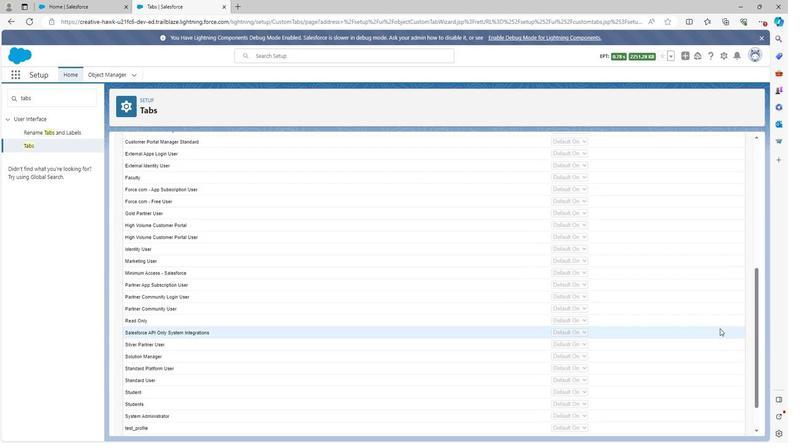 
Action: Mouse scrolled (718, 329) with delta (0, 0)
Screenshot: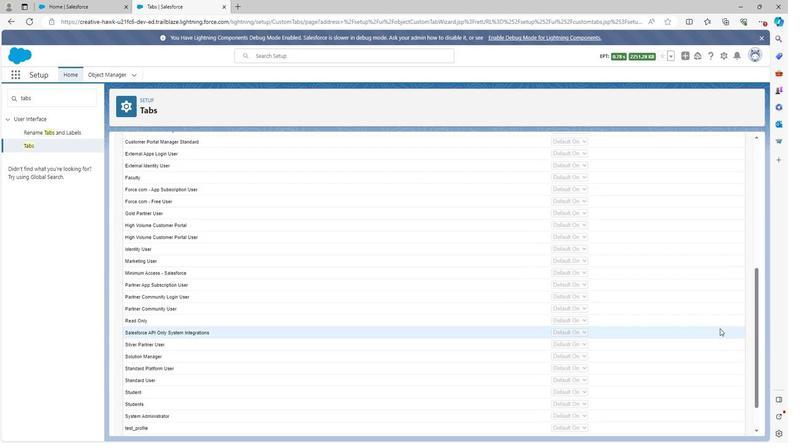 
Action: Mouse moved to (721, 425)
Screenshot: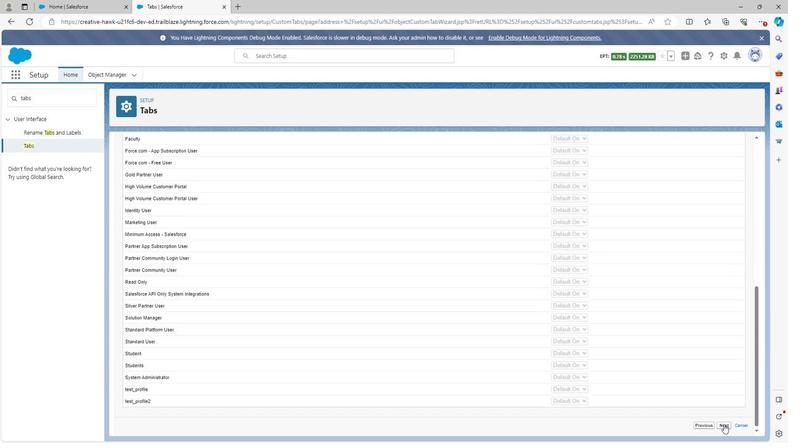 
Action: Mouse pressed left at (721, 425)
Screenshot: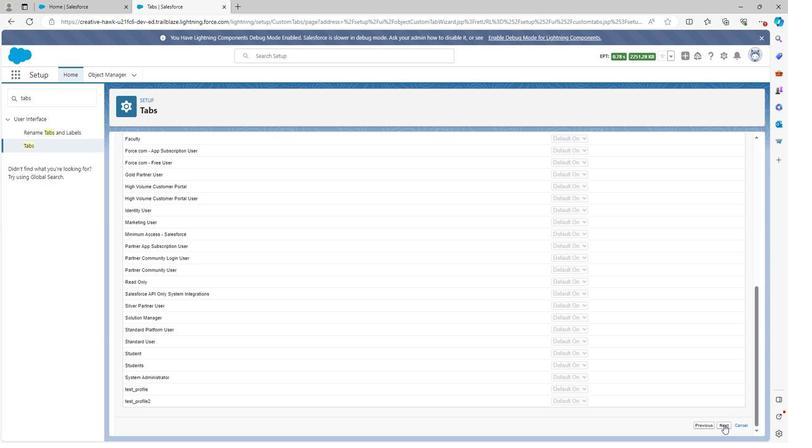 
Action: Mouse moved to (722, 417)
Screenshot: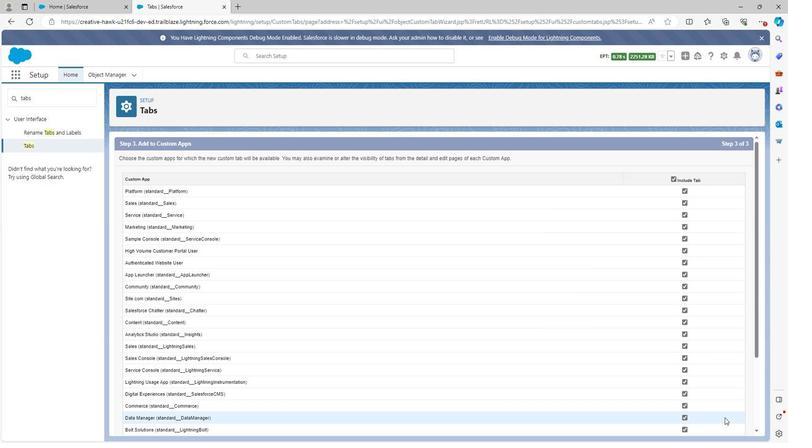 
Action: Mouse scrolled (722, 417) with delta (0, 0)
Screenshot: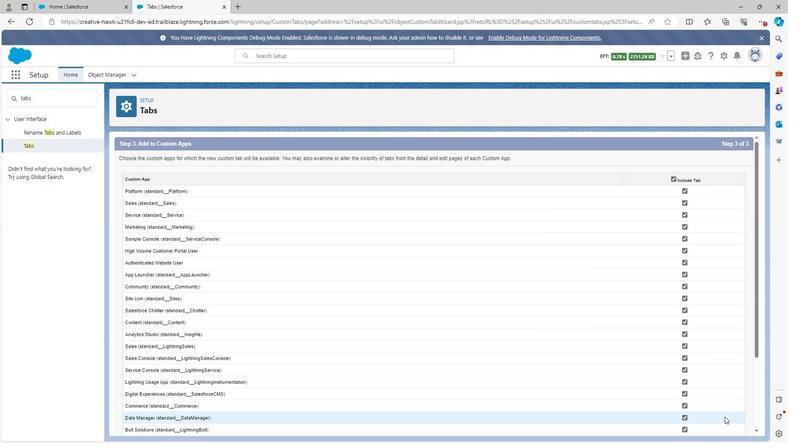 
Action: Mouse scrolled (722, 417) with delta (0, 0)
Screenshot: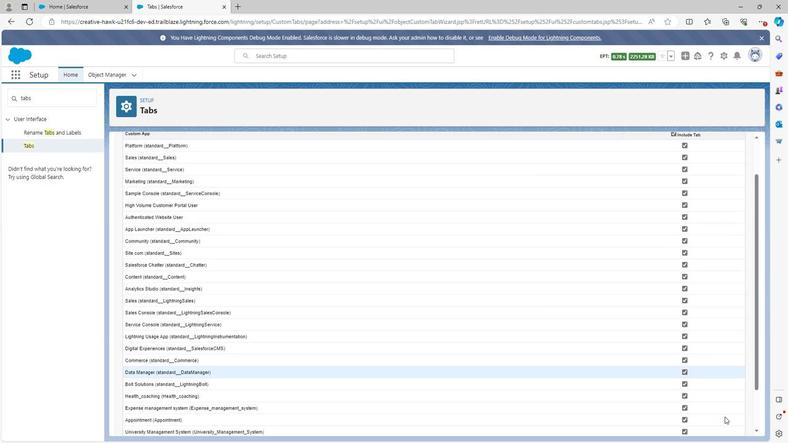 
Action: Mouse scrolled (722, 417) with delta (0, 0)
Screenshot: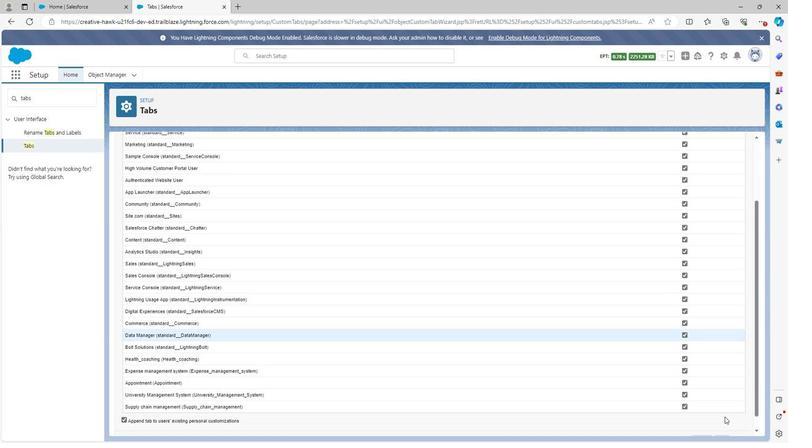 
Action: Mouse moved to (720, 425)
Screenshot: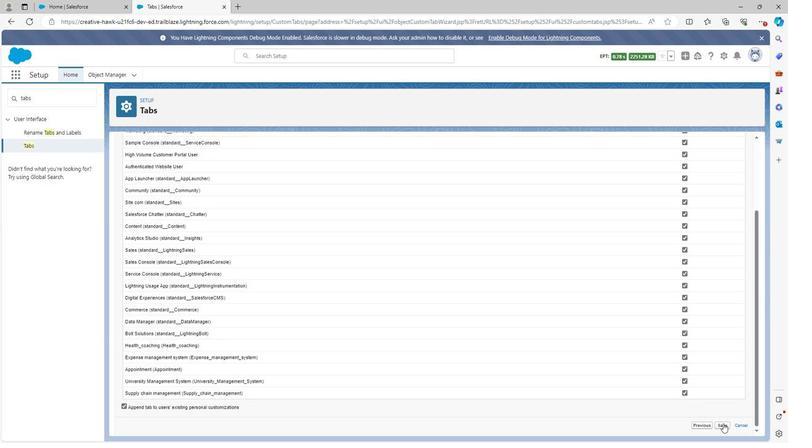 
Action: Mouse pressed left at (720, 425)
Screenshot: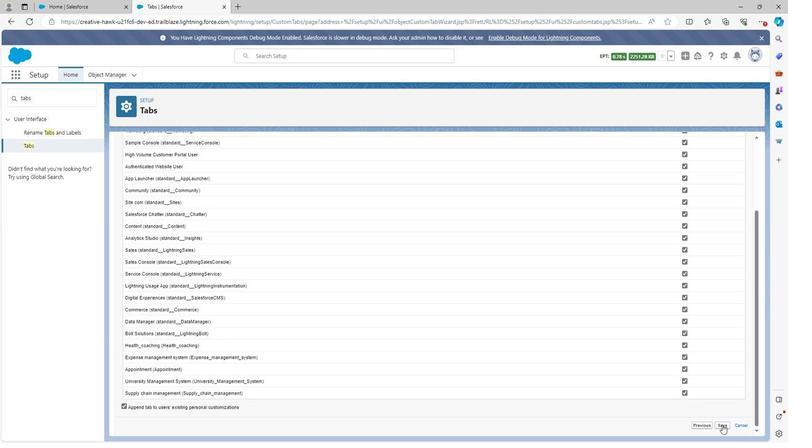
Action: Mouse moved to (312, 199)
Screenshot: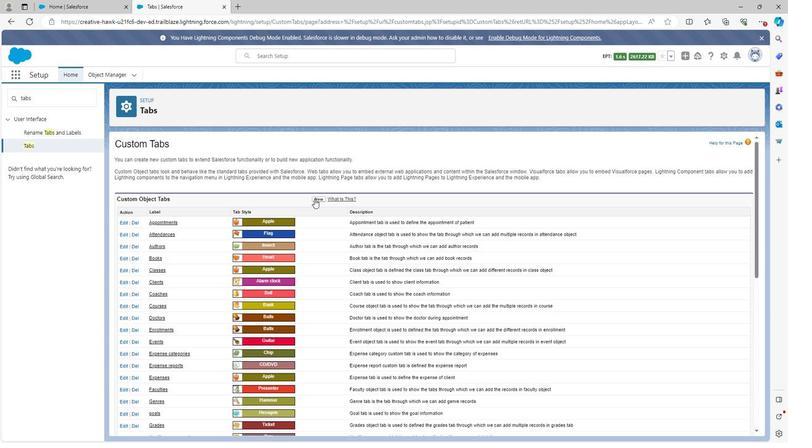 
Action: Mouse pressed left at (312, 199)
Screenshot: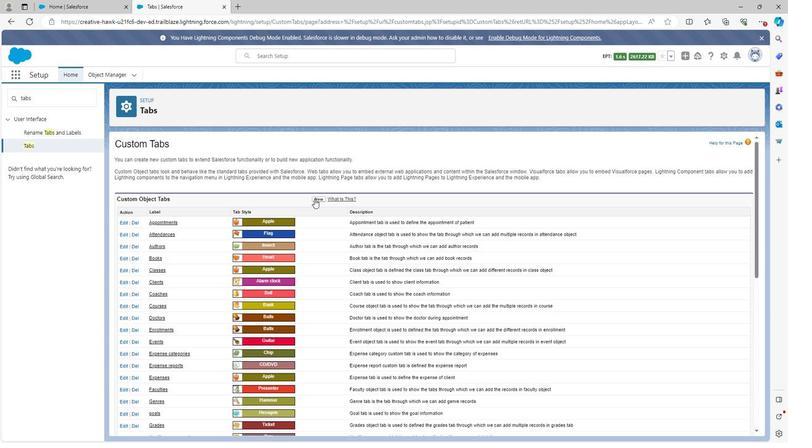 
Action: Mouse moved to (269, 212)
Screenshot: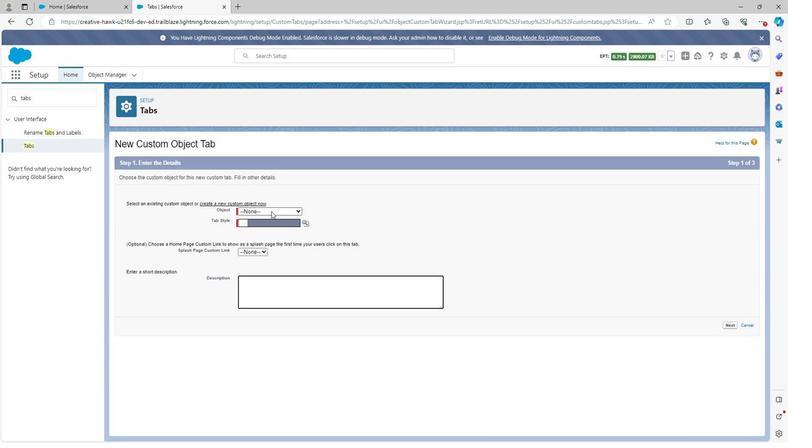 
Action: Mouse pressed left at (269, 212)
Screenshot: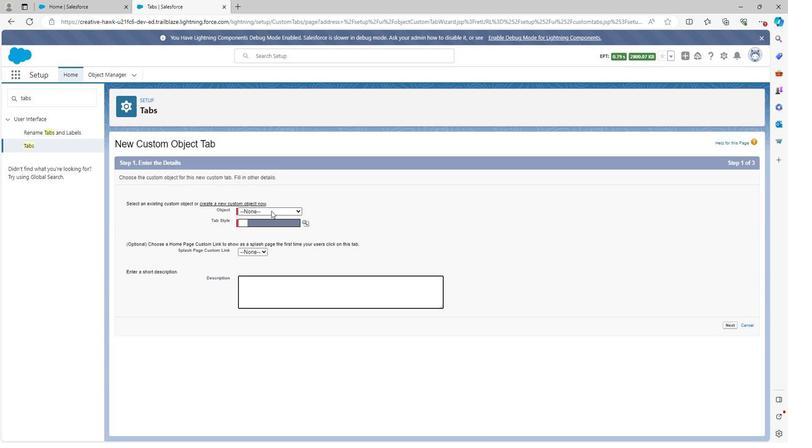 
Action: Mouse moved to (258, 262)
Screenshot: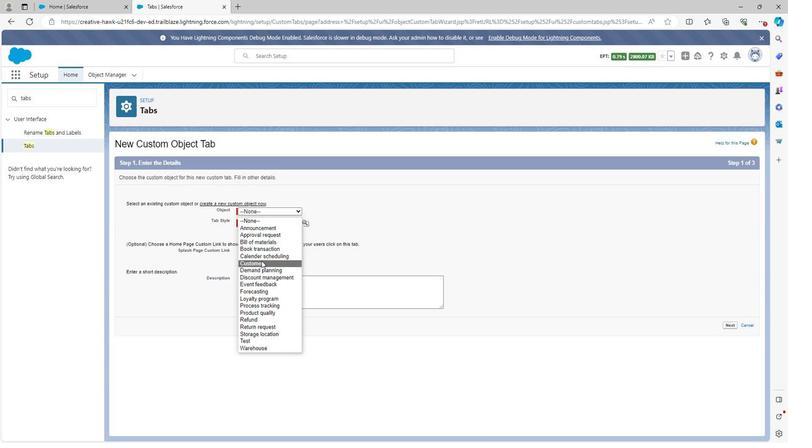 
Action: Mouse pressed left at (258, 262)
Screenshot: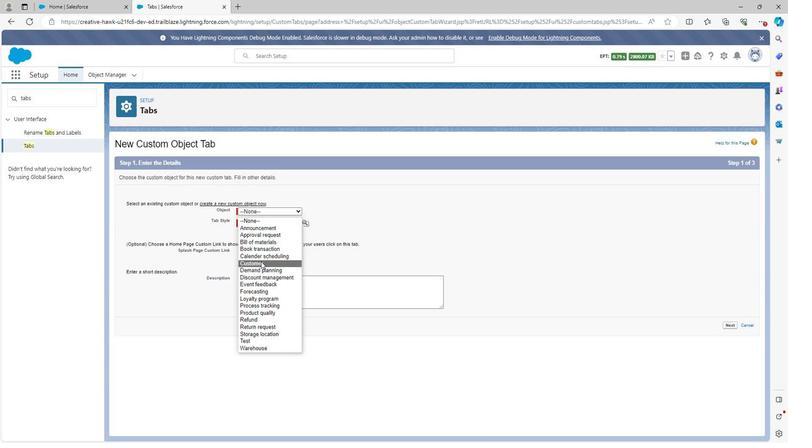 
Action: Mouse moved to (304, 223)
Screenshot: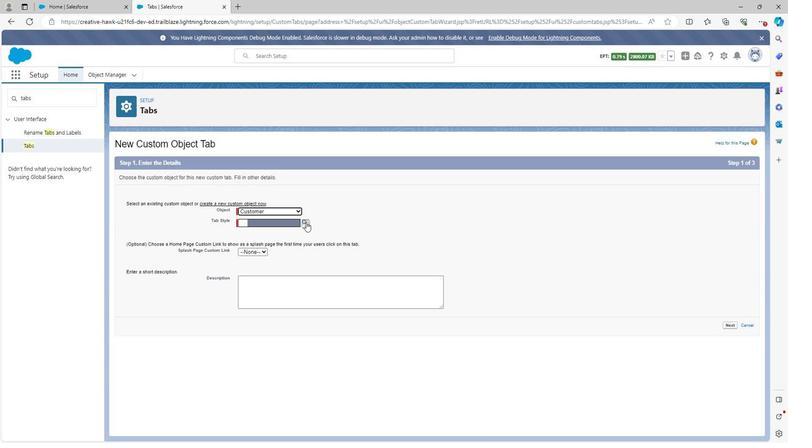
Action: Mouse pressed left at (304, 223)
Screenshot: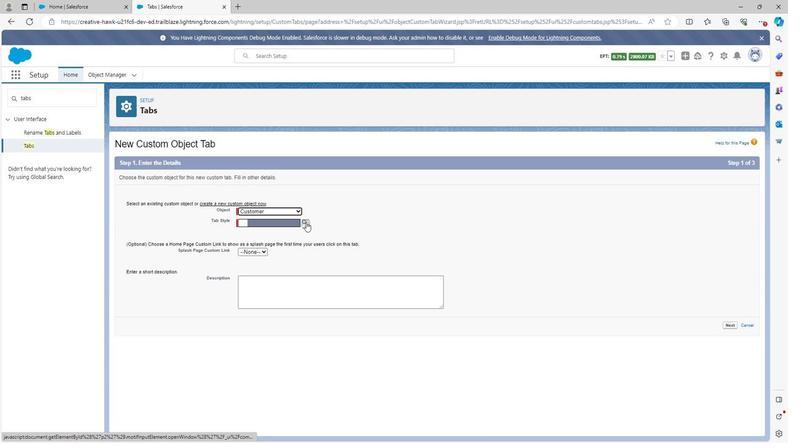 
Action: Mouse moved to (64, 323)
Screenshot: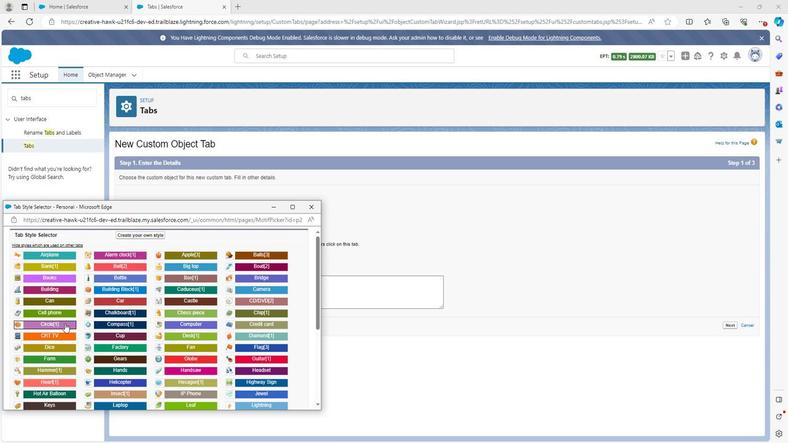 
Action: Mouse pressed left at (64, 323)
Screenshot: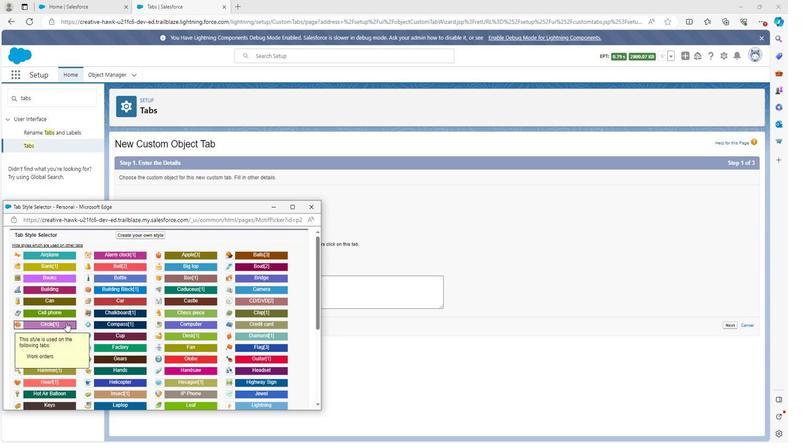 
Action: Mouse moved to (273, 281)
Screenshot: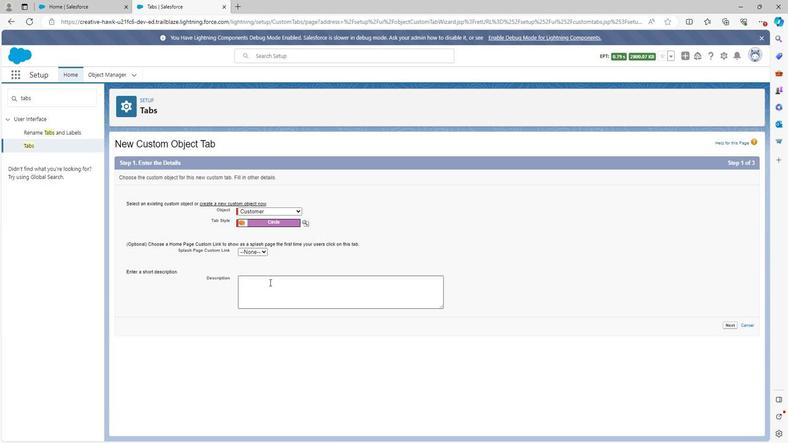 
Action: Mouse pressed left at (273, 281)
Screenshot: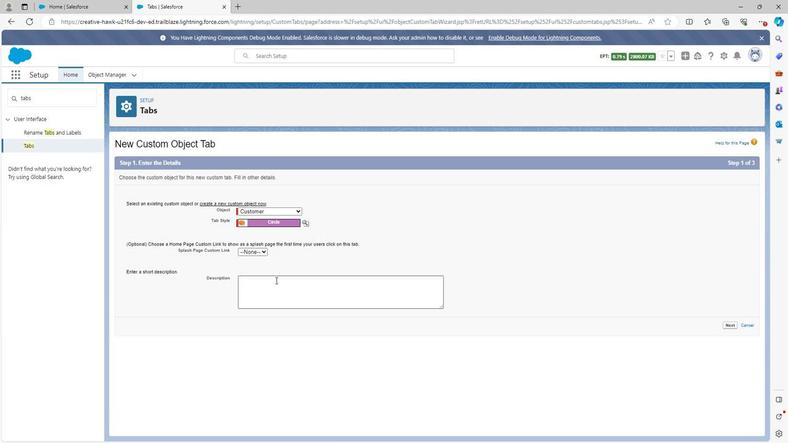 
Action: Key pressed <Key.shift><Key.shift><Key.shift><Key.shift><Key.shift><Key.shift><Key.shift><Key.shift><Key.shift><Key.shift><Key.shift><Key.shift><Key.shift><Key.shift><Key.shift>Customer<Key.space>tab<Key.space>is<Key.space>the<Key.space>tab<Key.space>through<Key.space>which<Key.space>we<Key.space>can<Key.space>add<Key.space>customer<Key.space>records
Screenshot: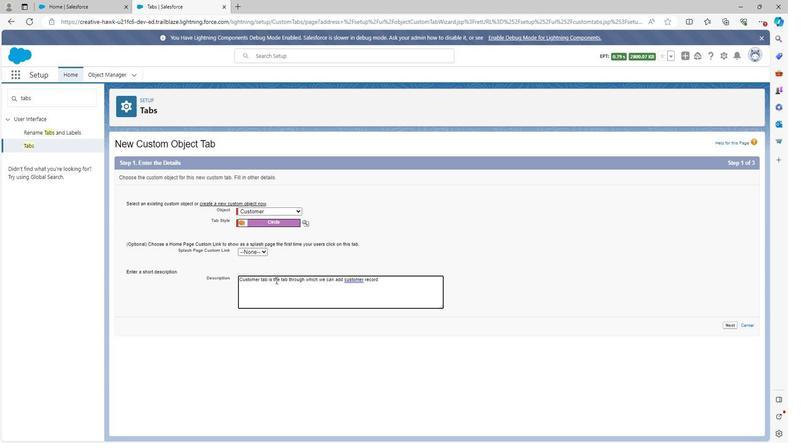 
Action: Mouse moved to (731, 326)
Screenshot: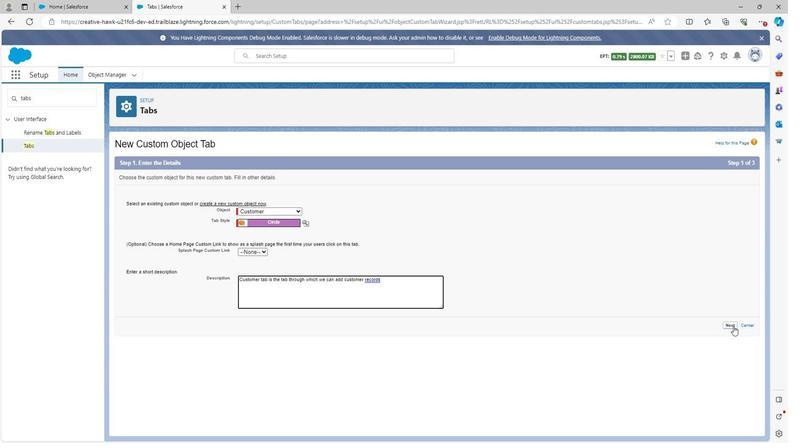 
Action: Mouse pressed left at (731, 326)
Screenshot: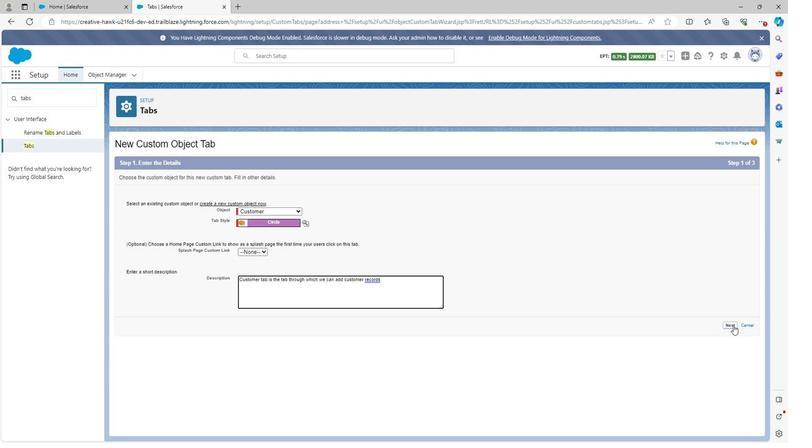 
Action: Mouse moved to (731, 324)
Screenshot: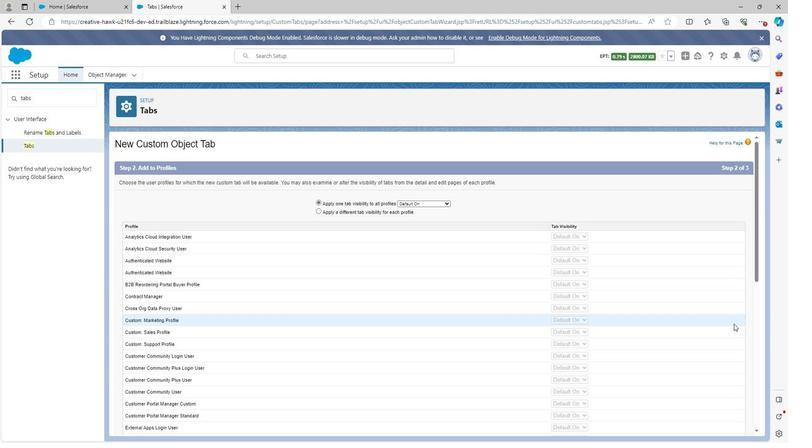 
Action: Mouse scrolled (731, 324) with delta (0, 0)
Screenshot: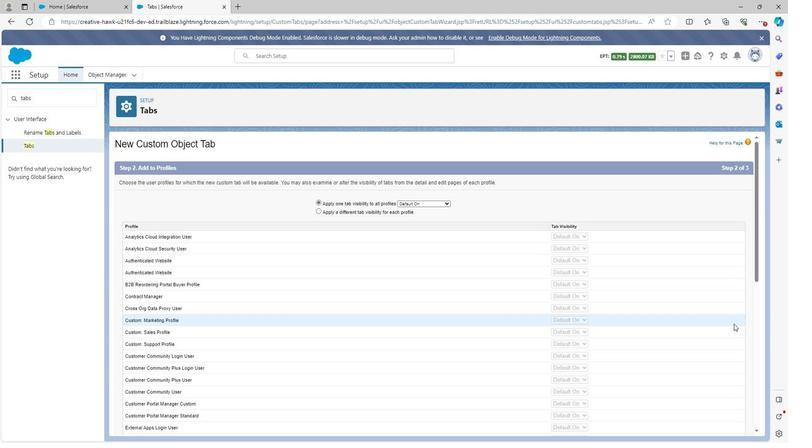 
Action: Mouse scrolled (731, 324) with delta (0, 0)
Screenshot: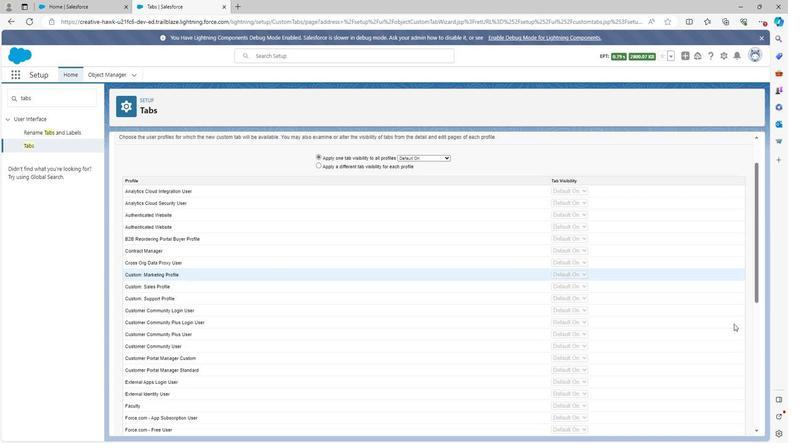 
Action: Mouse scrolled (731, 324) with delta (0, 0)
Screenshot: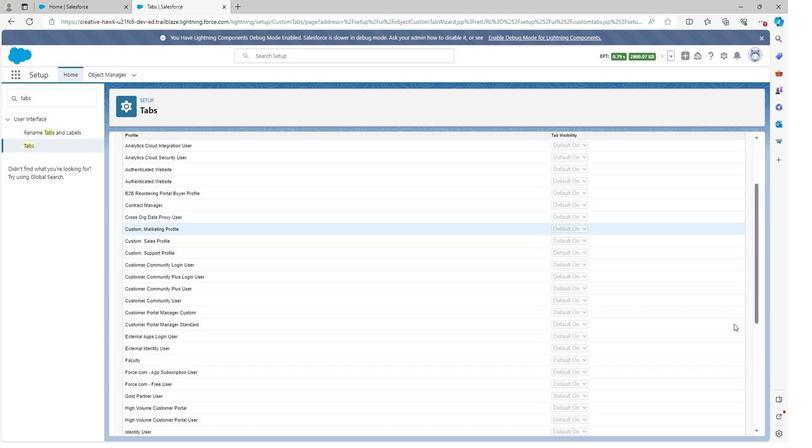 
Action: Mouse scrolled (731, 324) with delta (0, 0)
Screenshot: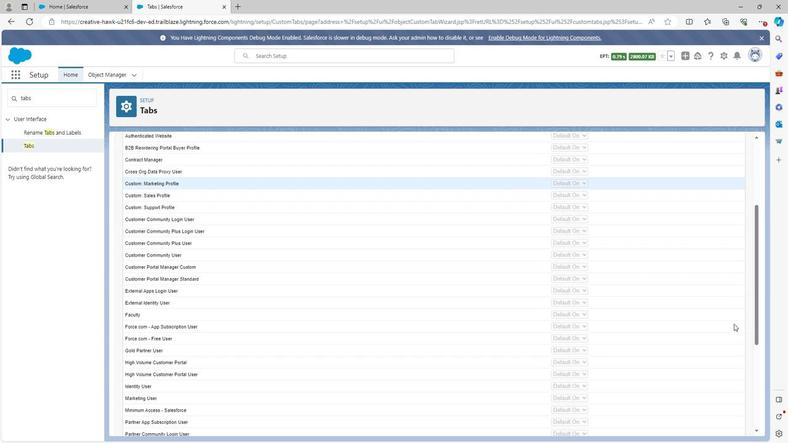 
Action: Mouse scrolled (731, 324) with delta (0, 0)
Screenshot: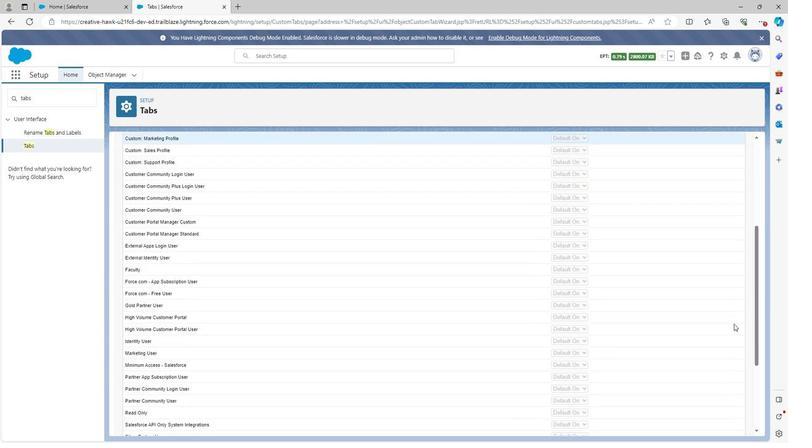 
Action: Mouse scrolled (731, 324) with delta (0, 0)
Screenshot: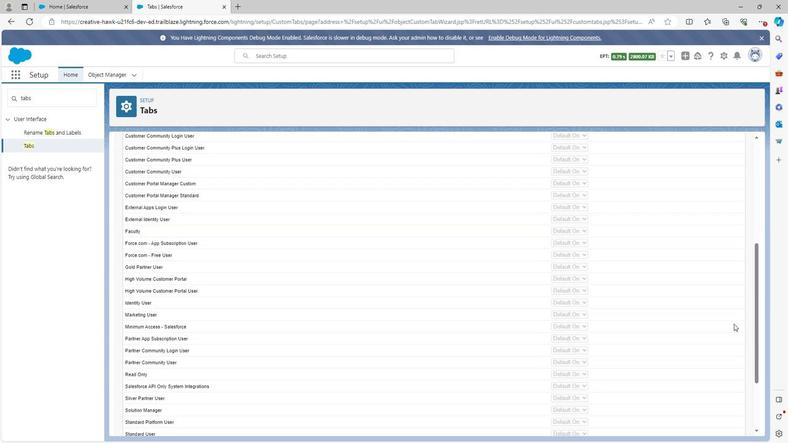 
Action: Mouse scrolled (731, 324) with delta (0, 0)
Screenshot: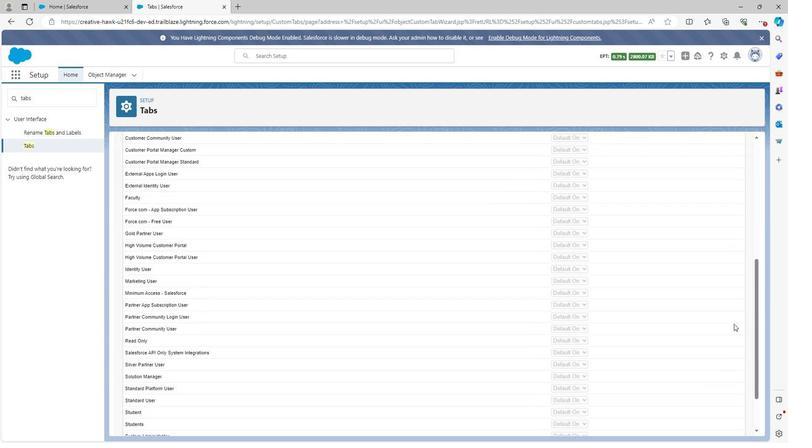 
Action: Mouse moved to (723, 427)
Screenshot: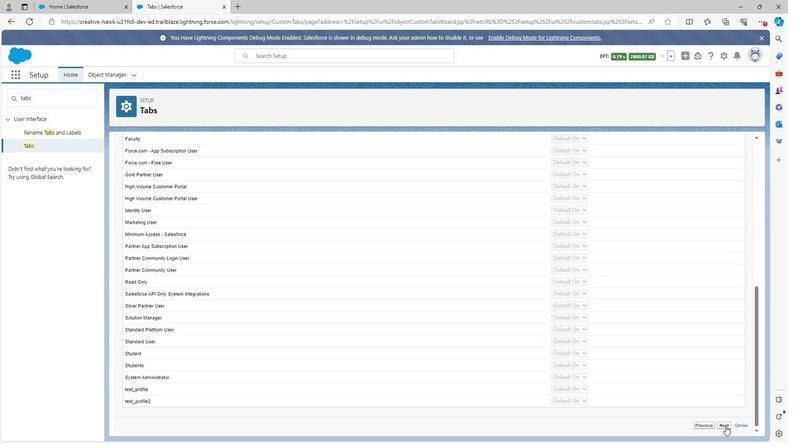 
Action: Mouse pressed left at (723, 427)
Screenshot: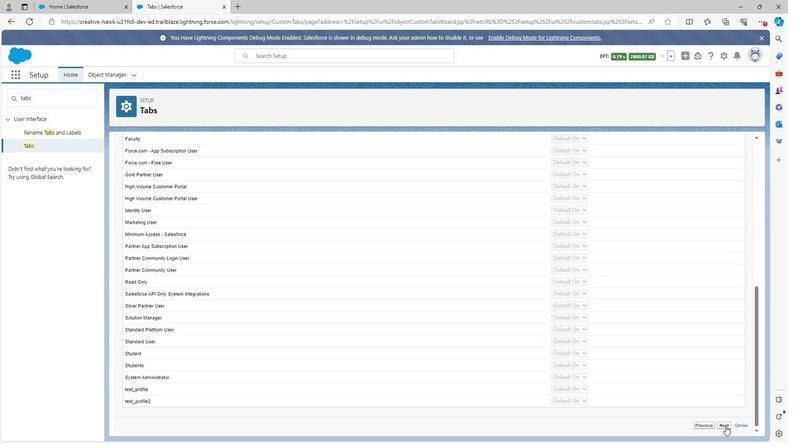 
Action: Mouse moved to (719, 370)
Screenshot: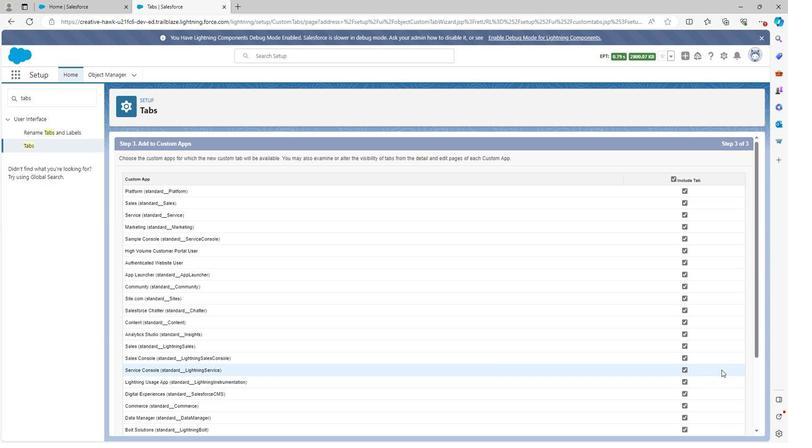 
Action: Mouse scrolled (719, 369) with delta (0, 0)
Screenshot: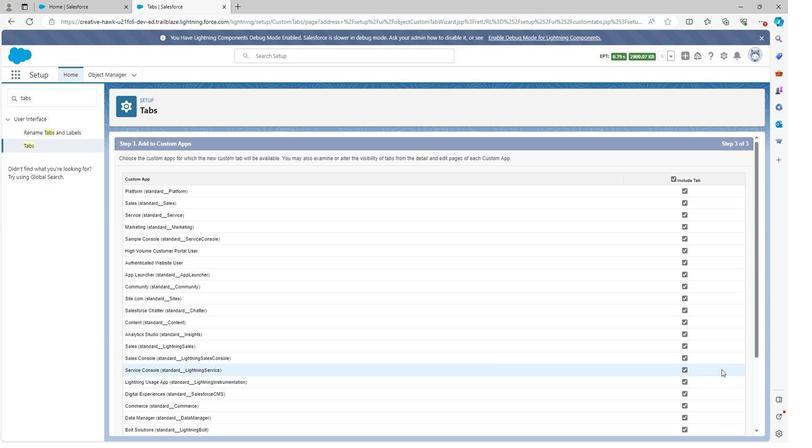 
Action: Mouse scrolled (719, 369) with delta (0, 0)
Screenshot: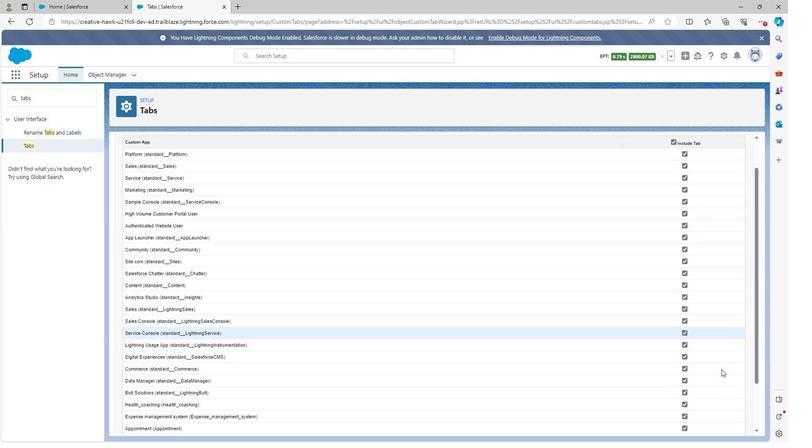 
Action: Mouse moved to (723, 431)
Screenshot: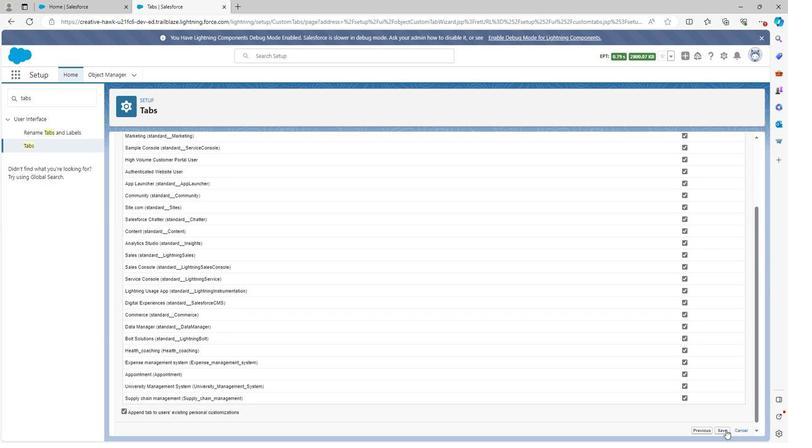
Action: Mouse pressed left at (723, 431)
Screenshot: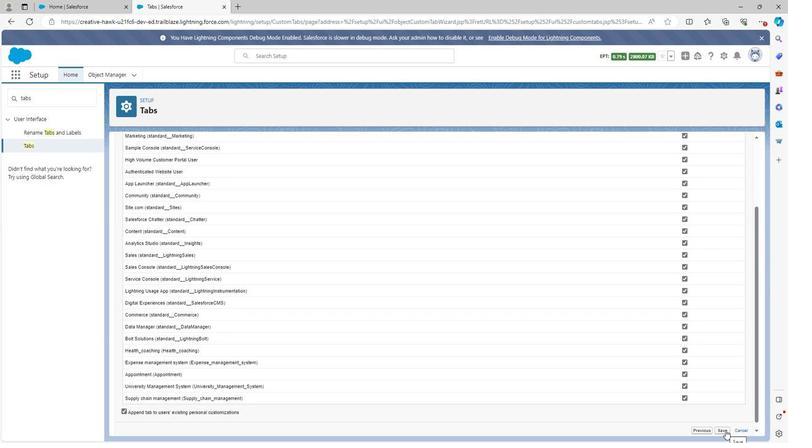 
Action: Mouse moved to (315, 200)
Screenshot: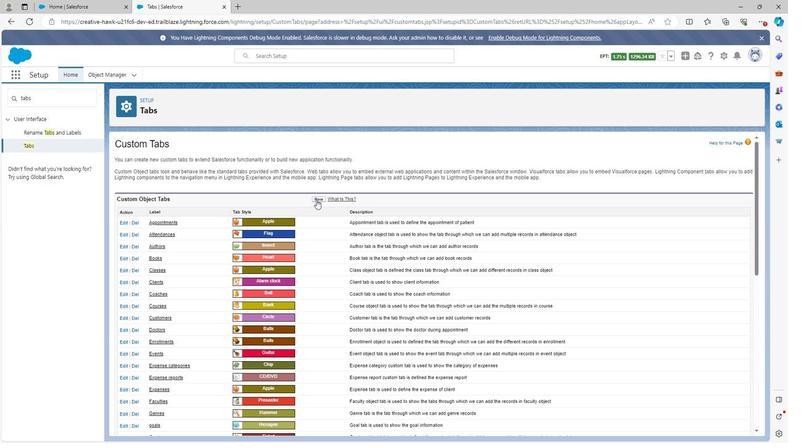 
Action: Mouse pressed left at (315, 200)
Screenshot: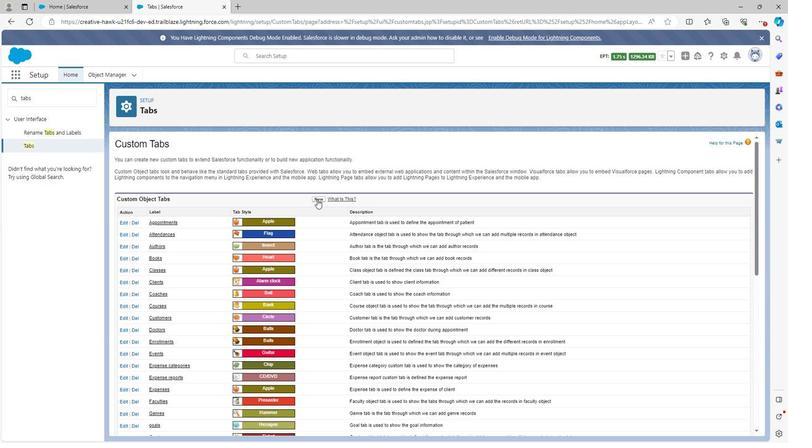 
Action: Mouse moved to (281, 214)
Screenshot: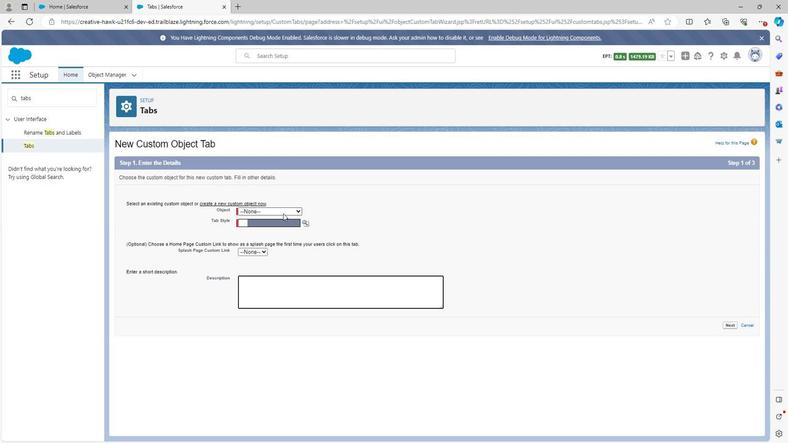 
Action: Mouse pressed left at (281, 214)
Screenshot: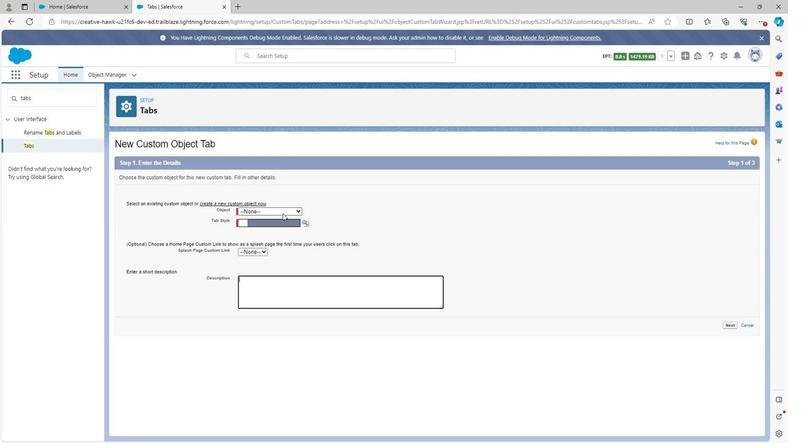 
Action: Mouse moved to (263, 249)
Screenshot: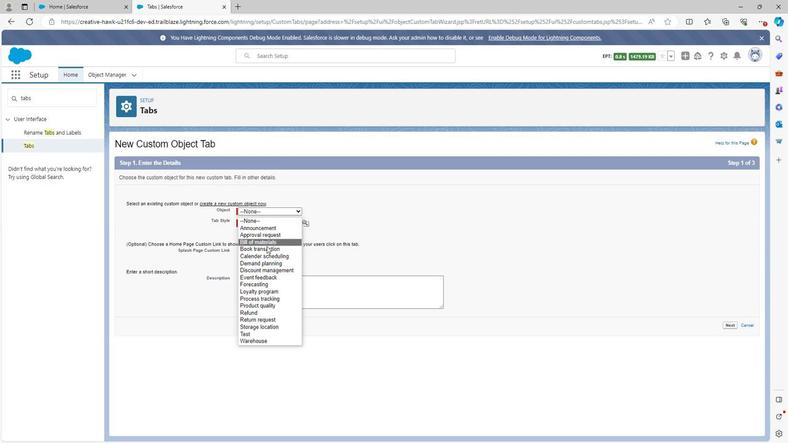 
Action: Mouse pressed left at (263, 249)
Screenshot: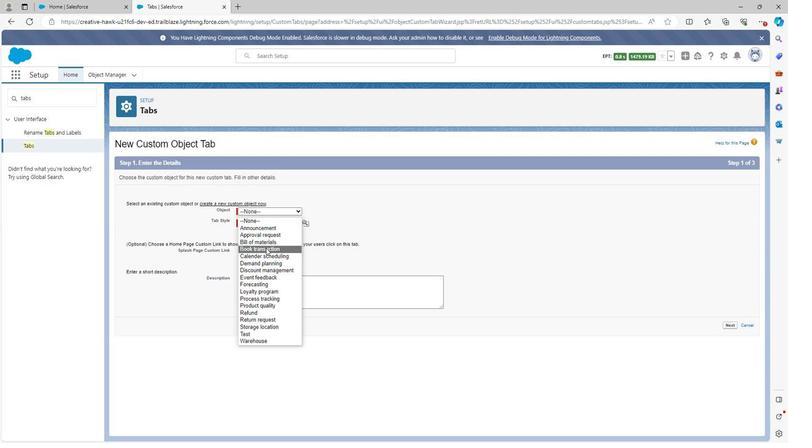 
Action: Mouse moved to (303, 223)
Screenshot: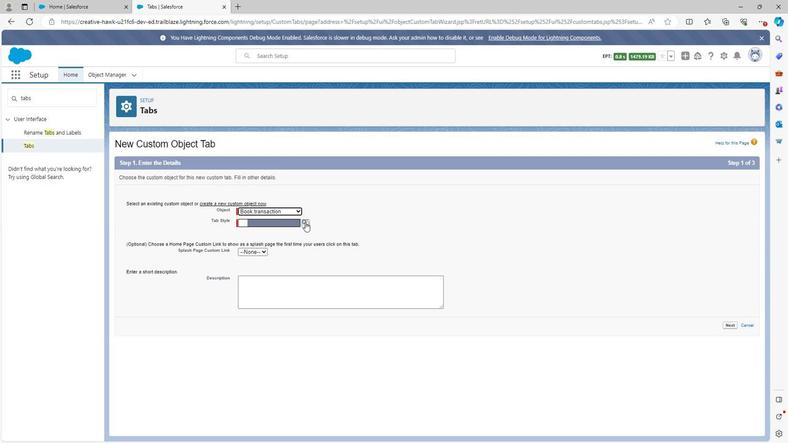 
Action: Mouse pressed left at (303, 223)
Screenshot: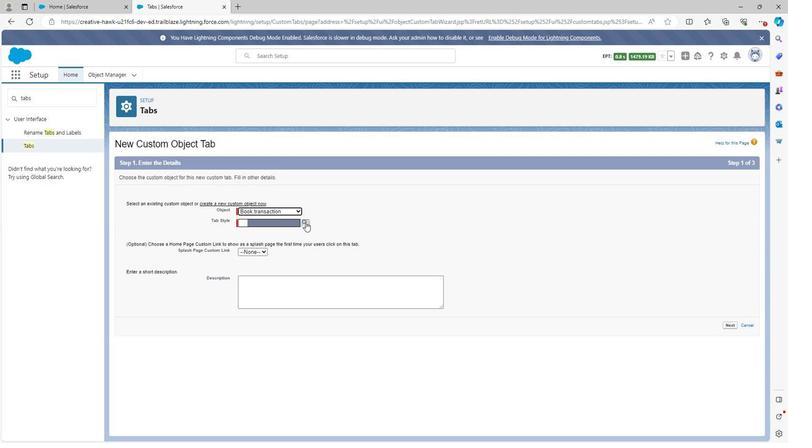 
Action: Mouse moved to (116, 405)
Screenshot: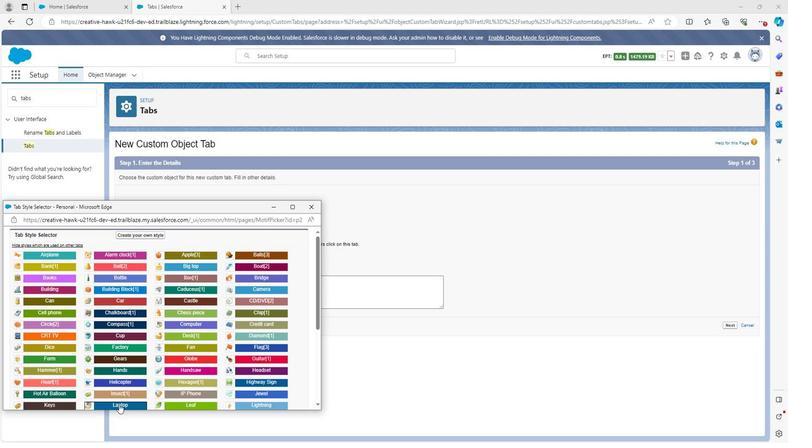 
Action: Mouse pressed left at (116, 405)
Screenshot: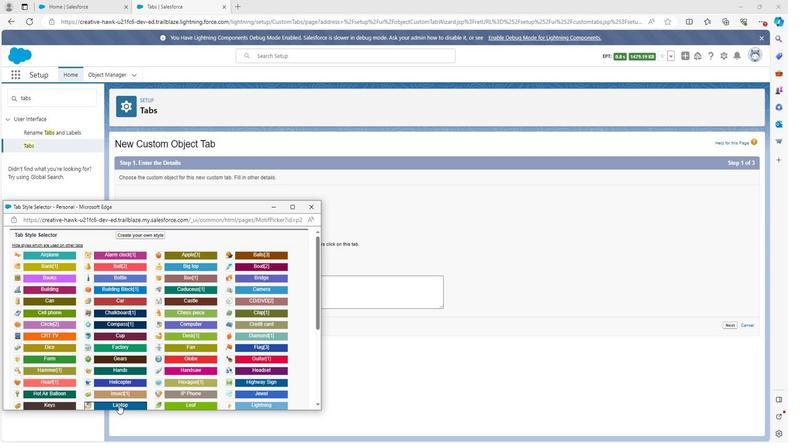 
Action: Mouse moved to (288, 291)
Screenshot: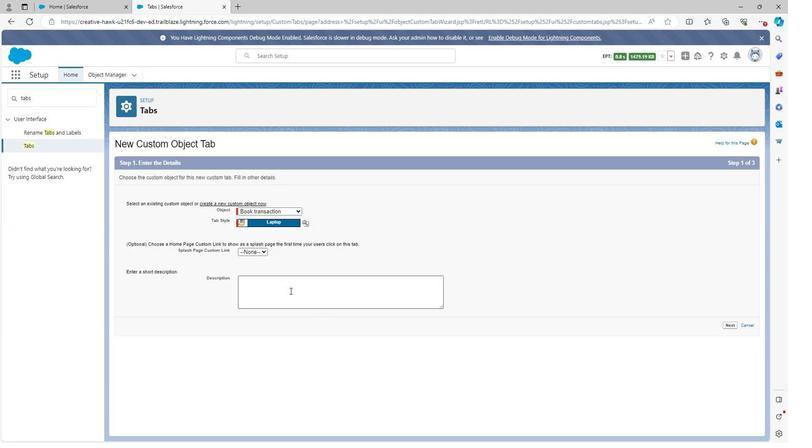 
Action: Mouse pressed left at (288, 291)
Screenshot: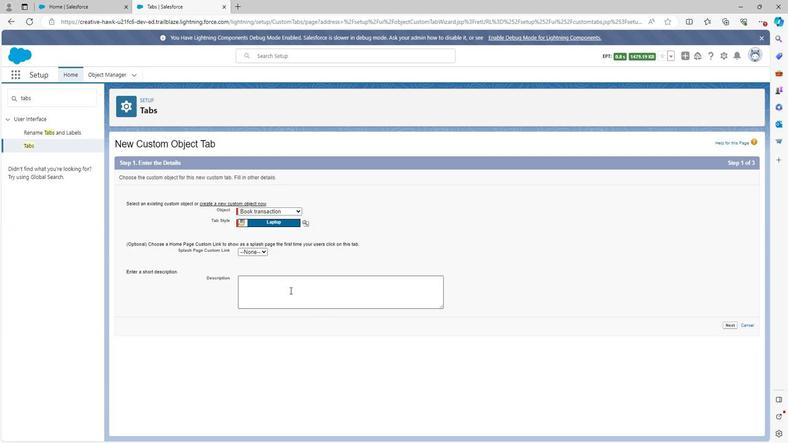 
Action: Mouse moved to (288, 291)
Screenshot: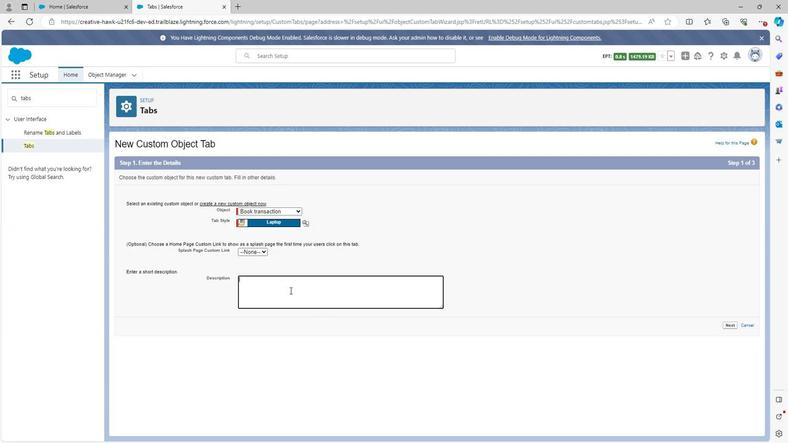 
Action: Key pressed <Key.shift>Book<Key.space>transaction<Key.space>tab<Key.space>is<Key.space>the<Key.space>tab<Key.space>through<Key.space>which<Key.space>we<Key.space>can<Key.space>add<Key.space>book<Key.space>transaction<Key.space>records
Screenshot: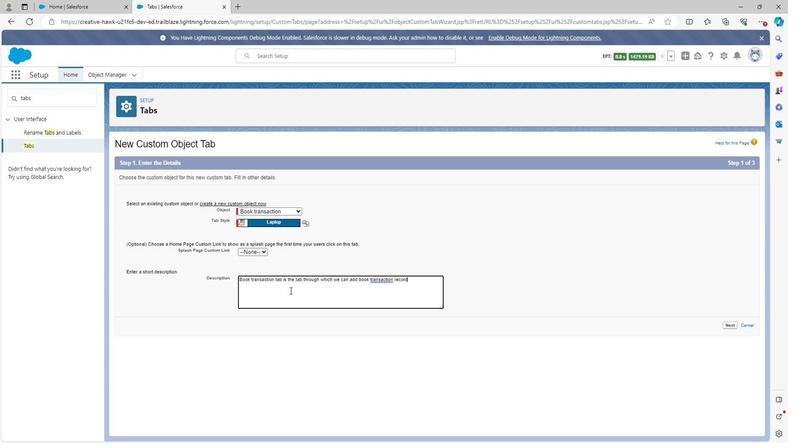 
Action: Mouse moved to (730, 324)
